 Task: Add an event with the title Client Appreciation Networking Event, date '2024/04/22', time 7:30 AM to 9:30 AMand add a description: The retreat will kick off with an opening session where participants will be introduced to the objectives and benefits of team building. The facilitators will create a positive and inclusive environment, setting the tone for open communication, respect, and mutual support., put the event into Yellow category . Add location for the event as: The Langham, Sydney, Australia, logged in from the account softage.3@softage.netand send the event invitation to softage.4@softage.net and softage.2@softage.net. Set a reminder for the event 12 hour before
Action: Mouse moved to (110, 124)
Screenshot: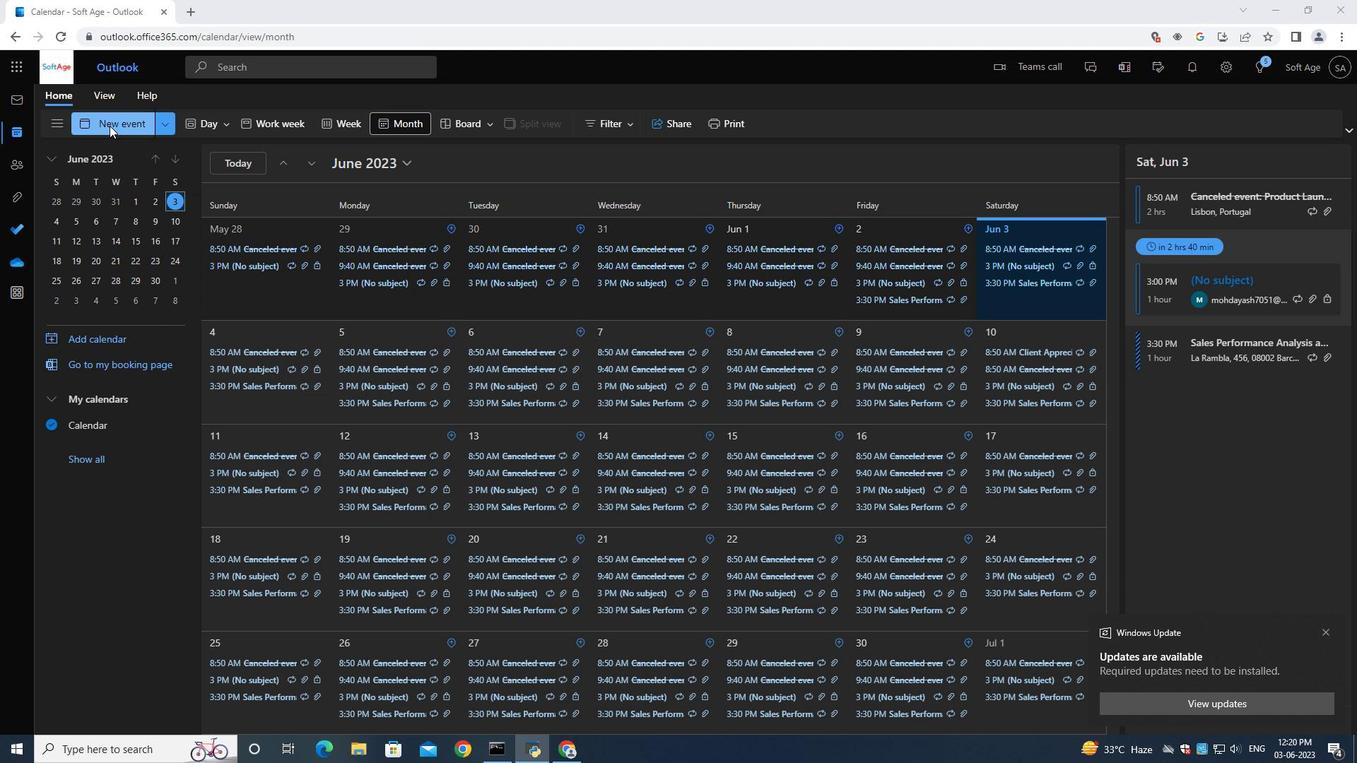
Action: Mouse pressed left at (110, 124)
Screenshot: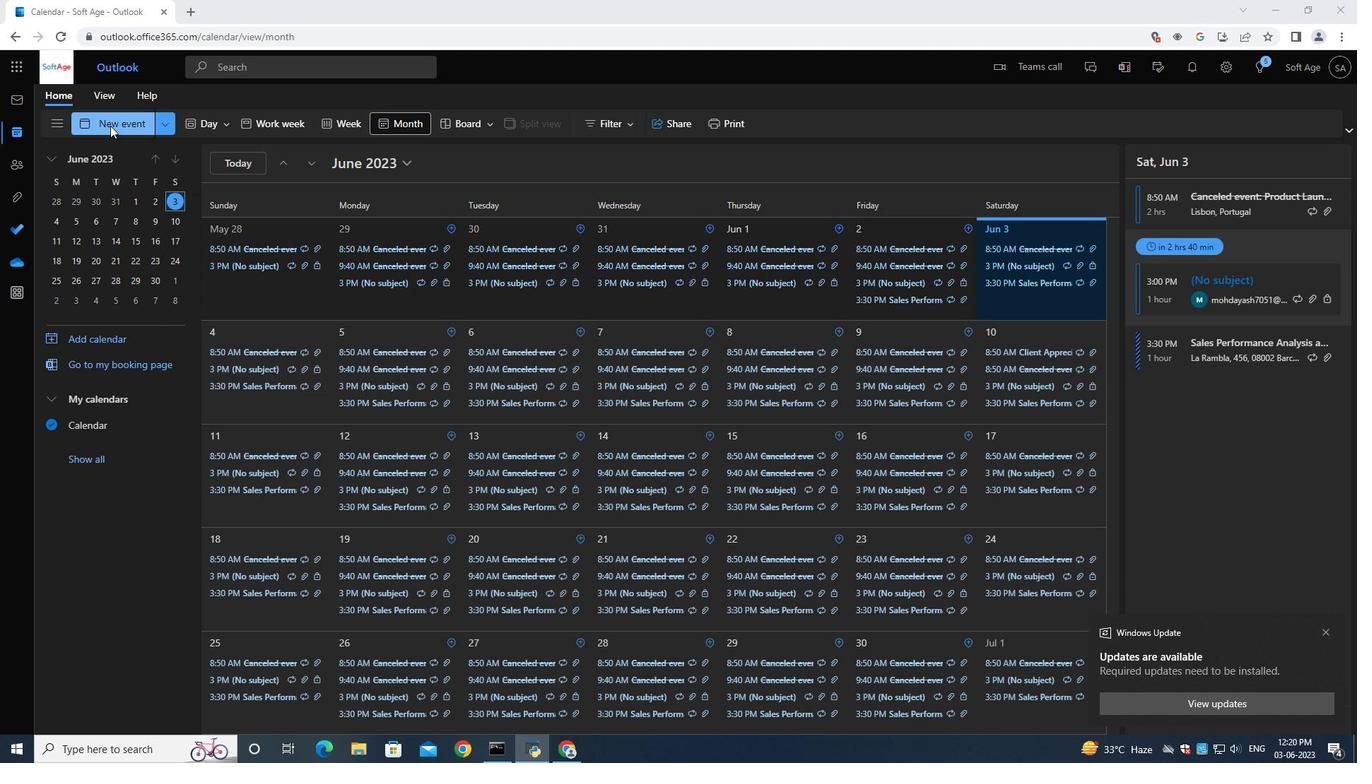 
Action: Mouse moved to (393, 214)
Screenshot: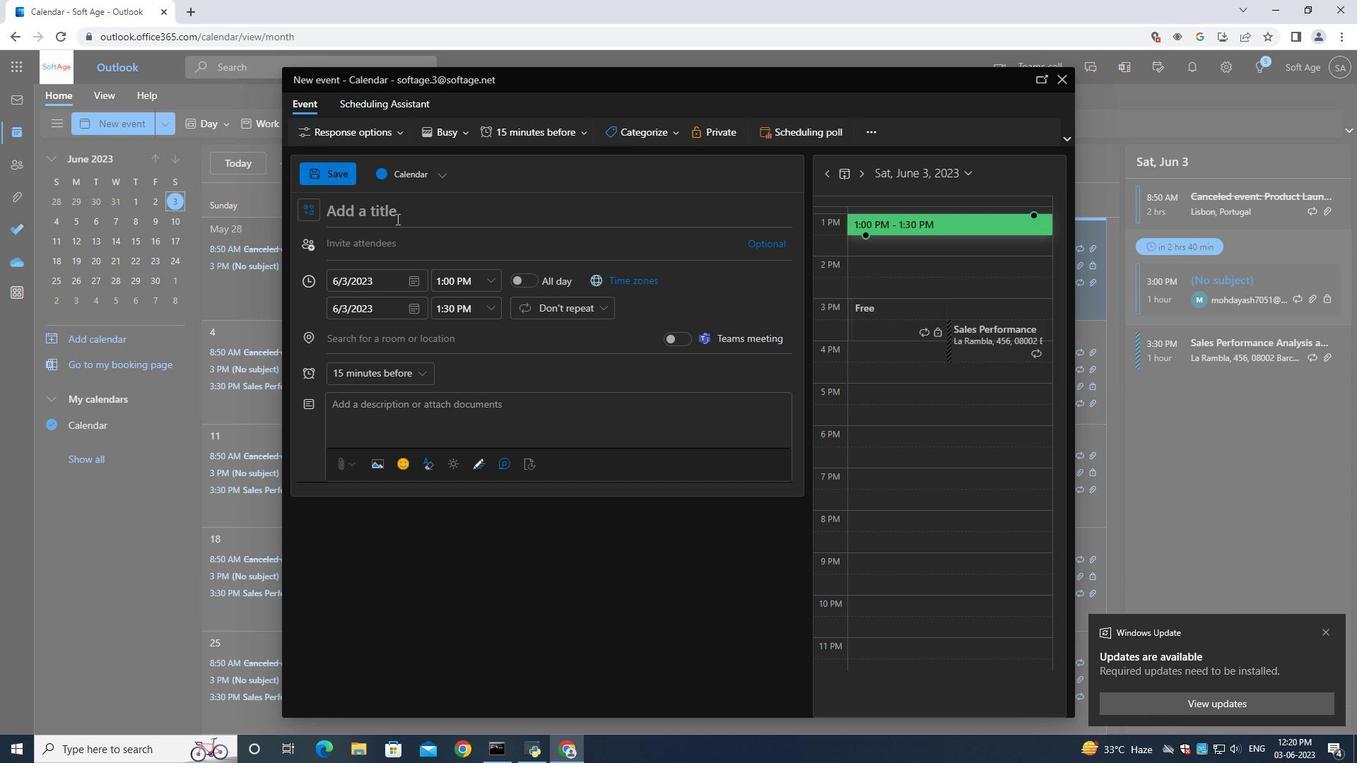 
Action: Mouse pressed left at (393, 214)
Screenshot: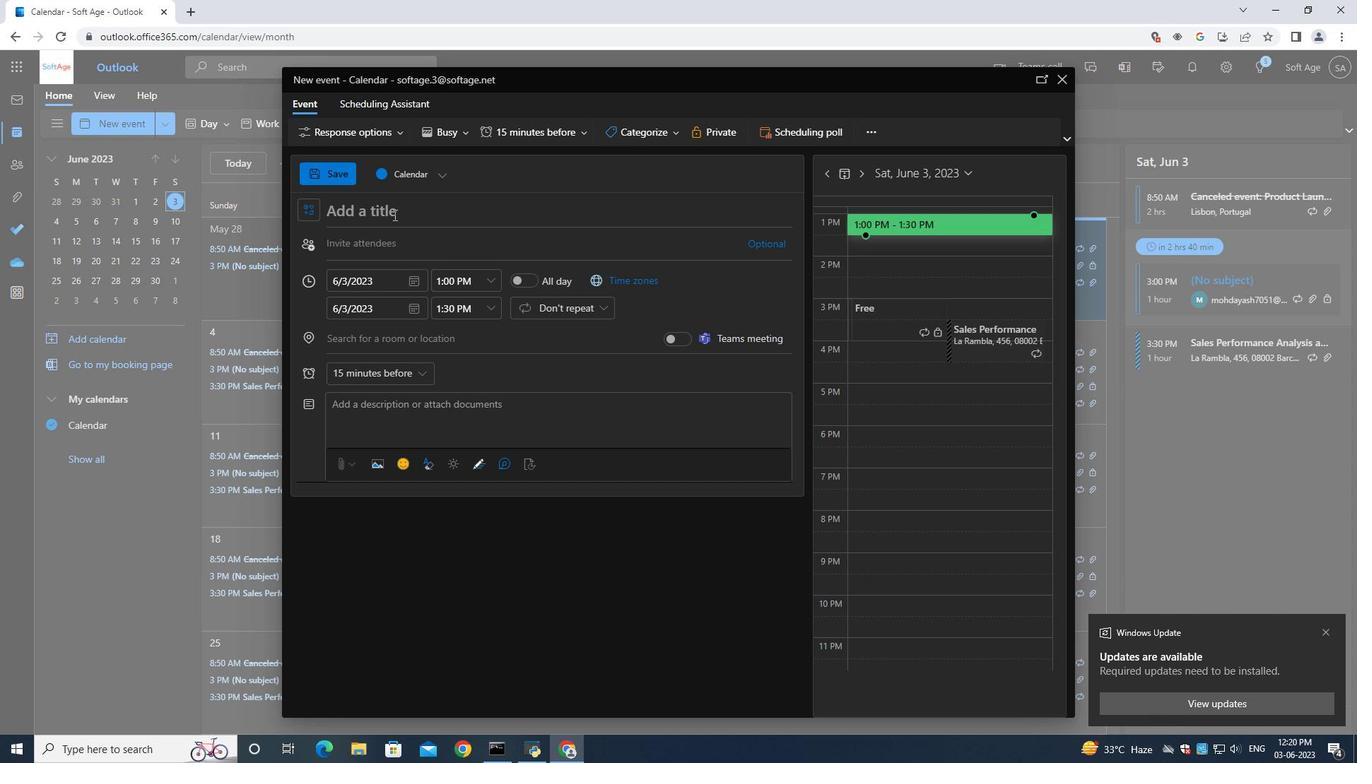 
Action: Mouse moved to (393, 214)
Screenshot: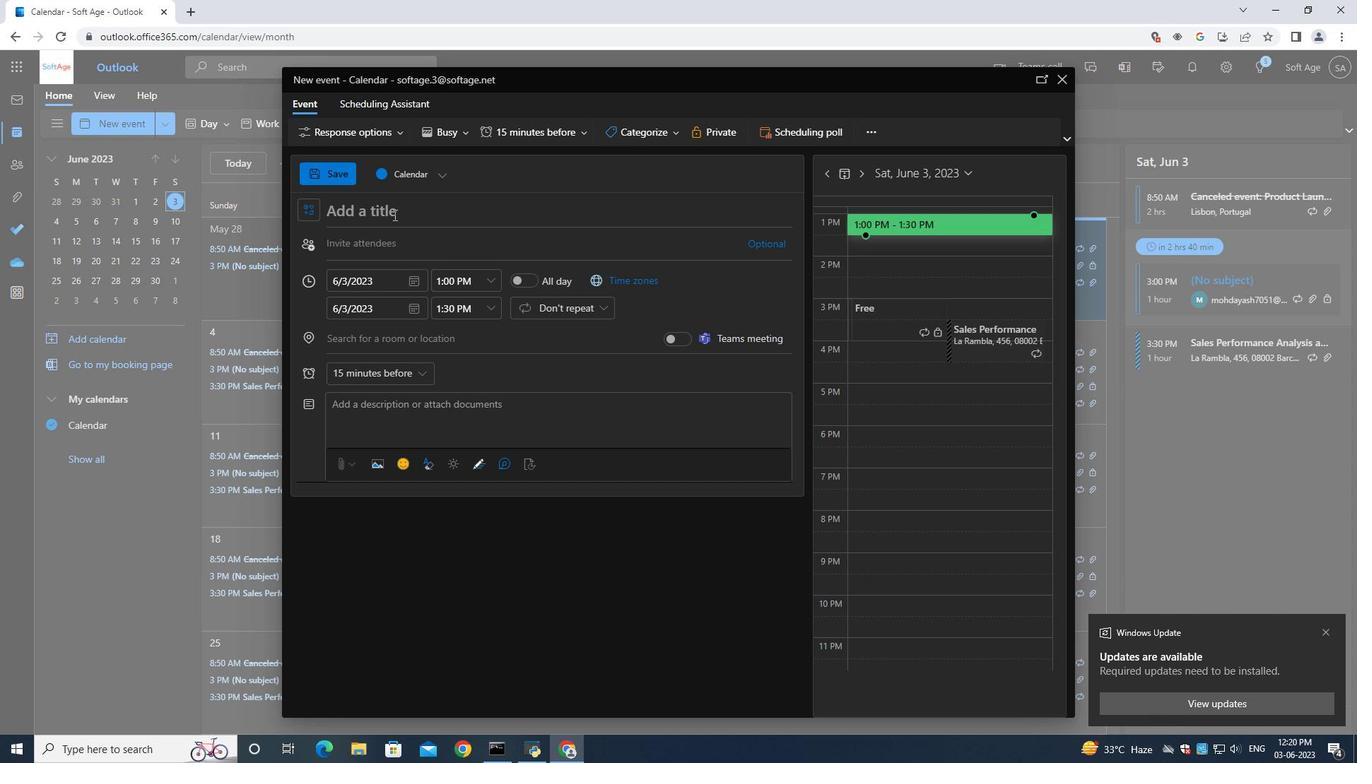 
Action: Key pressed <Key.shift>Client<Key.space><Key.shift>Appreciation<Key.space><Key.shift>Networking<Key.space><Key.shift>W<Key.shift><Key.shift><Key.backspace>Event
Screenshot: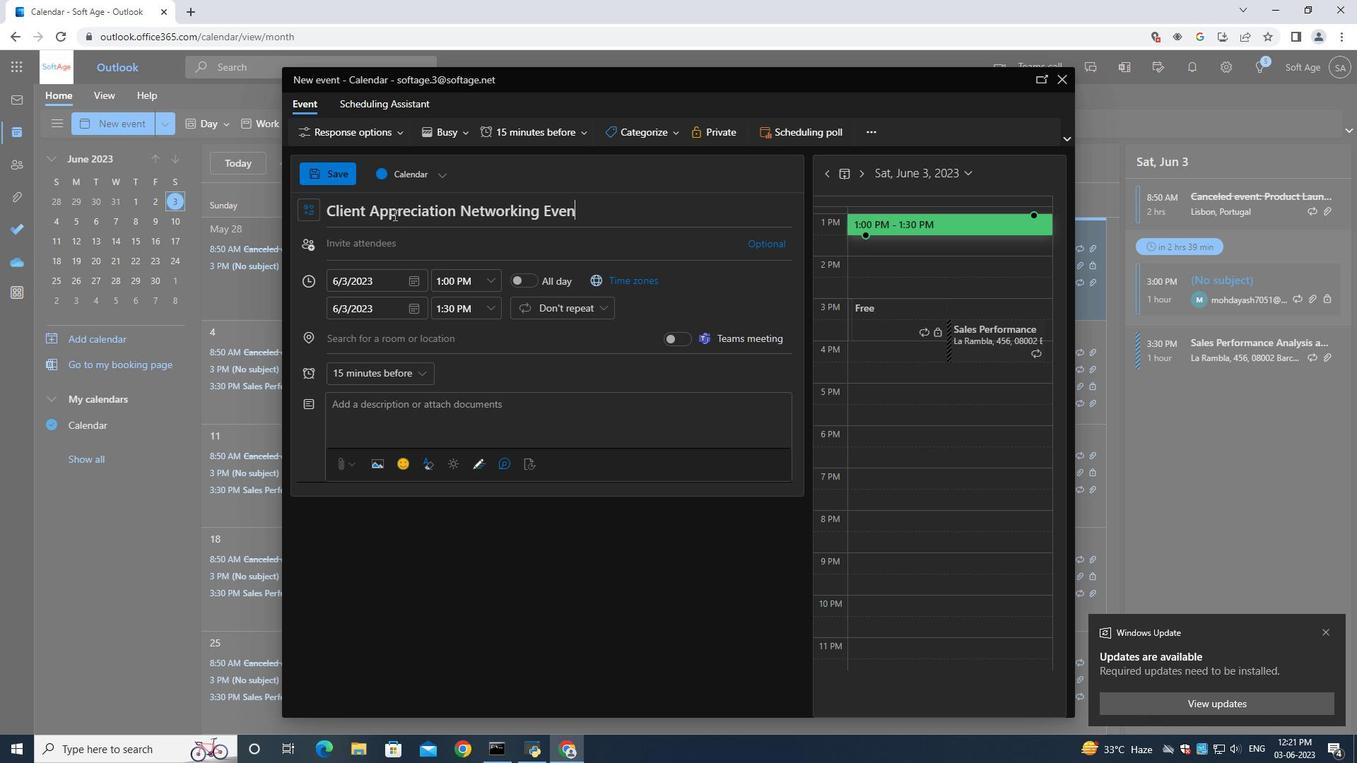 
Action: Mouse moved to (413, 281)
Screenshot: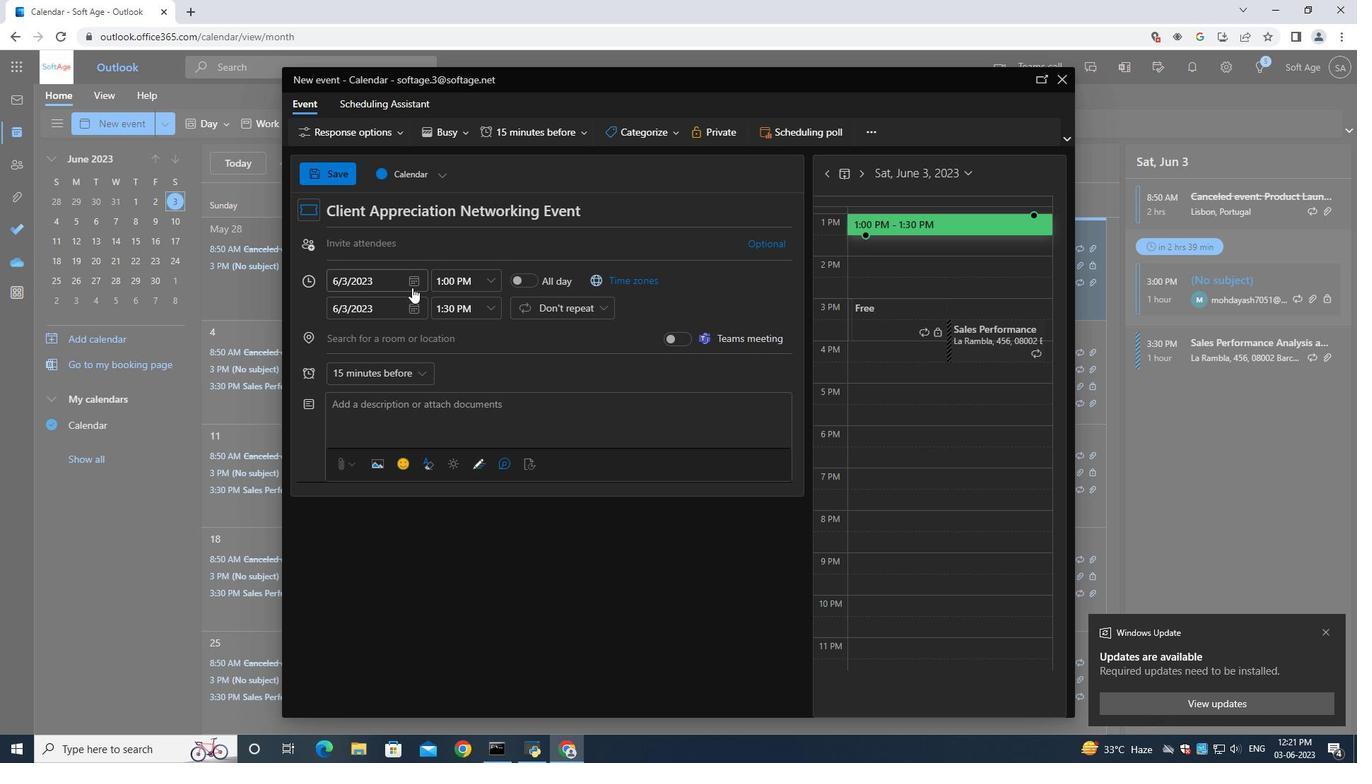 
Action: Mouse pressed left at (413, 281)
Screenshot: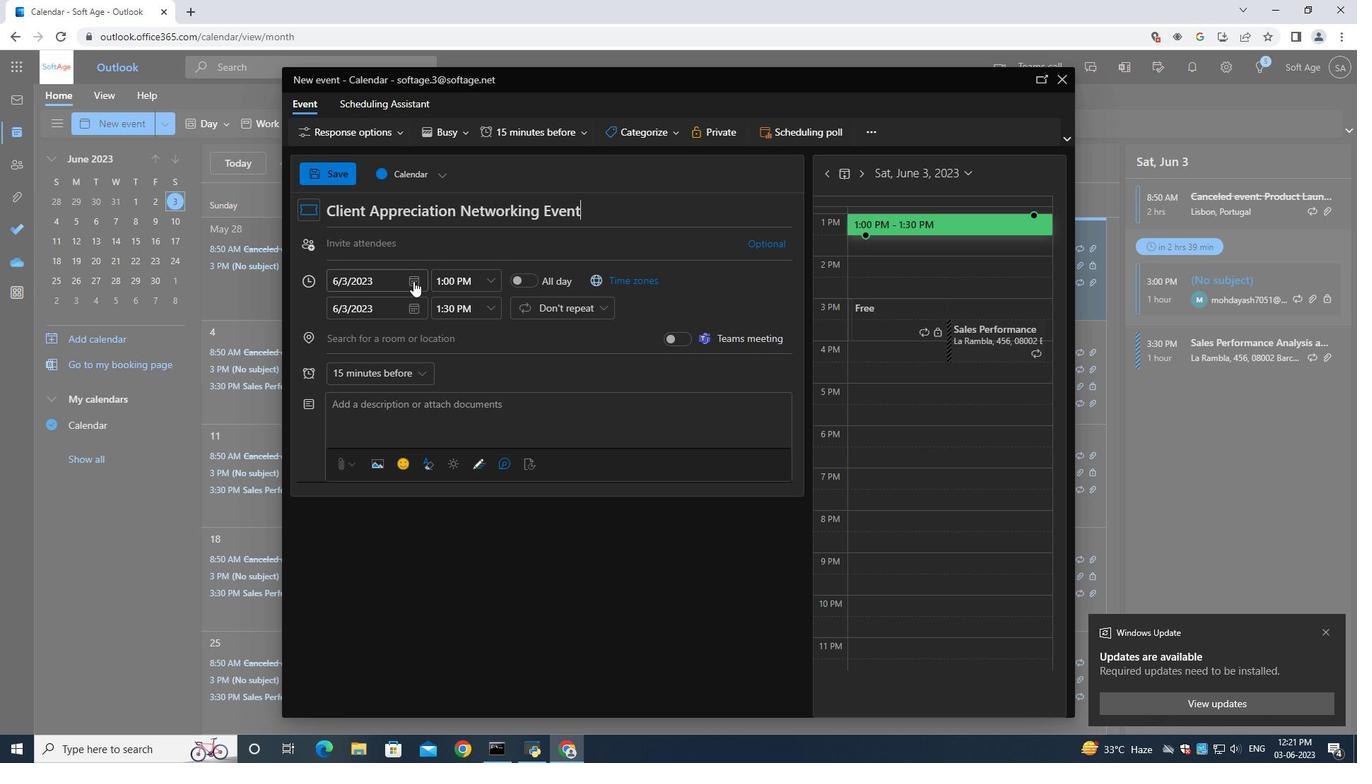
Action: Mouse moved to (466, 314)
Screenshot: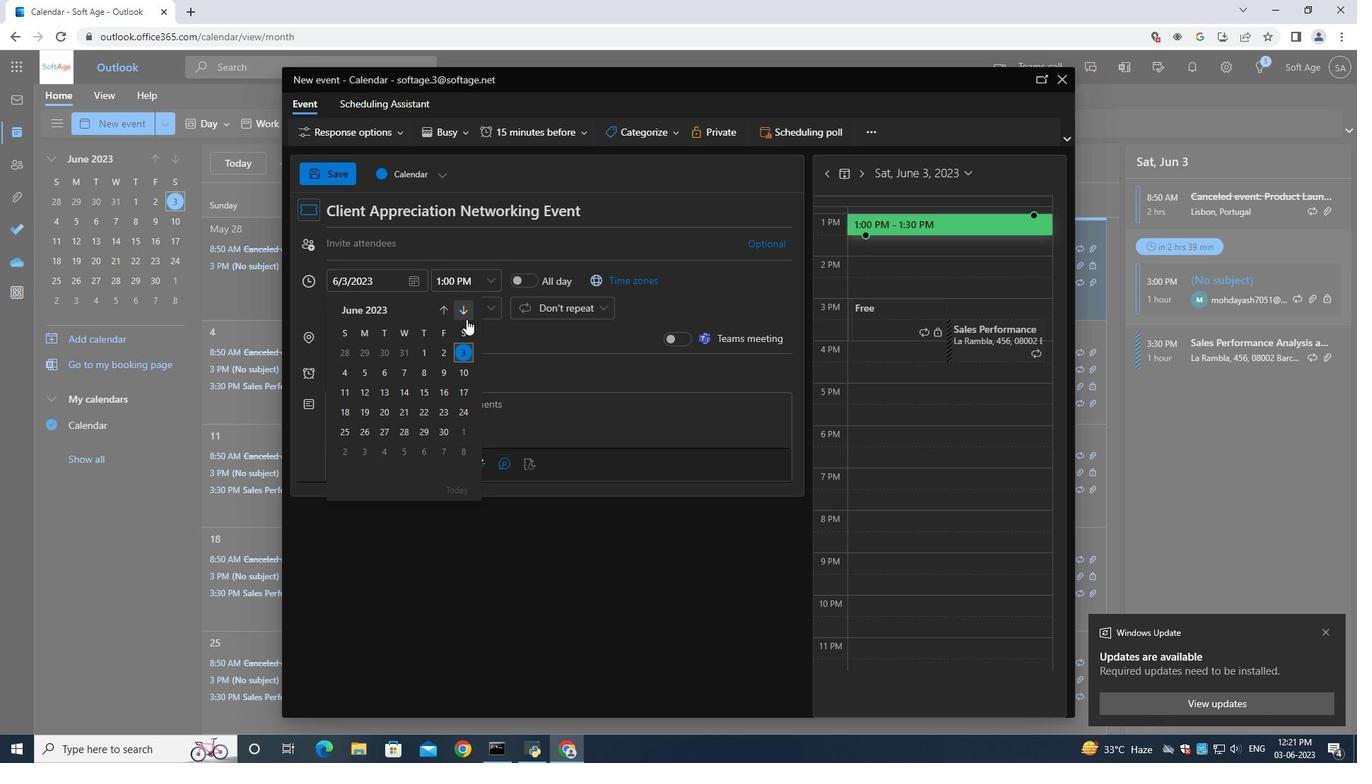 
Action: Mouse pressed left at (466, 314)
Screenshot: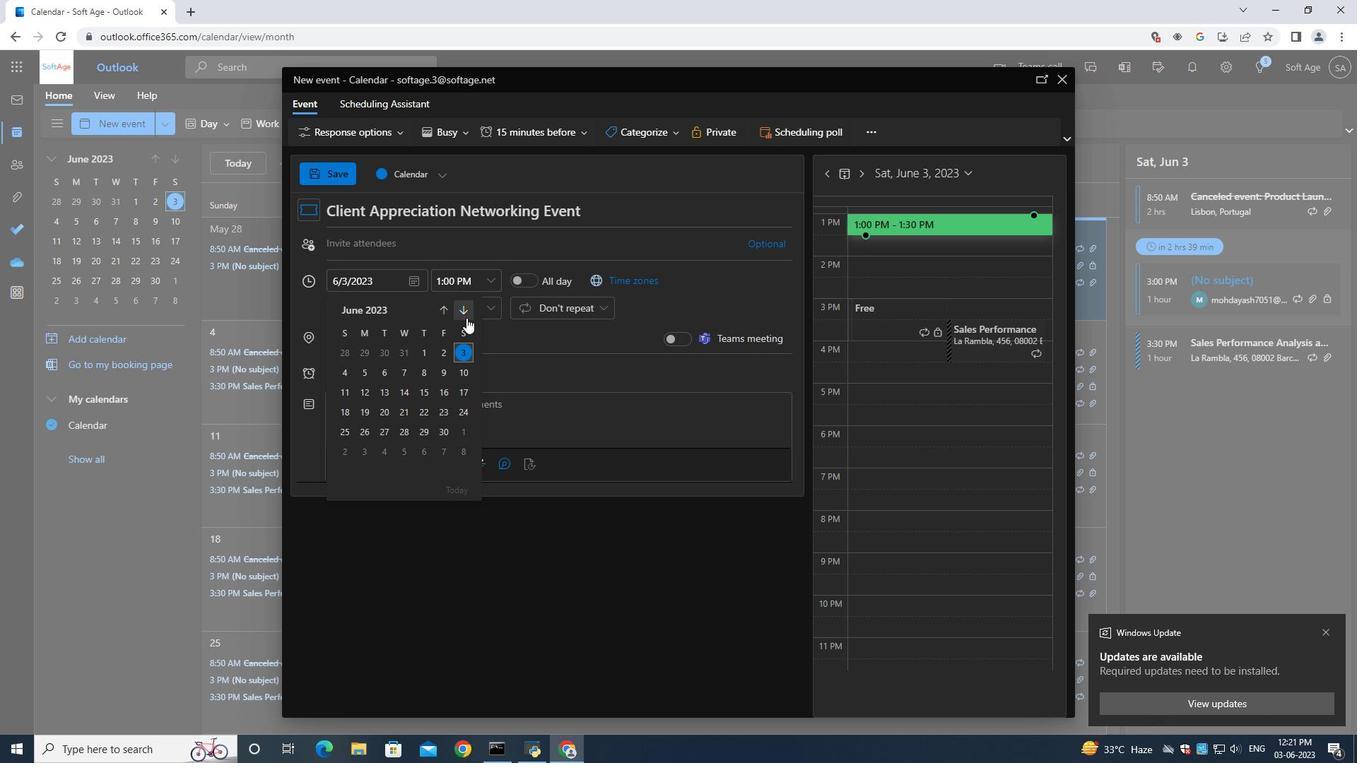 
Action: Mouse moved to (466, 314)
Screenshot: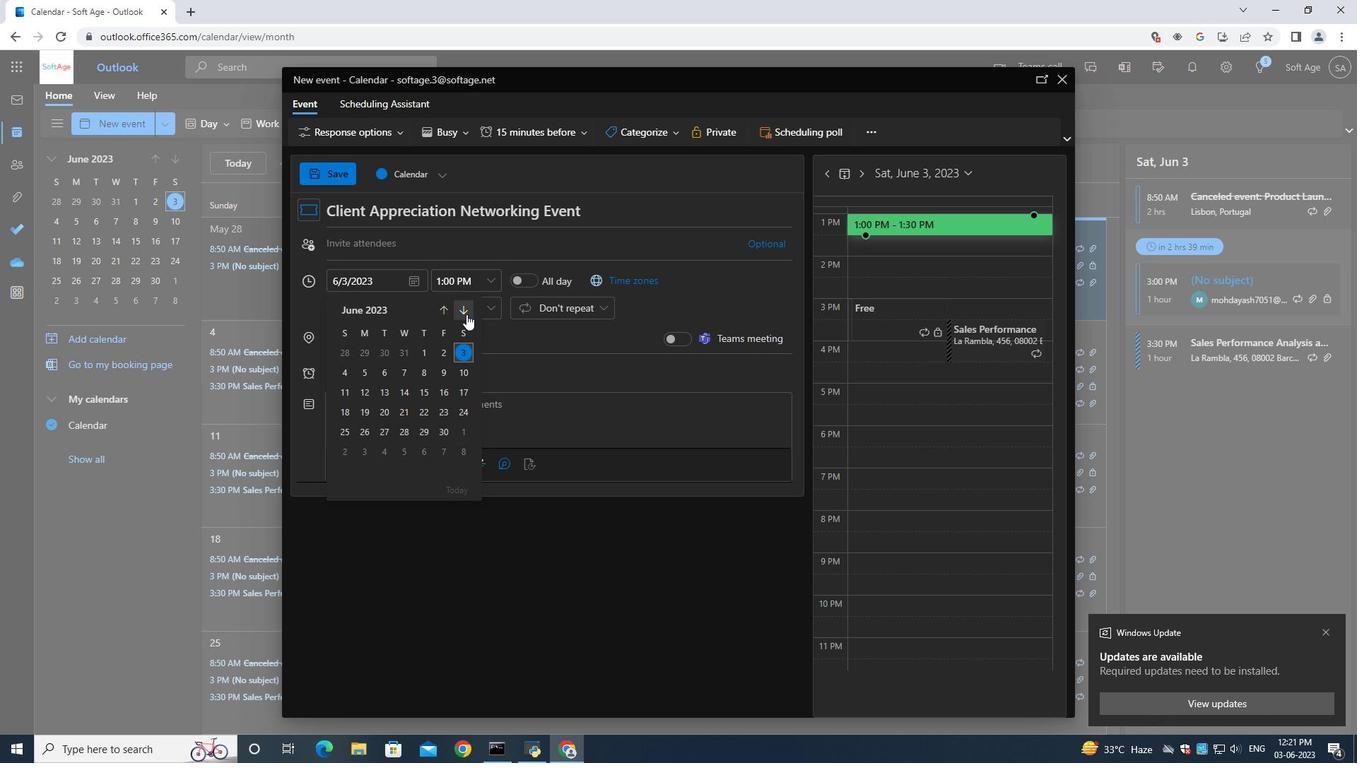 
Action: Mouse pressed left at (466, 314)
Screenshot: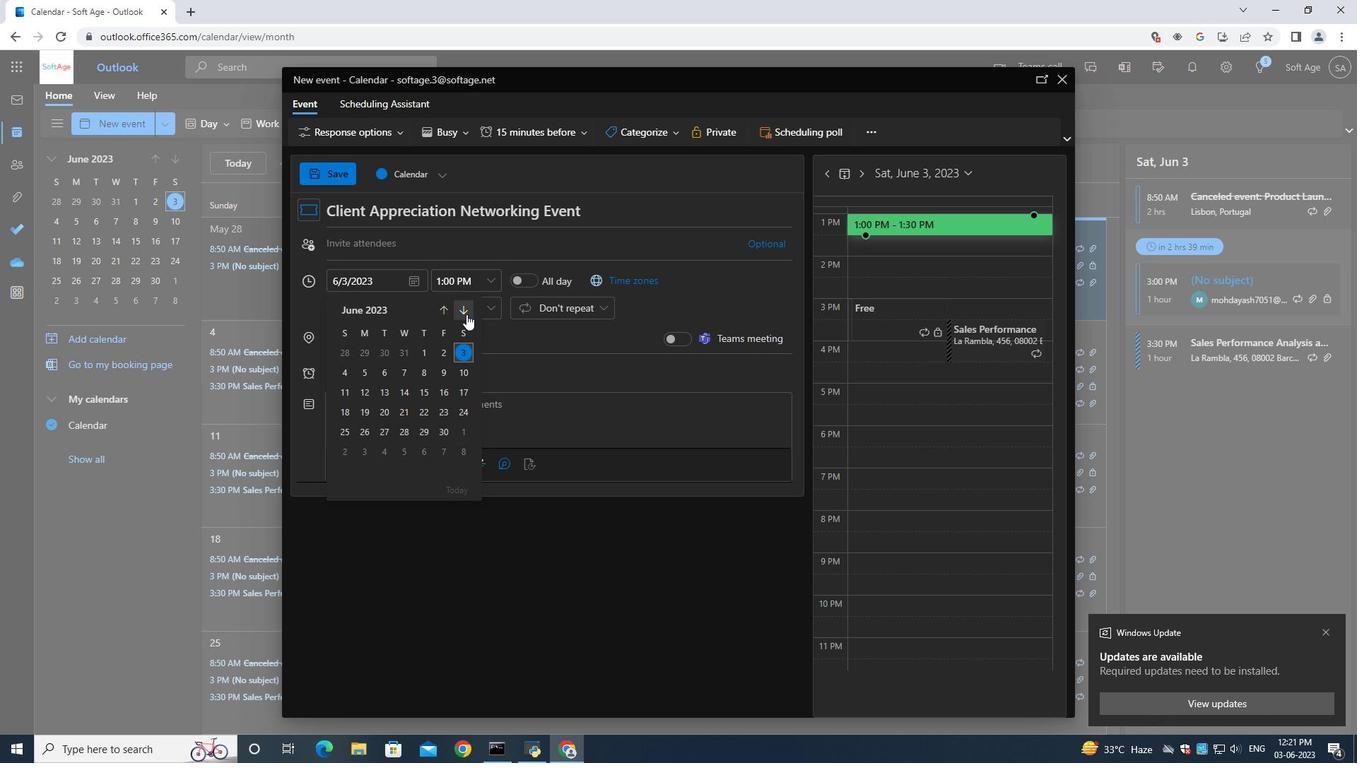
Action: Mouse pressed left at (466, 314)
Screenshot: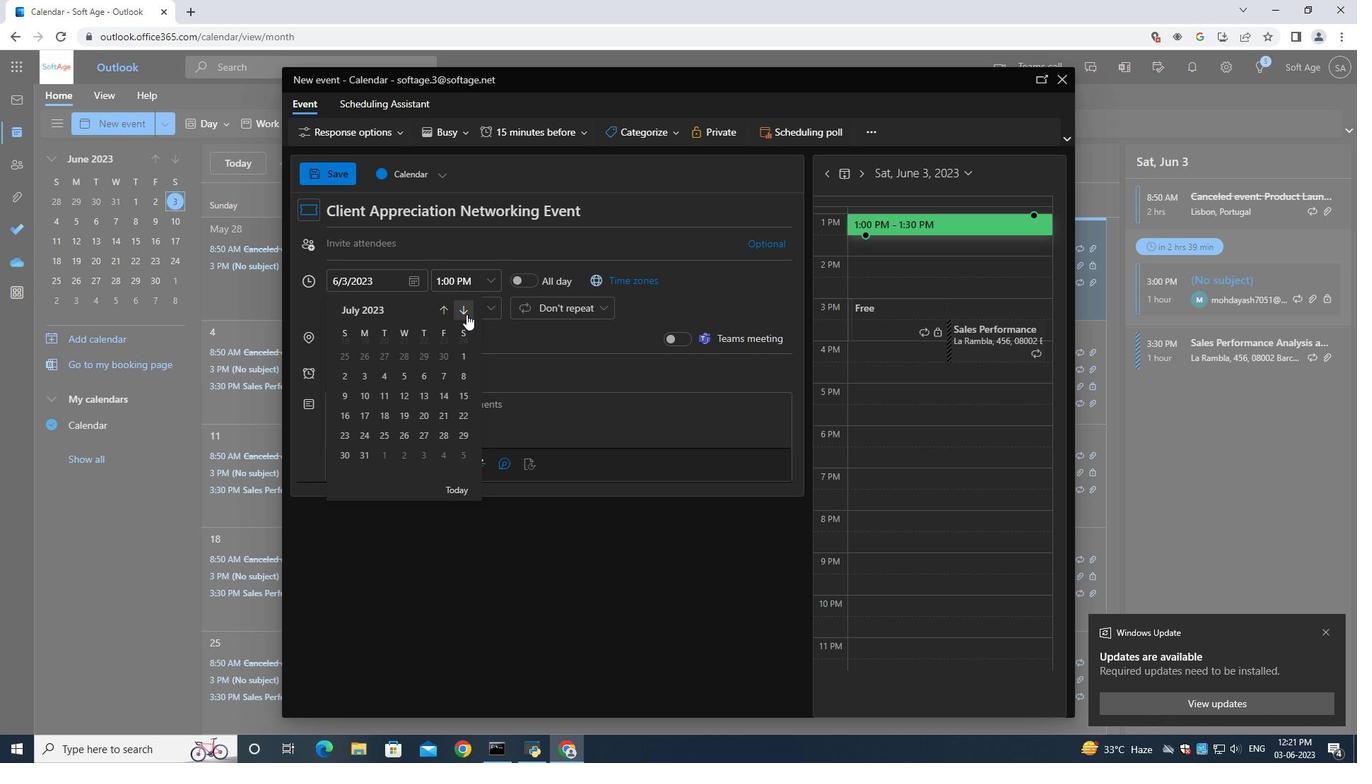 
Action: Mouse pressed left at (466, 314)
Screenshot: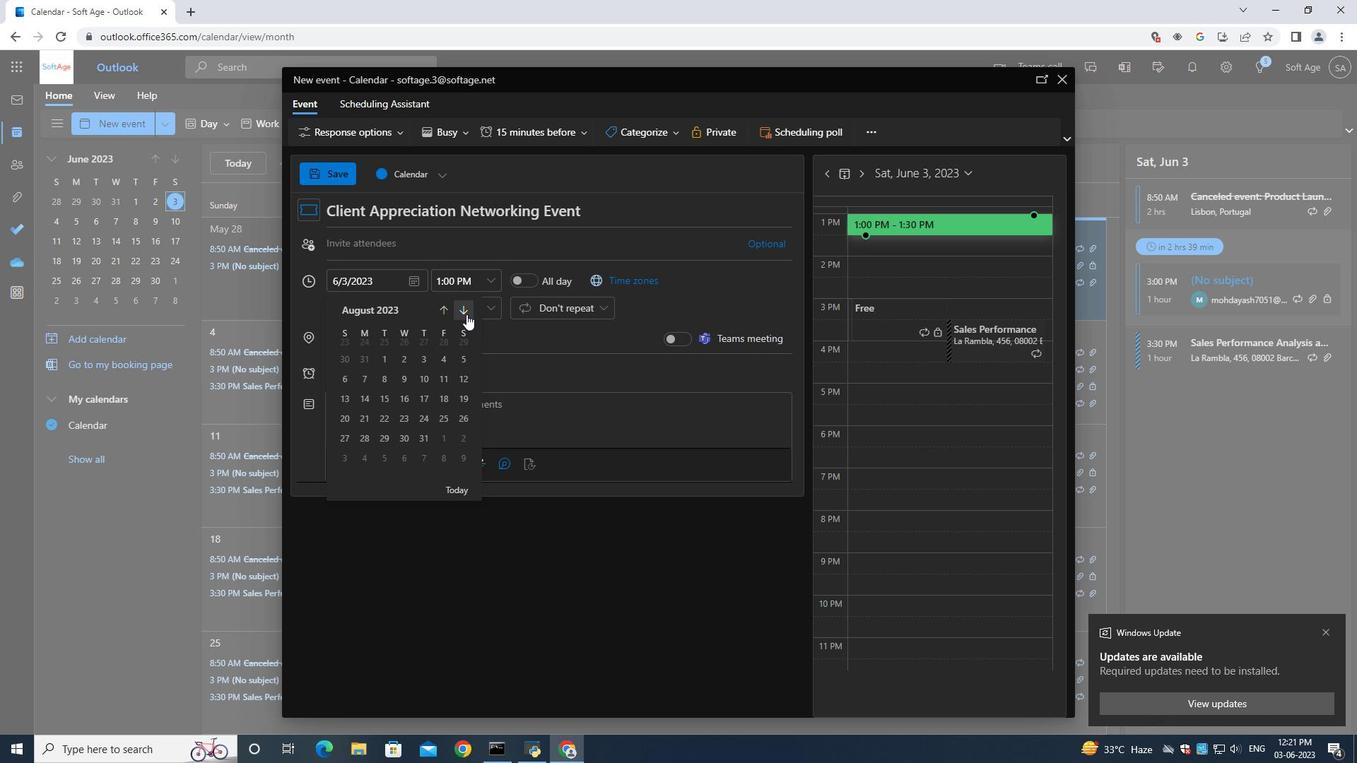 
Action: Mouse pressed left at (466, 314)
Screenshot: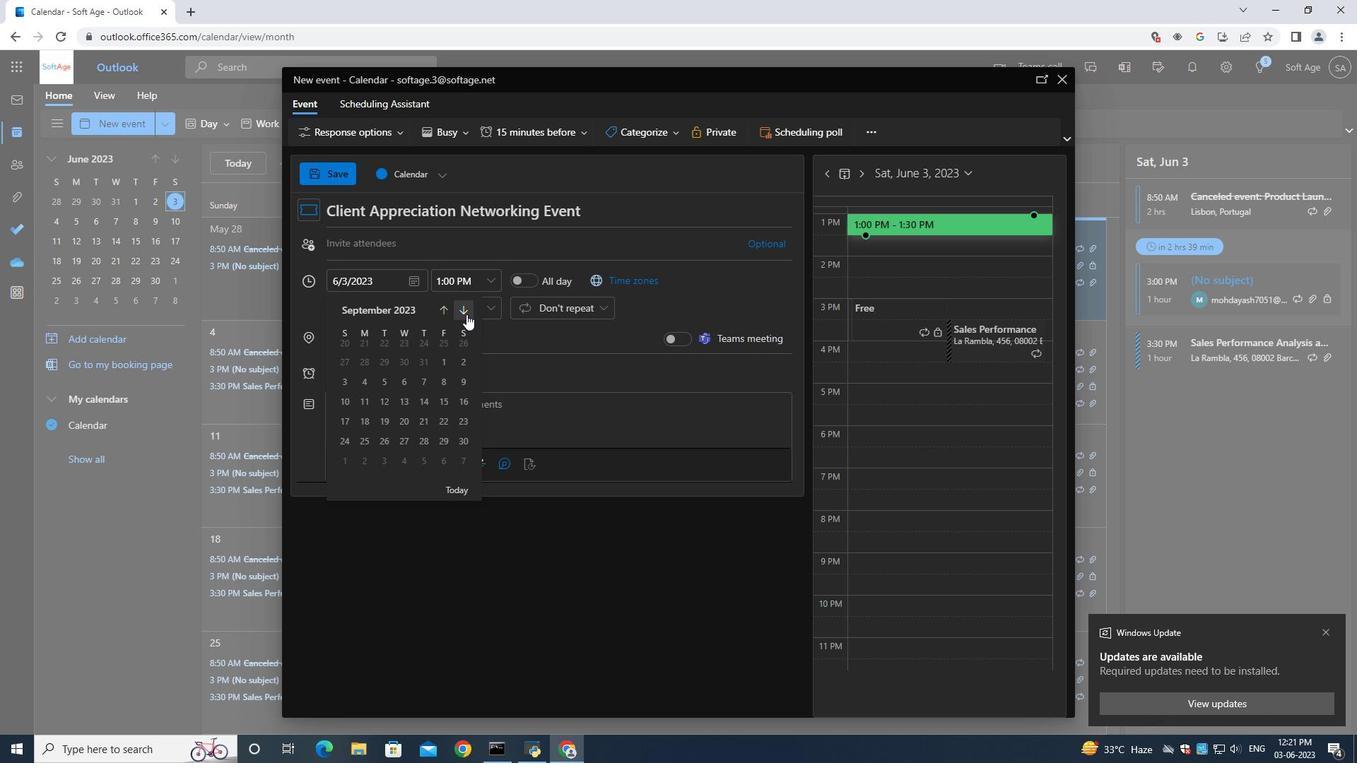 
Action: Mouse pressed left at (466, 314)
Screenshot: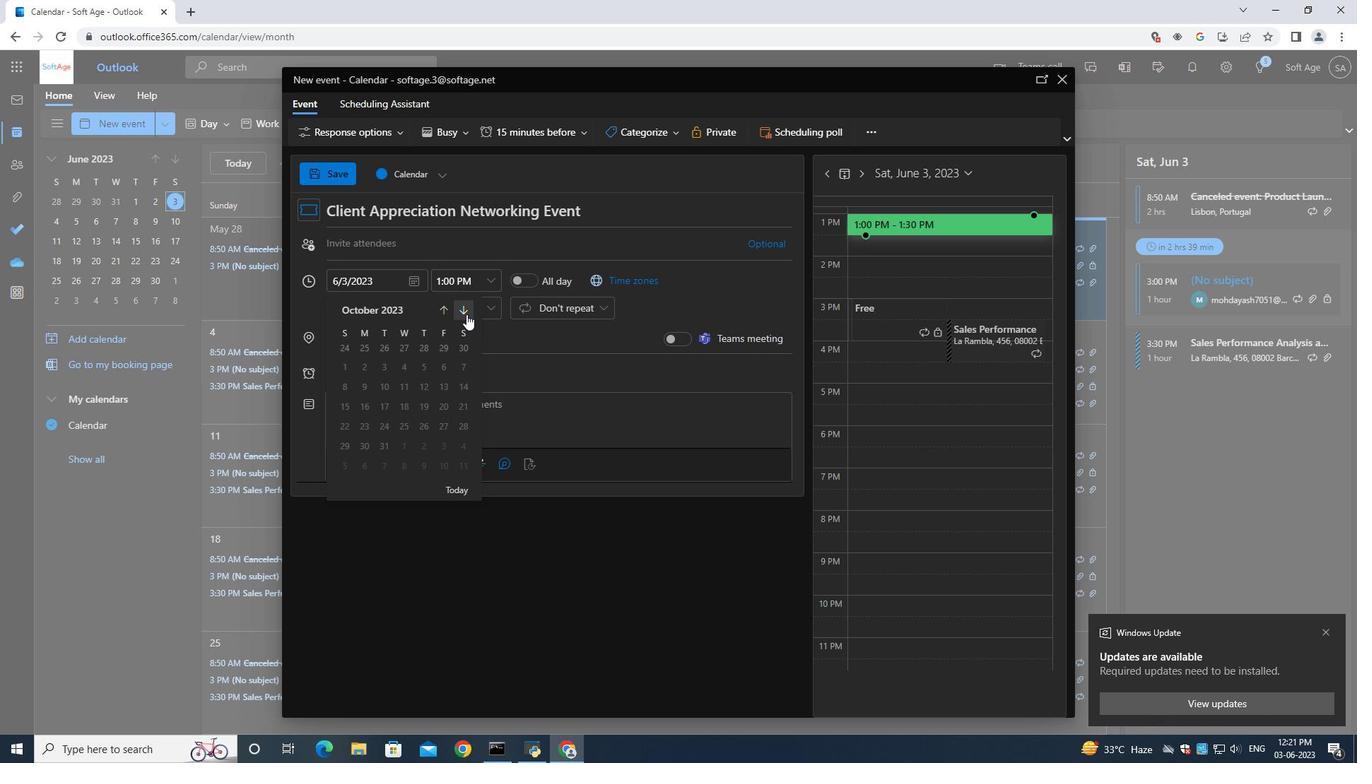 
Action: Mouse moved to (463, 314)
Screenshot: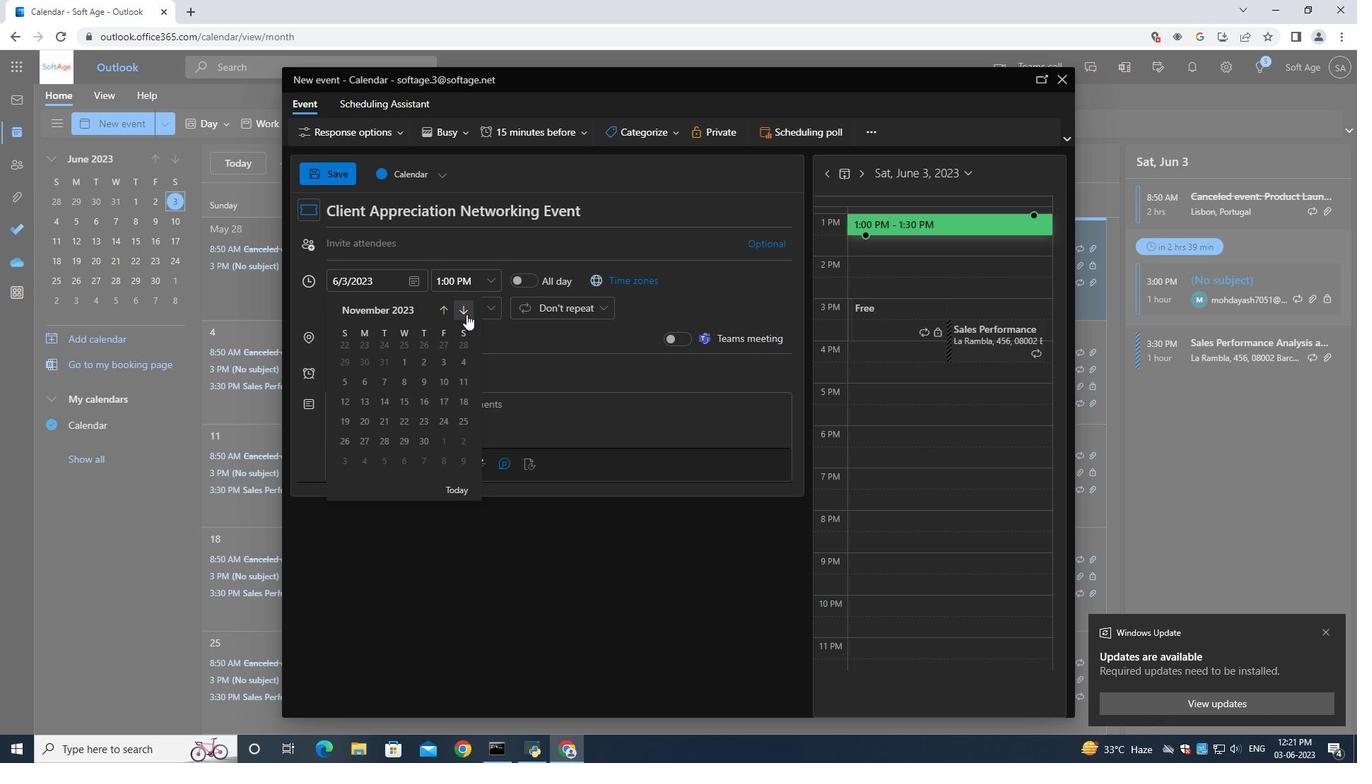 
Action: Mouse pressed left at (463, 314)
Screenshot: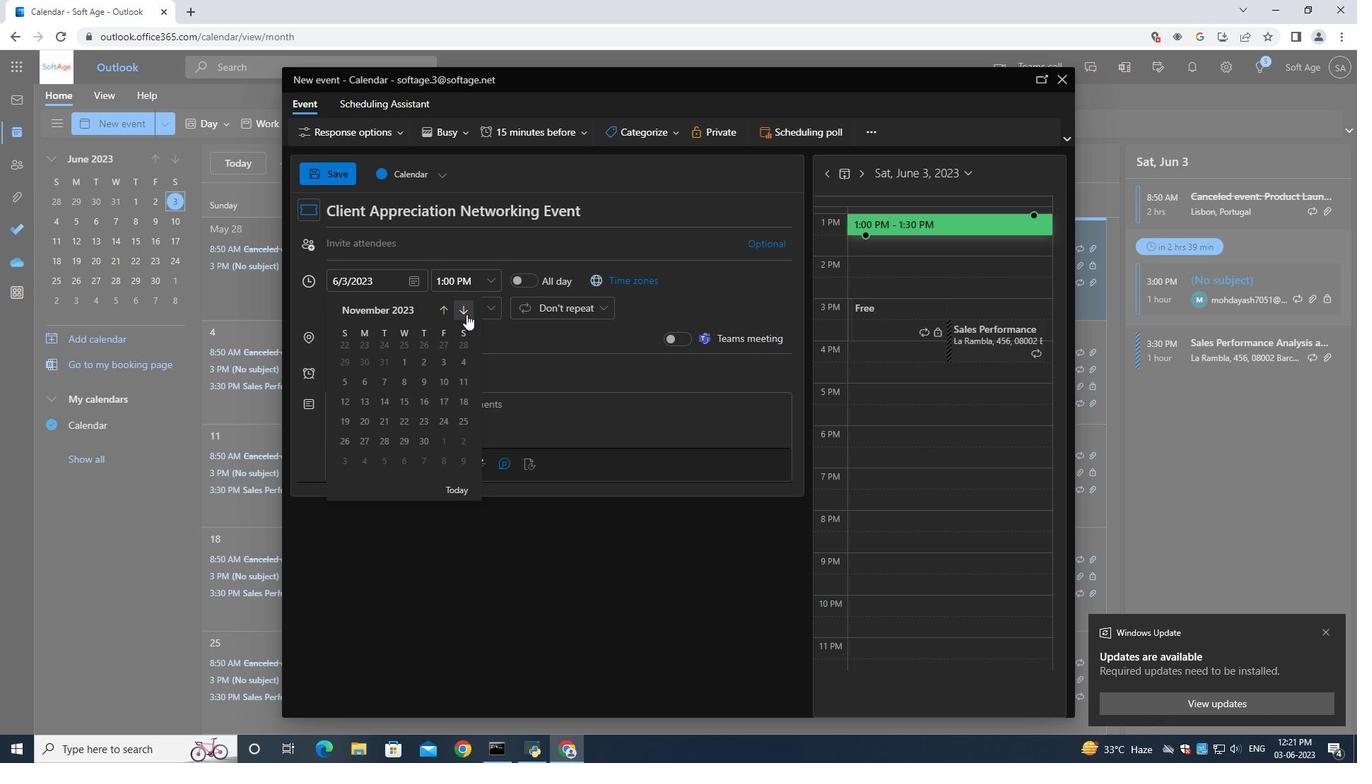 
Action: Mouse moved to (463, 312)
Screenshot: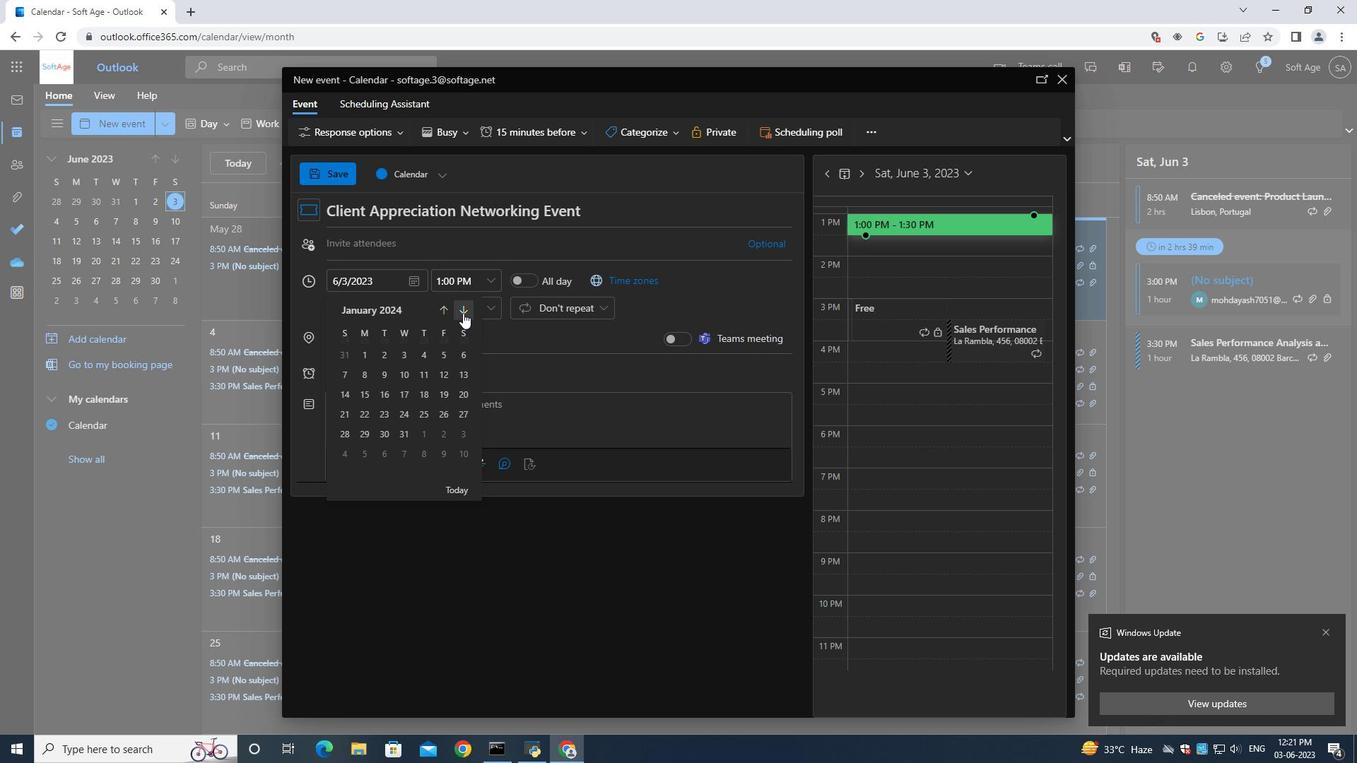 
Action: Mouse pressed left at (463, 312)
Screenshot: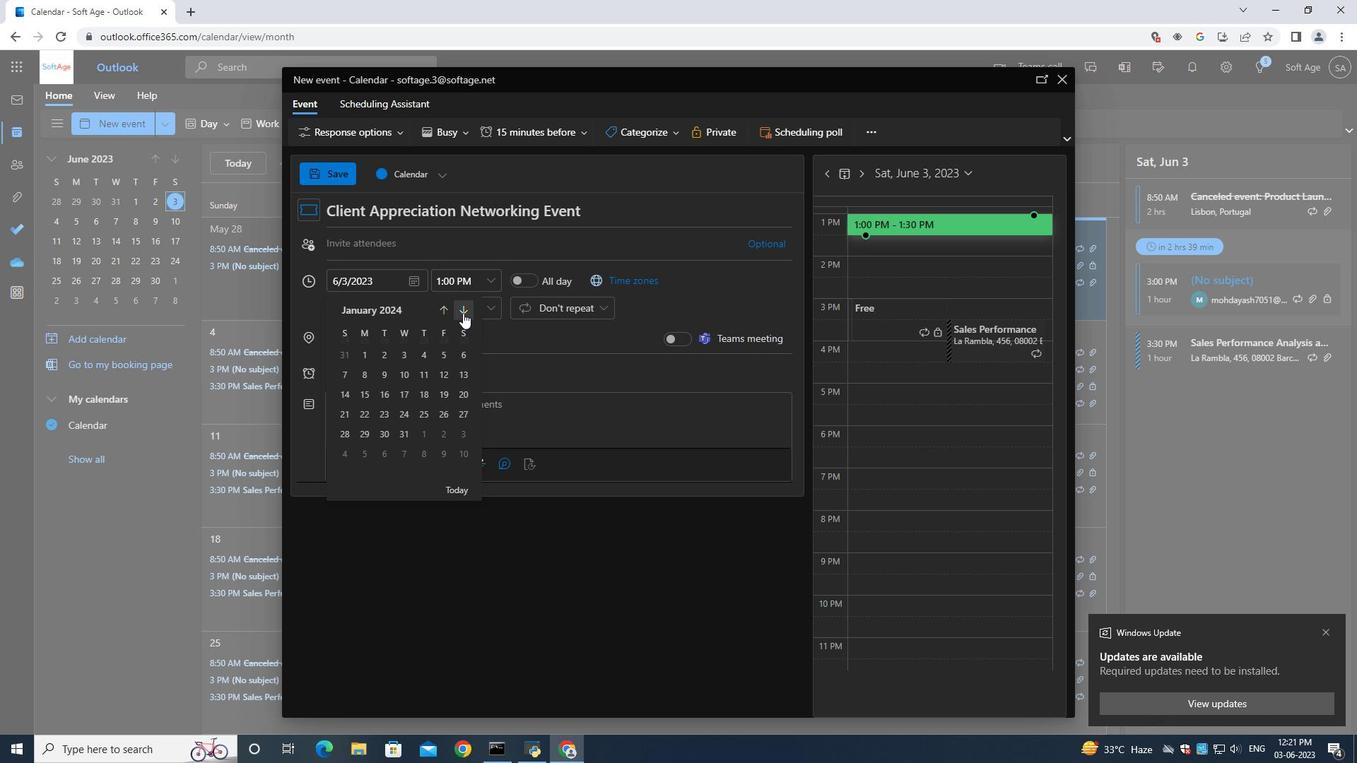 
Action: Mouse moved to (460, 311)
Screenshot: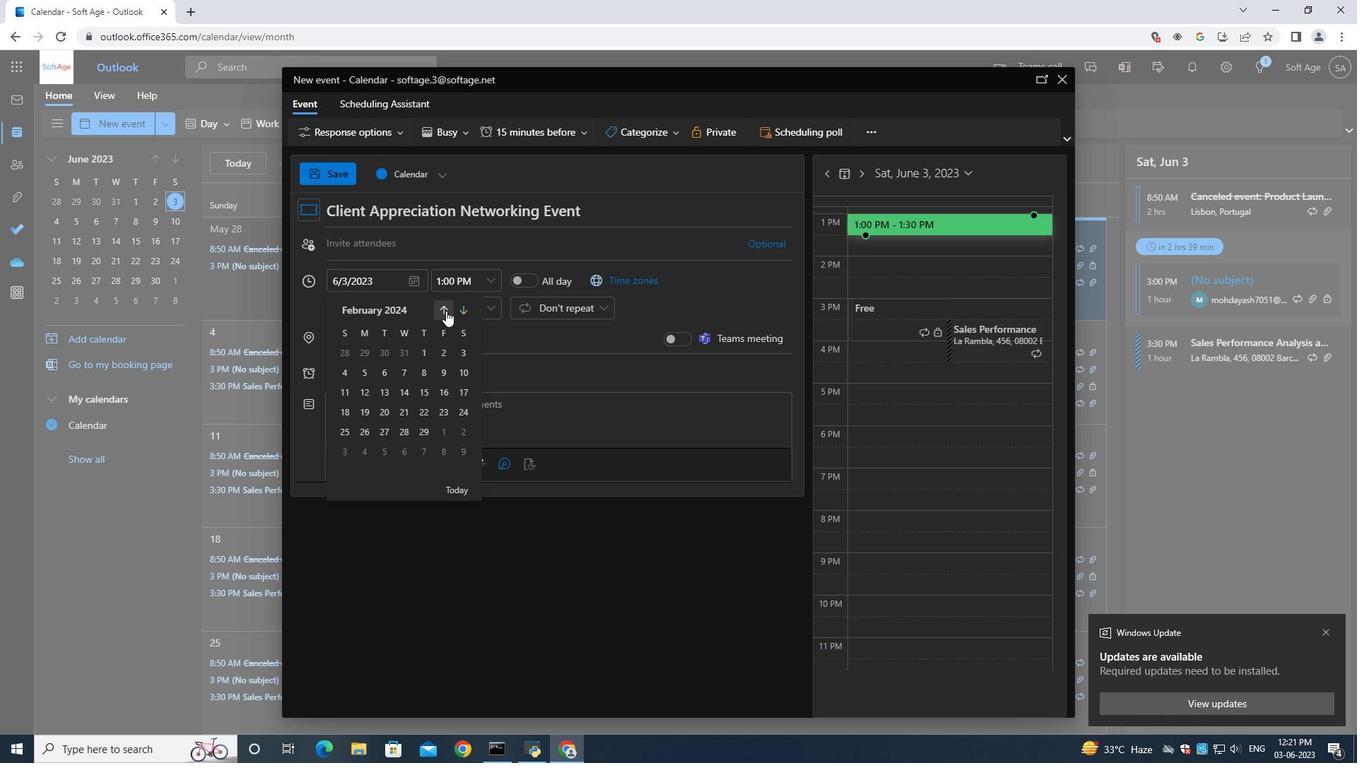 
Action: Mouse pressed left at (460, 311)
Screenshot: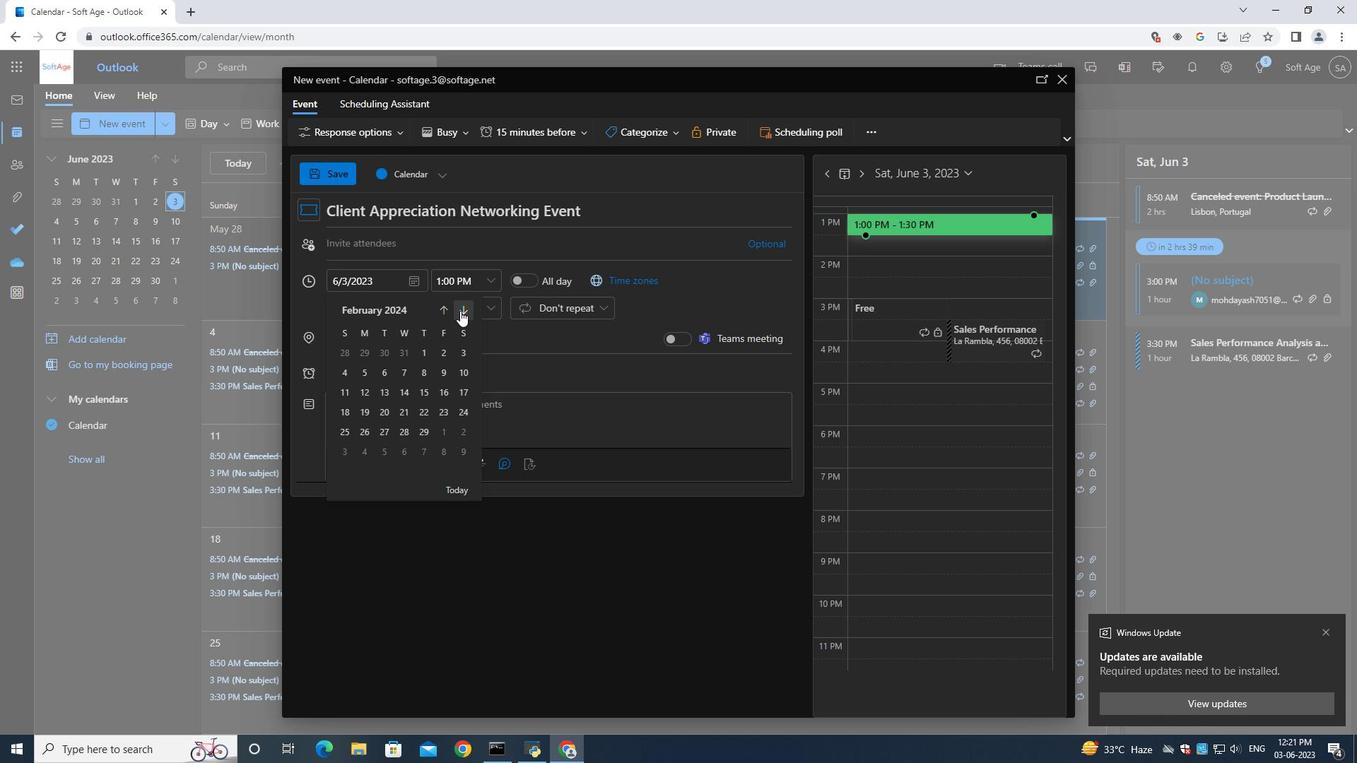 
Action: Mouse moved to (459, 311)
Screenshot: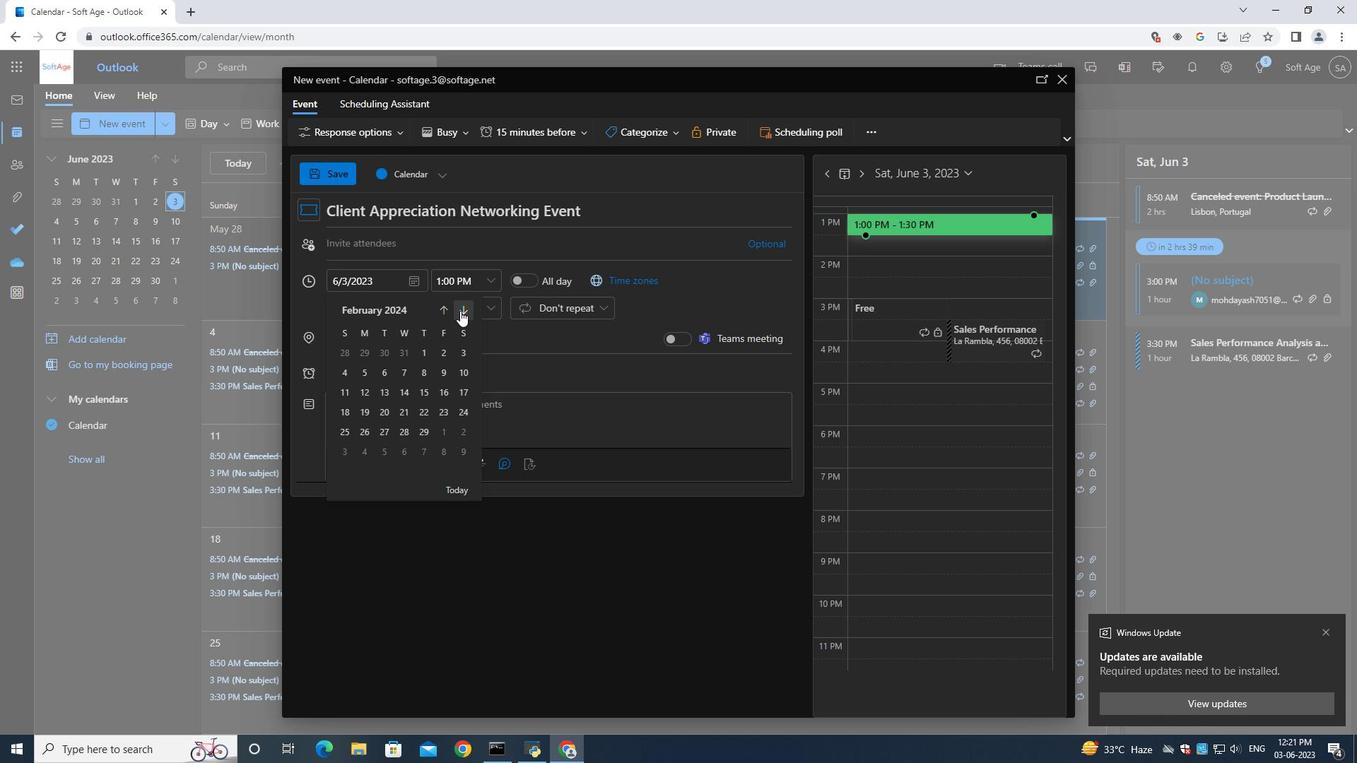 
Action: Mouse pressed left at (459, 311)
Screenshot: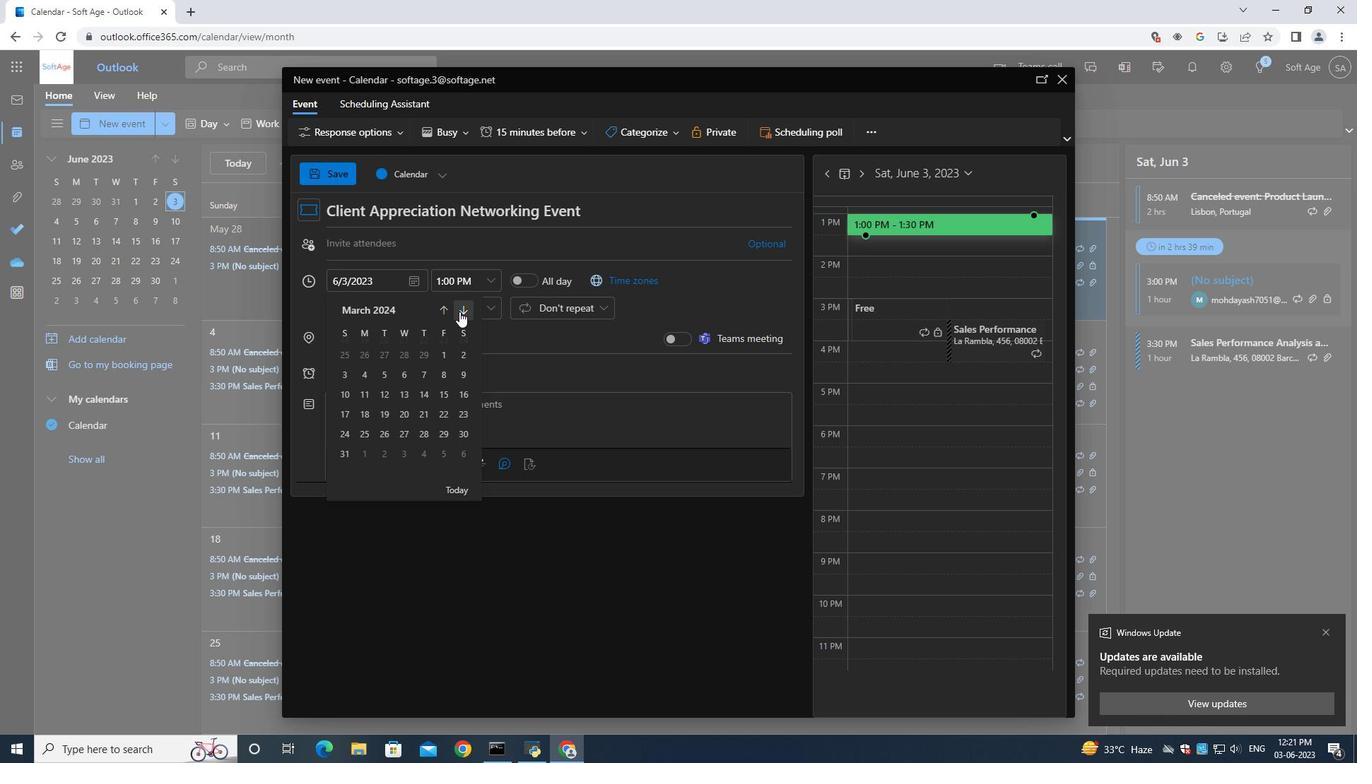 
Action: Mouse moved to (405, 416)
Screenshot: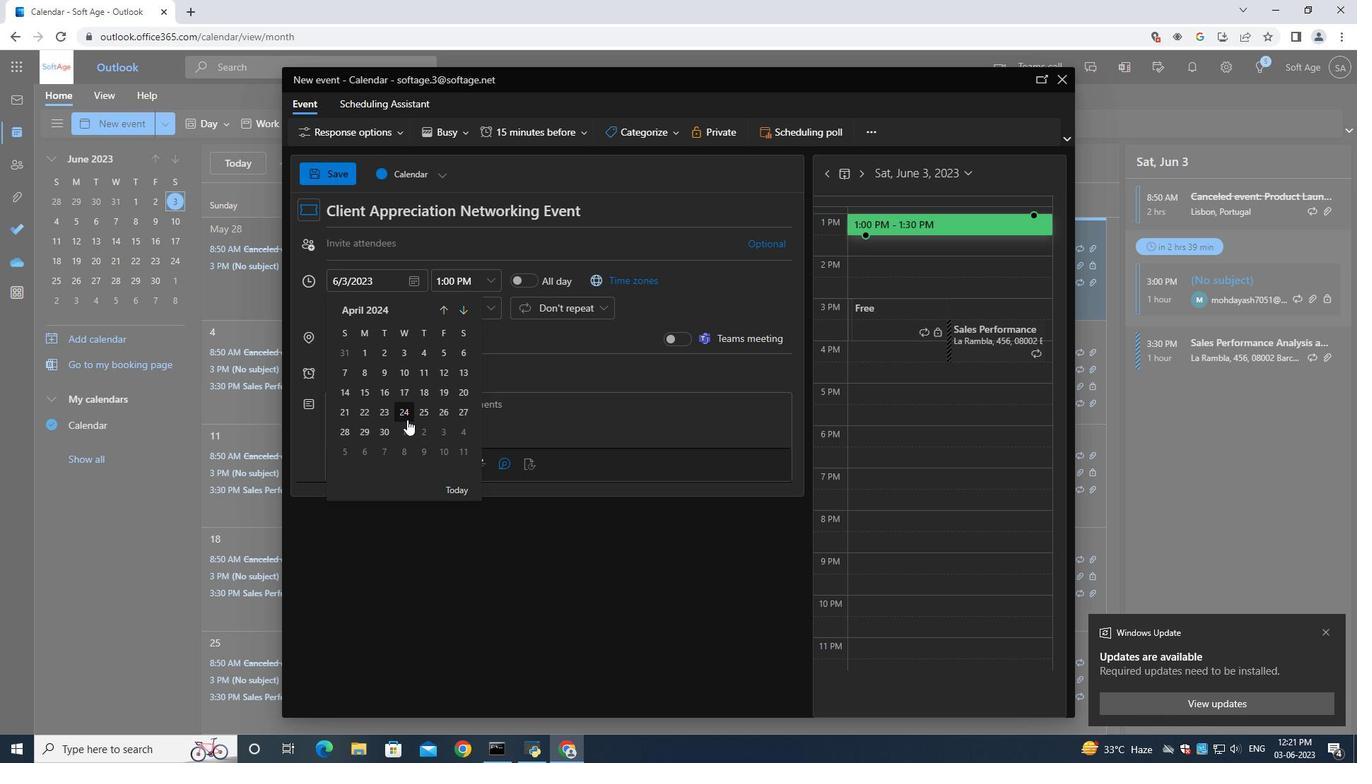 
Action: Mouse pressed left at (405, 416)
Screenshot: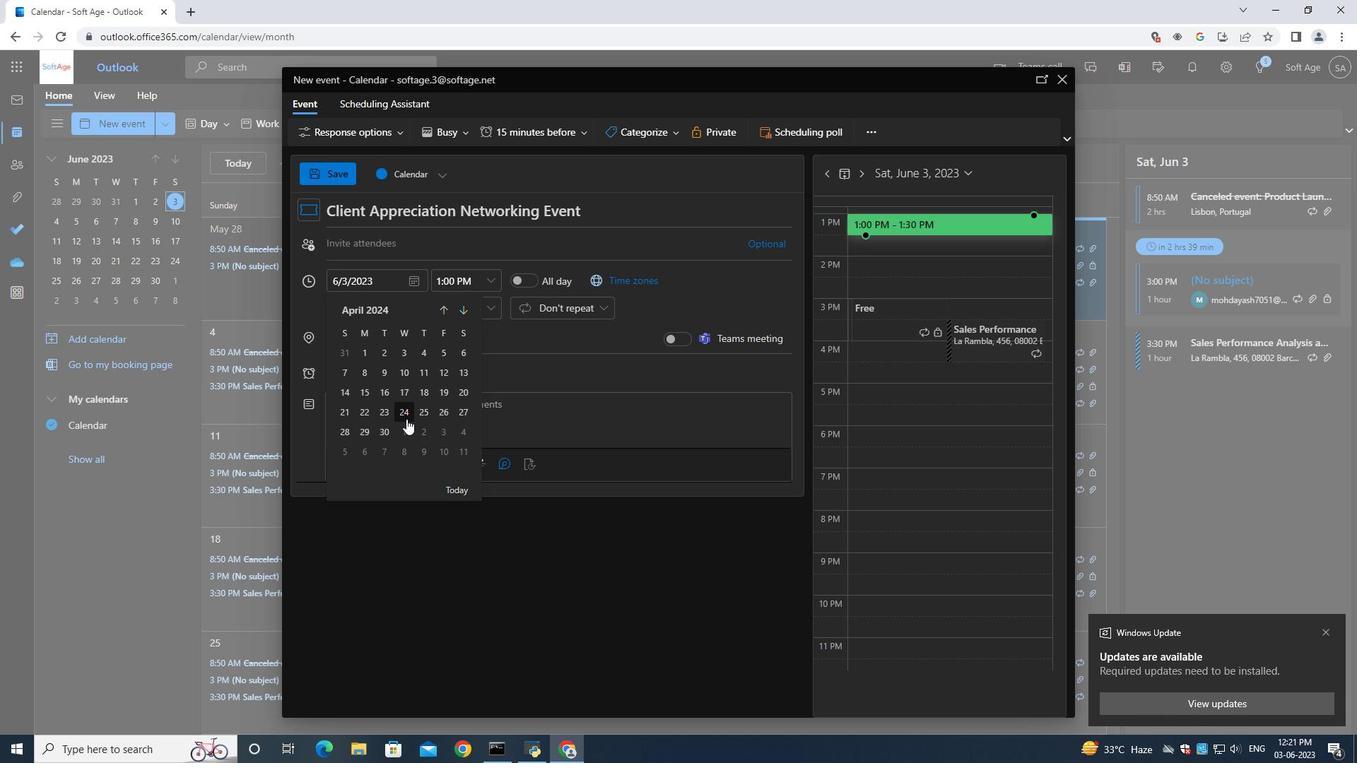 
Action: Mouse moved to (415, 284)
Screenshot: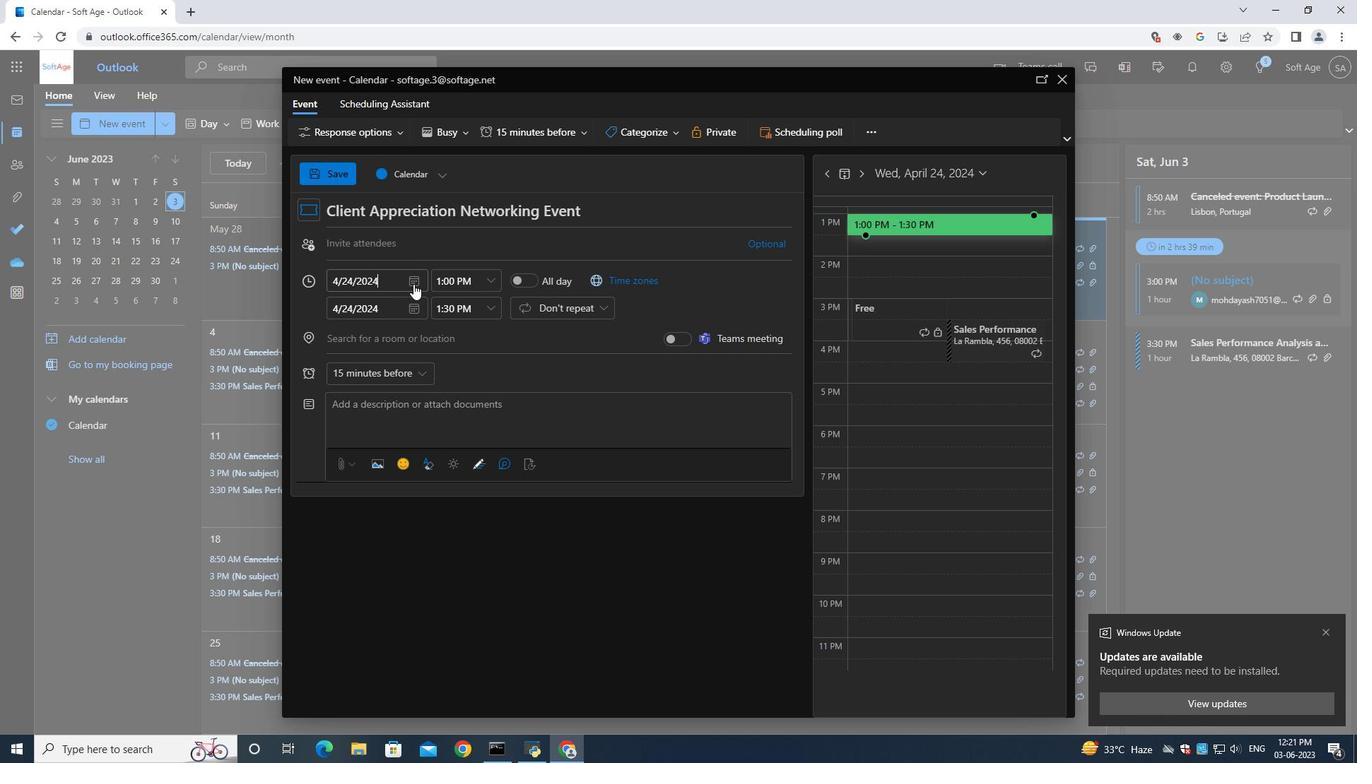 
Action: Mouse pressed left at (415, 284)
Screenshot: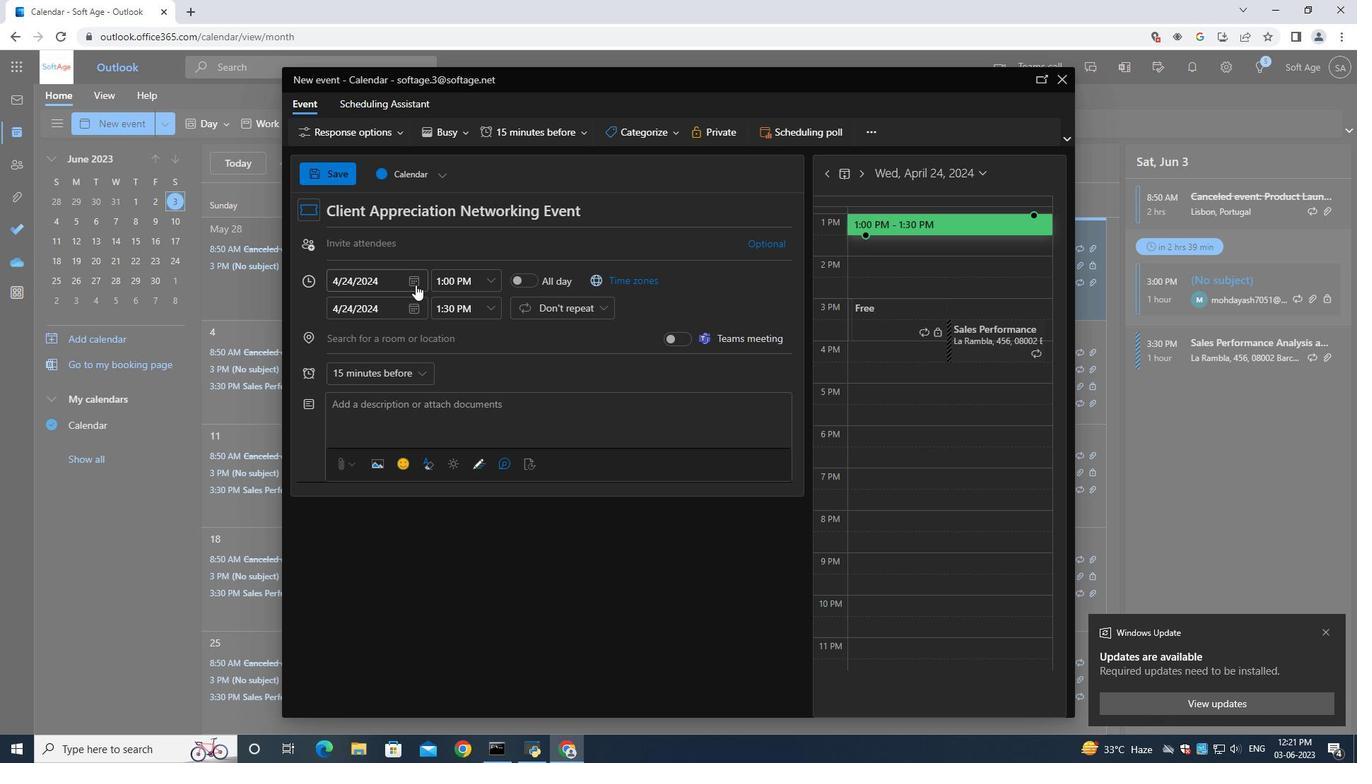 
Action: Mouse moved to (369, 413)
Screenshot: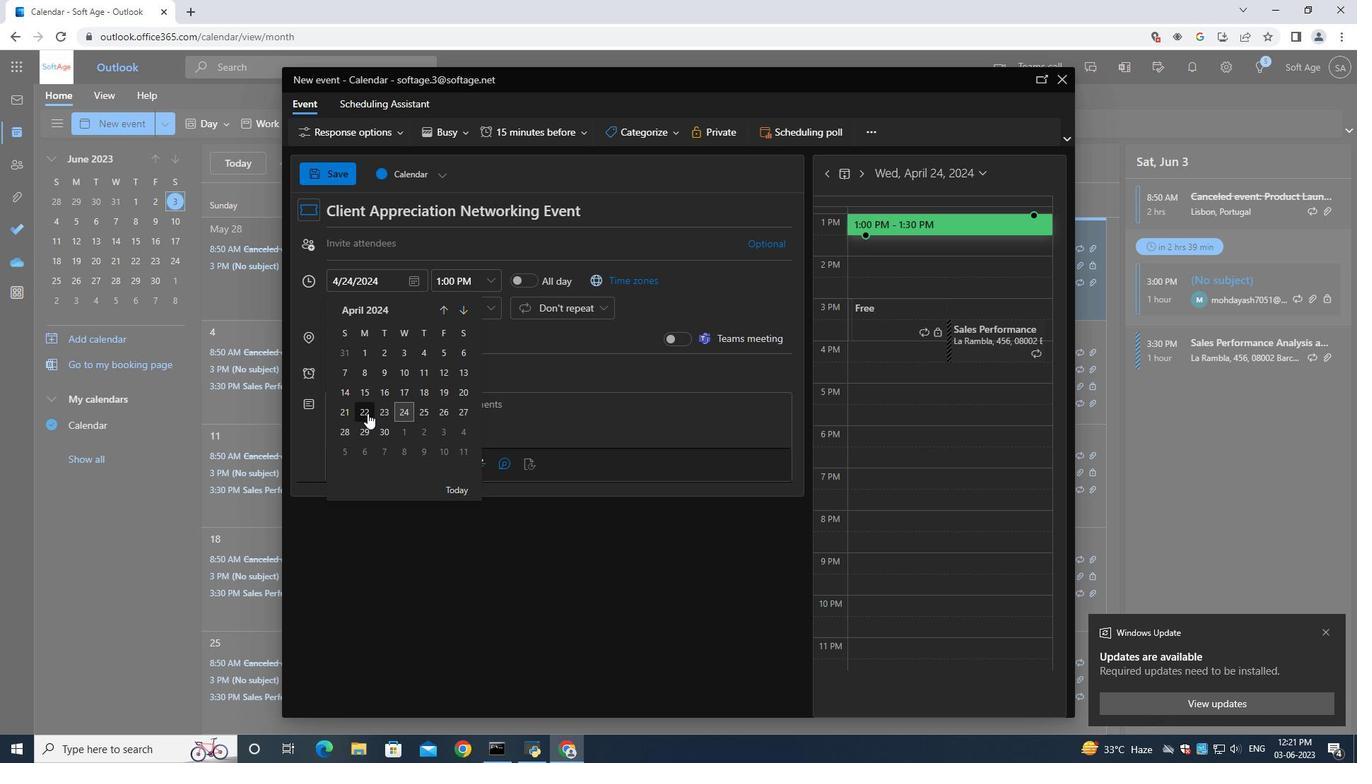 
Action: Mouse pressed left at (369, 413)
Screenshot: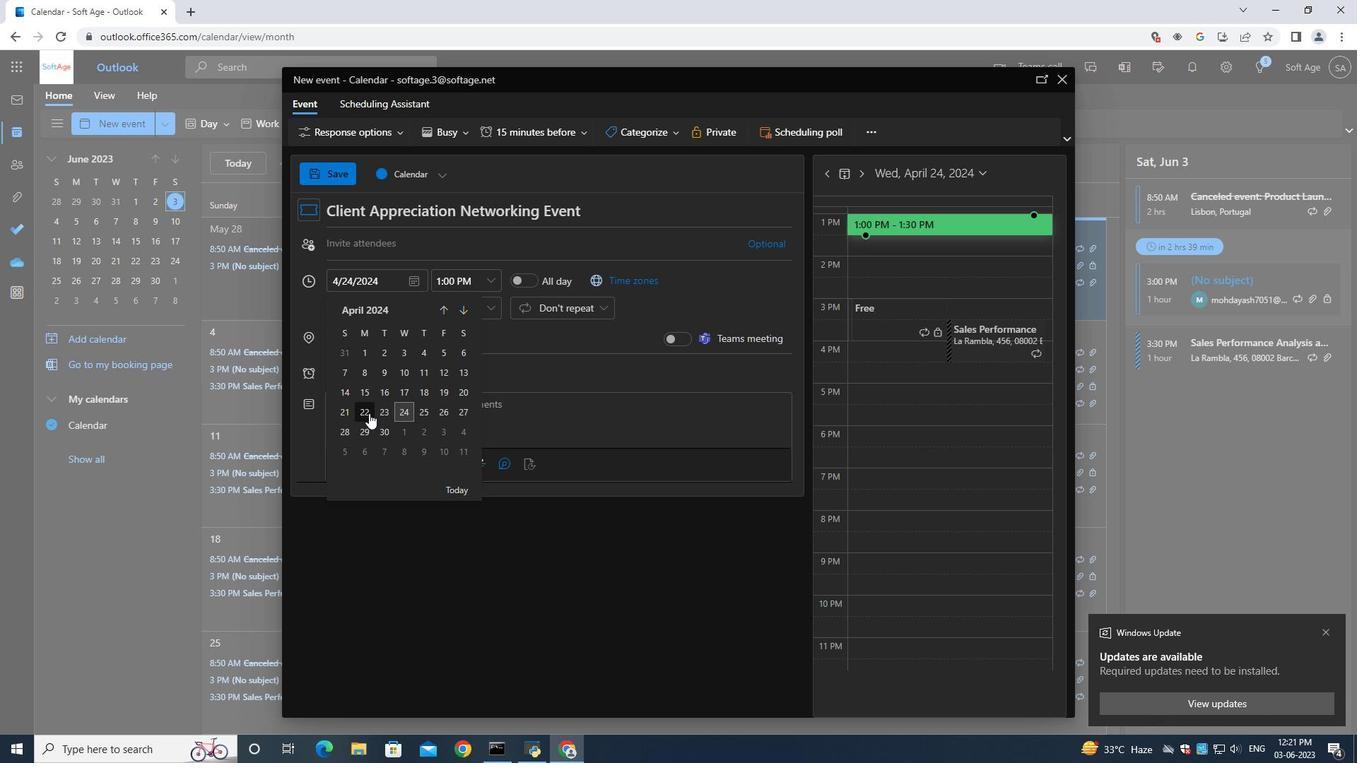 
Action: Mouse moved to (467, 277)
Screenshot: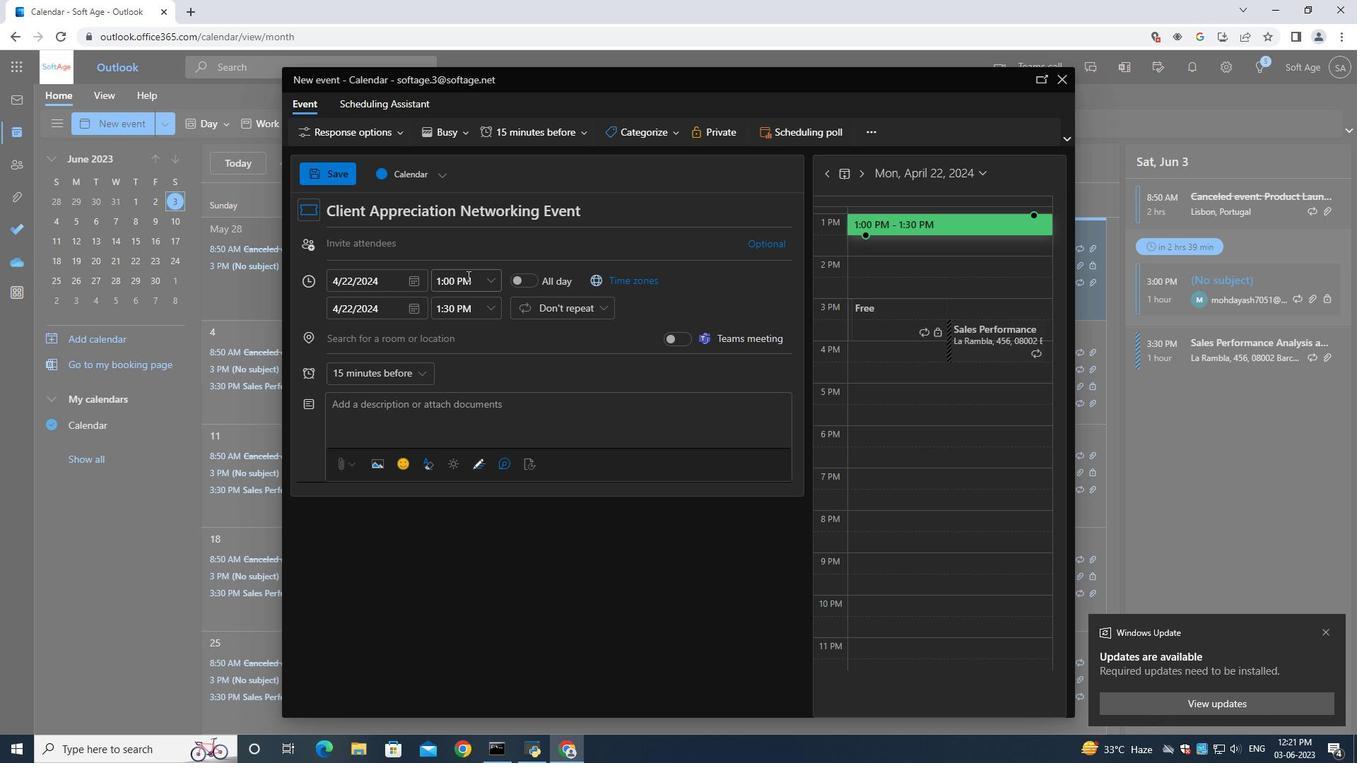 
Action: Mouse pressed left at (467, 277)
Screenshot: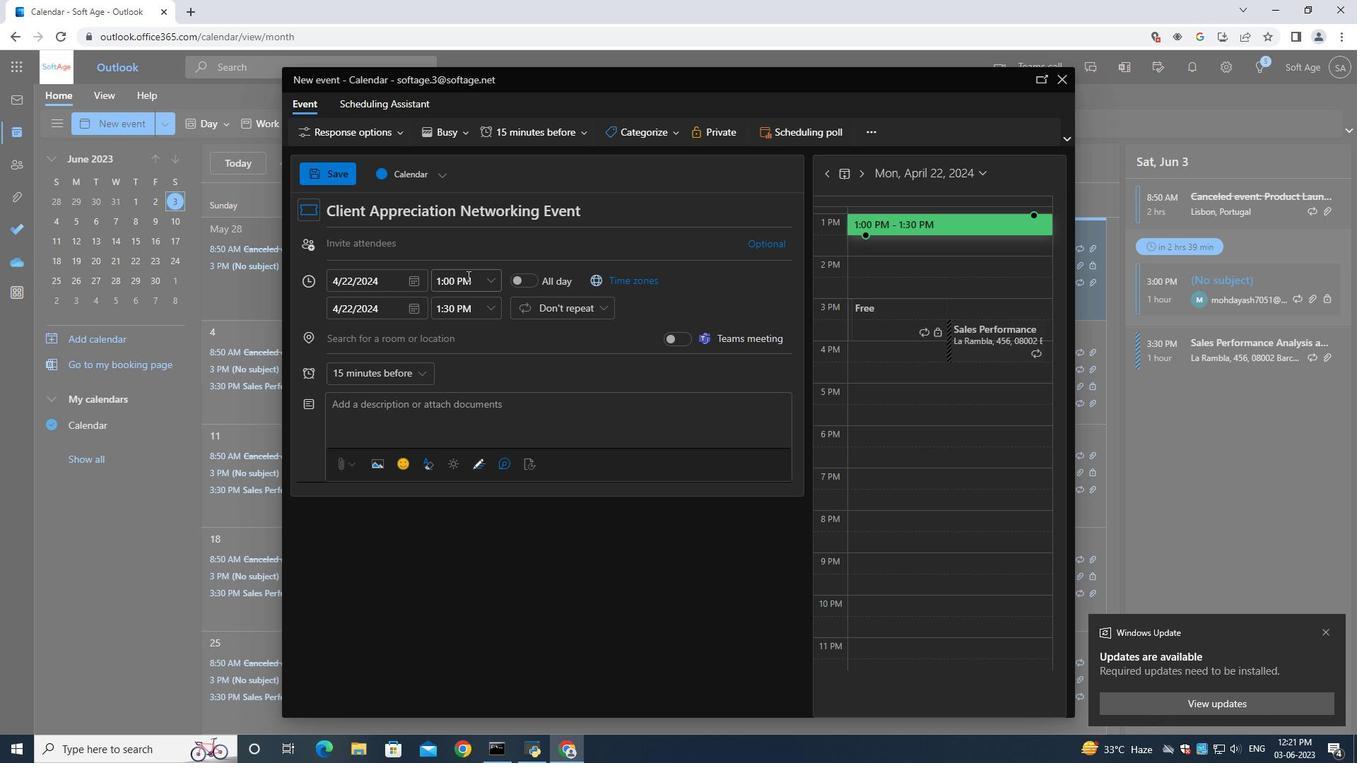 
Action: Key pressed 7<Key.shift_r>:30<Key.shift>AM
Screenshot: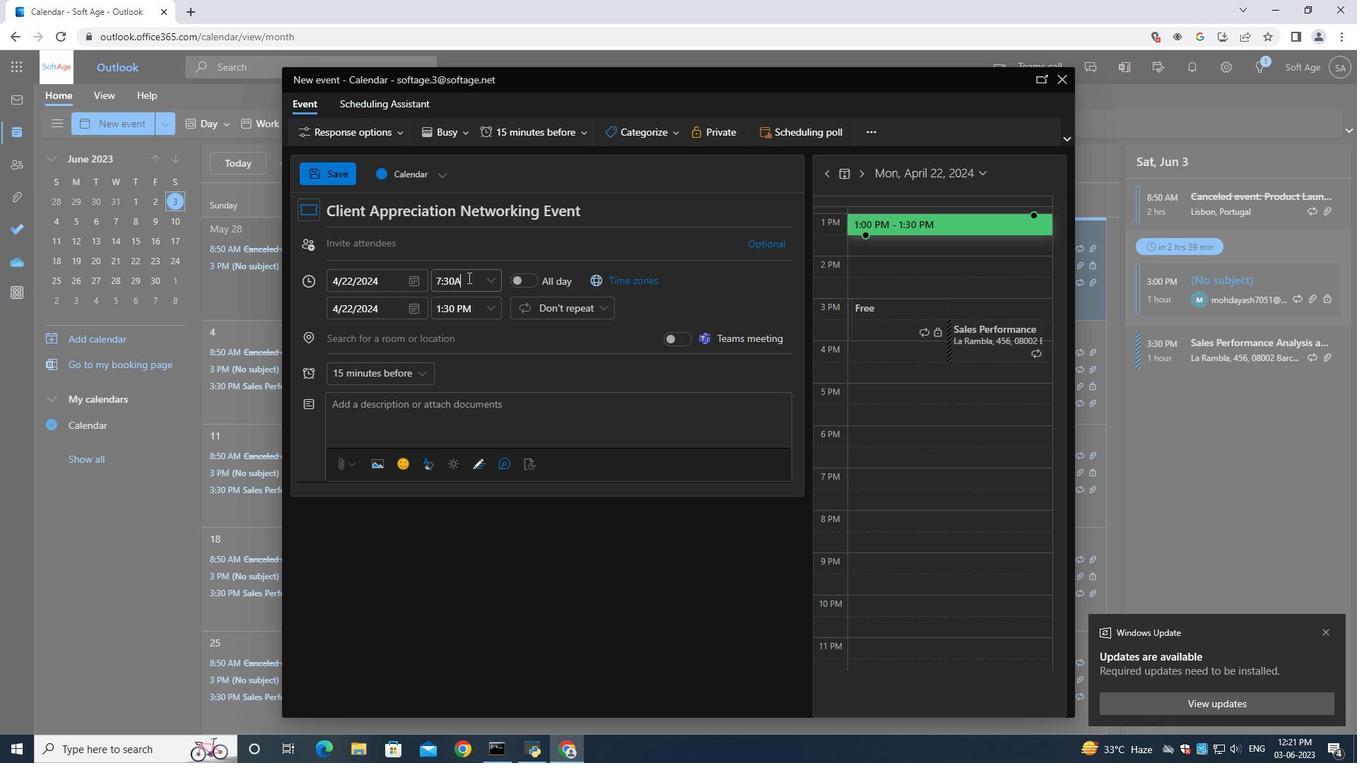 
Action: Mouse moved to (487, 308)
Screenshot: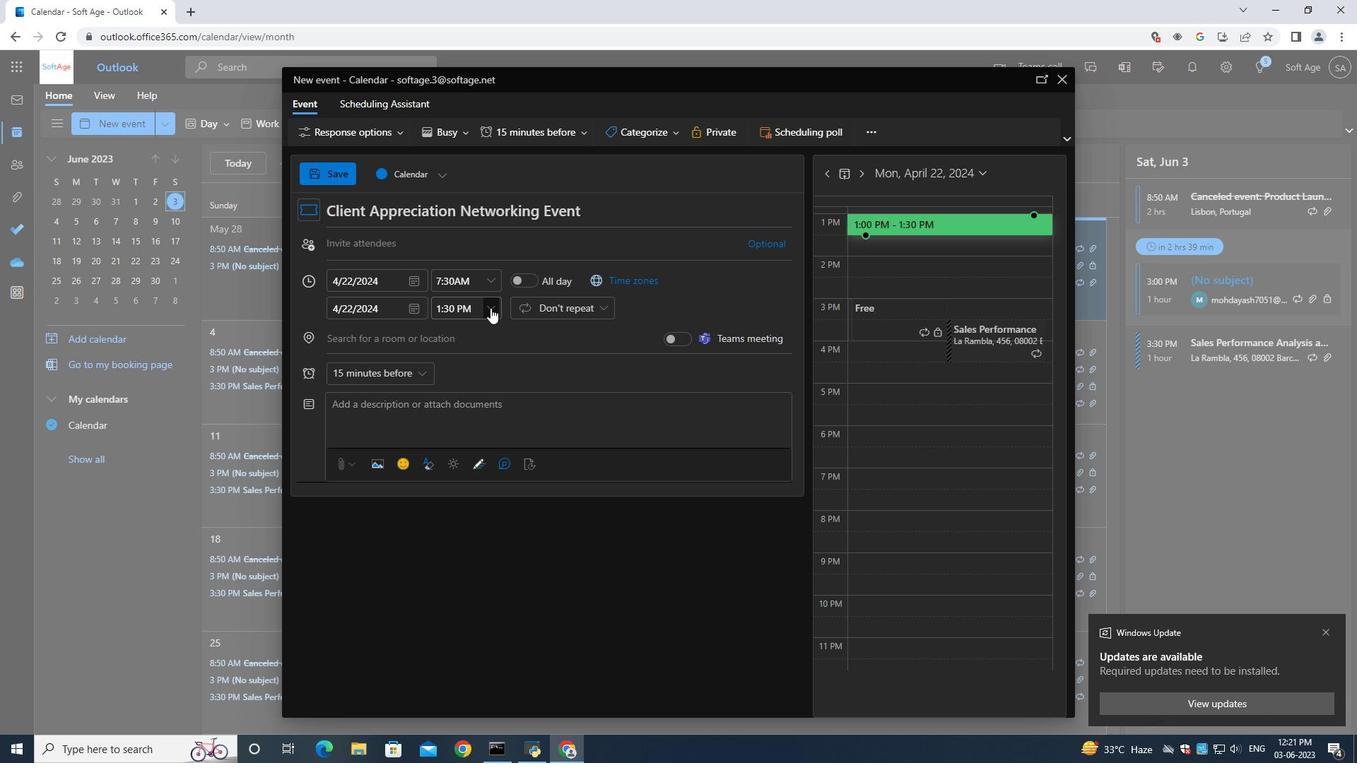 
Action: Mouse pressed left at (487, 308)
Screenshot: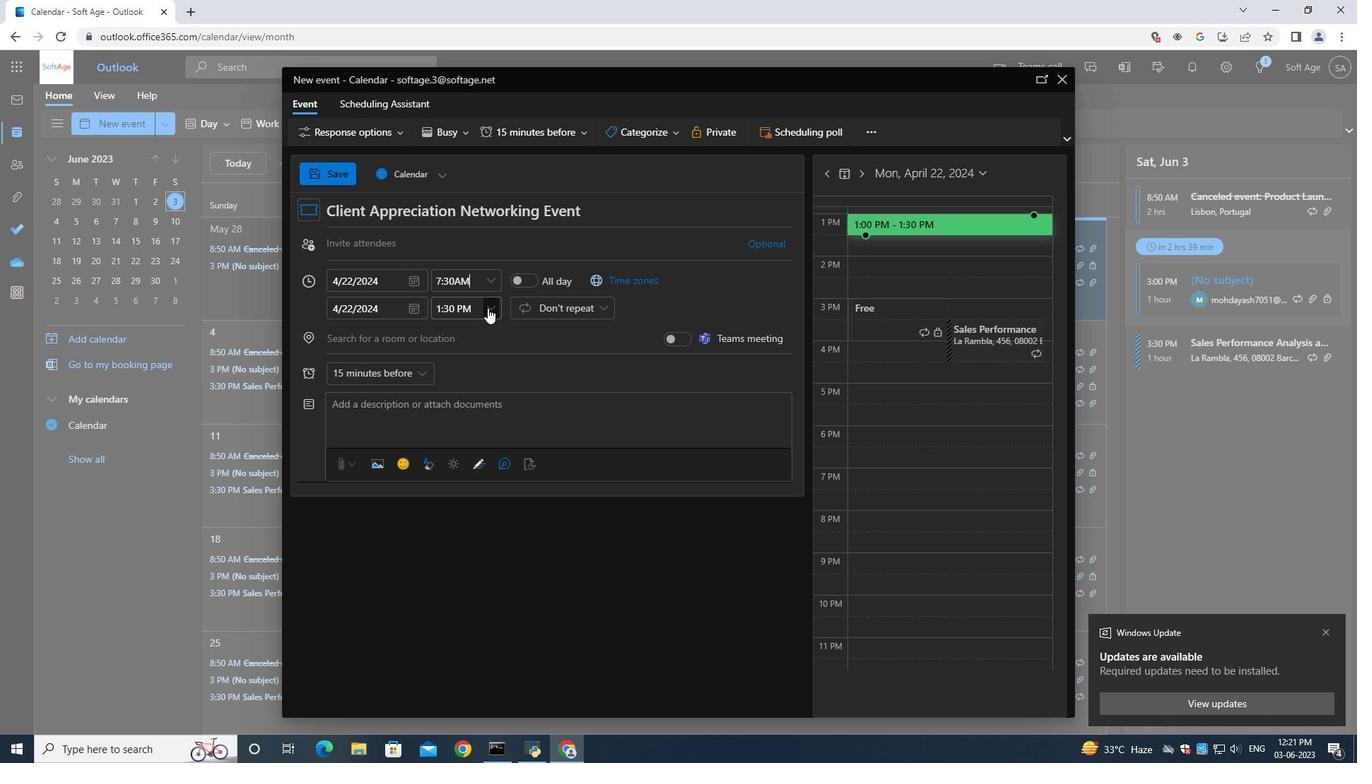 
Action: Key pressed 9<Key.shift_r>:30<Key.shift>AM
Screenshot: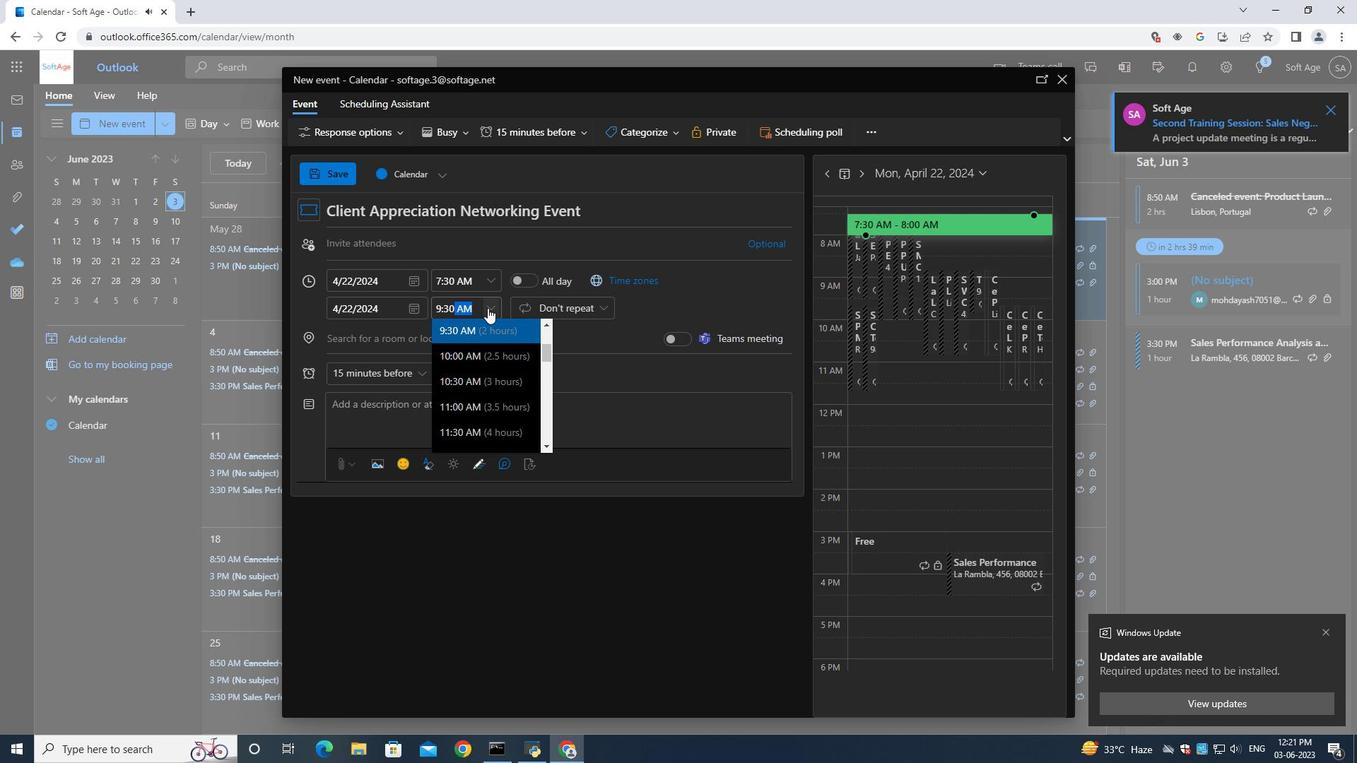 
Action: Mouse moved to (586, 390)
Screenshot: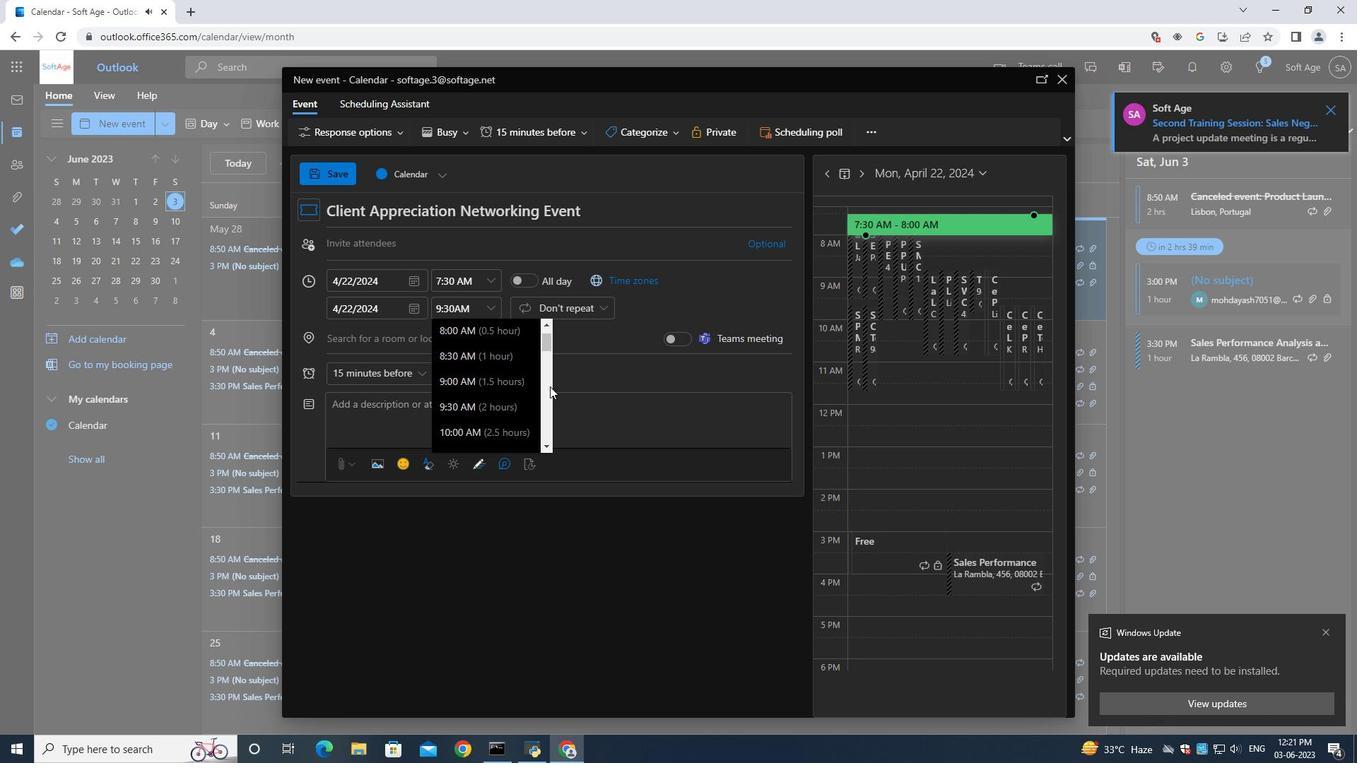 
Action: Mouse pressed left at (586, 390)
Screenshot: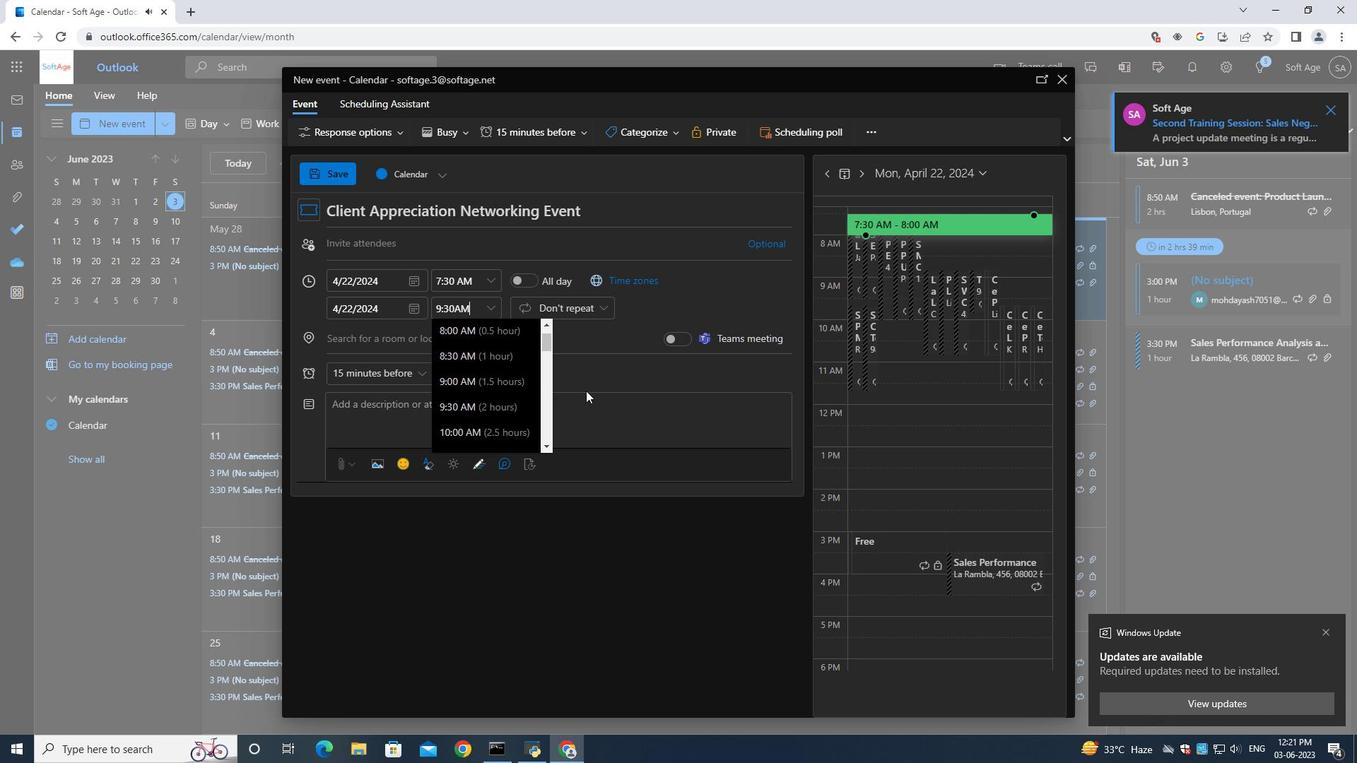 
Action: Mouse moved to (583, 405)
Screenshot: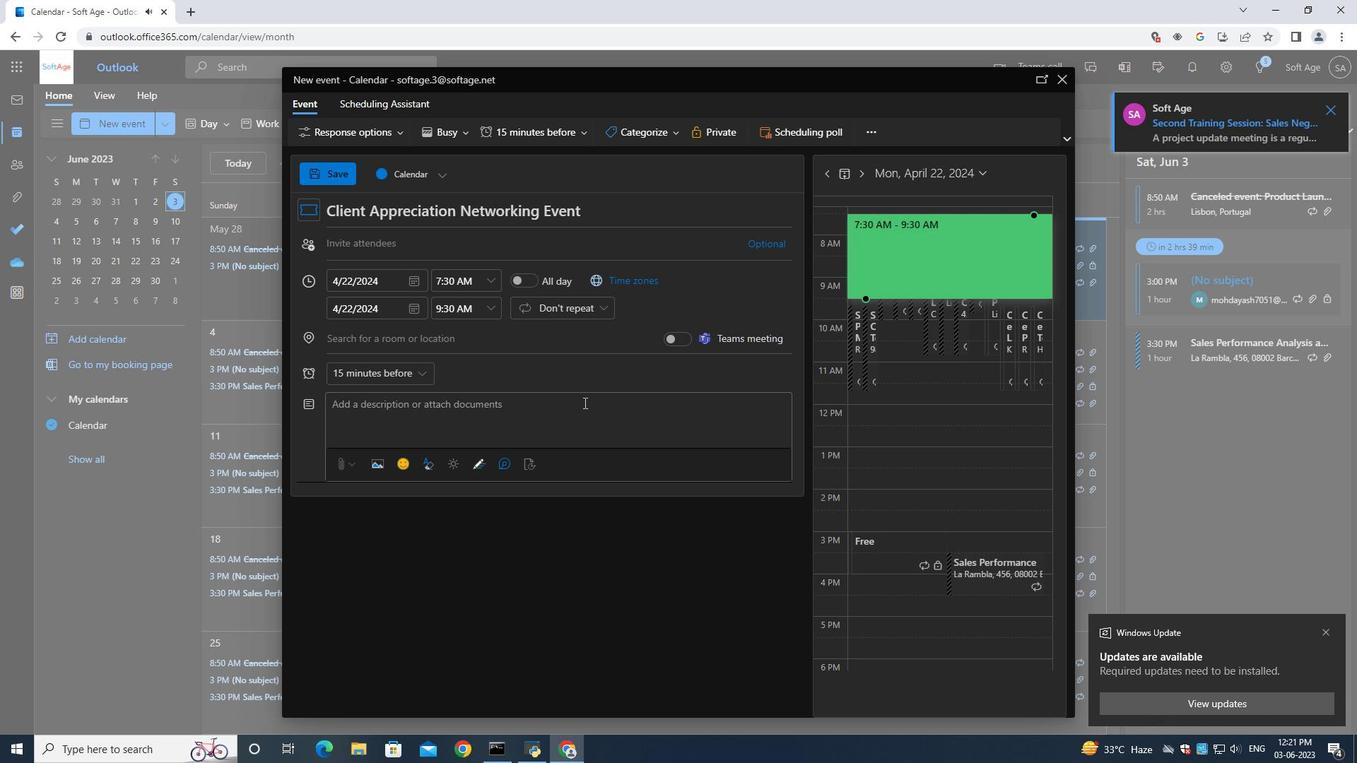 
Action: Mouse pressed left at (583, 405)
Screenshot: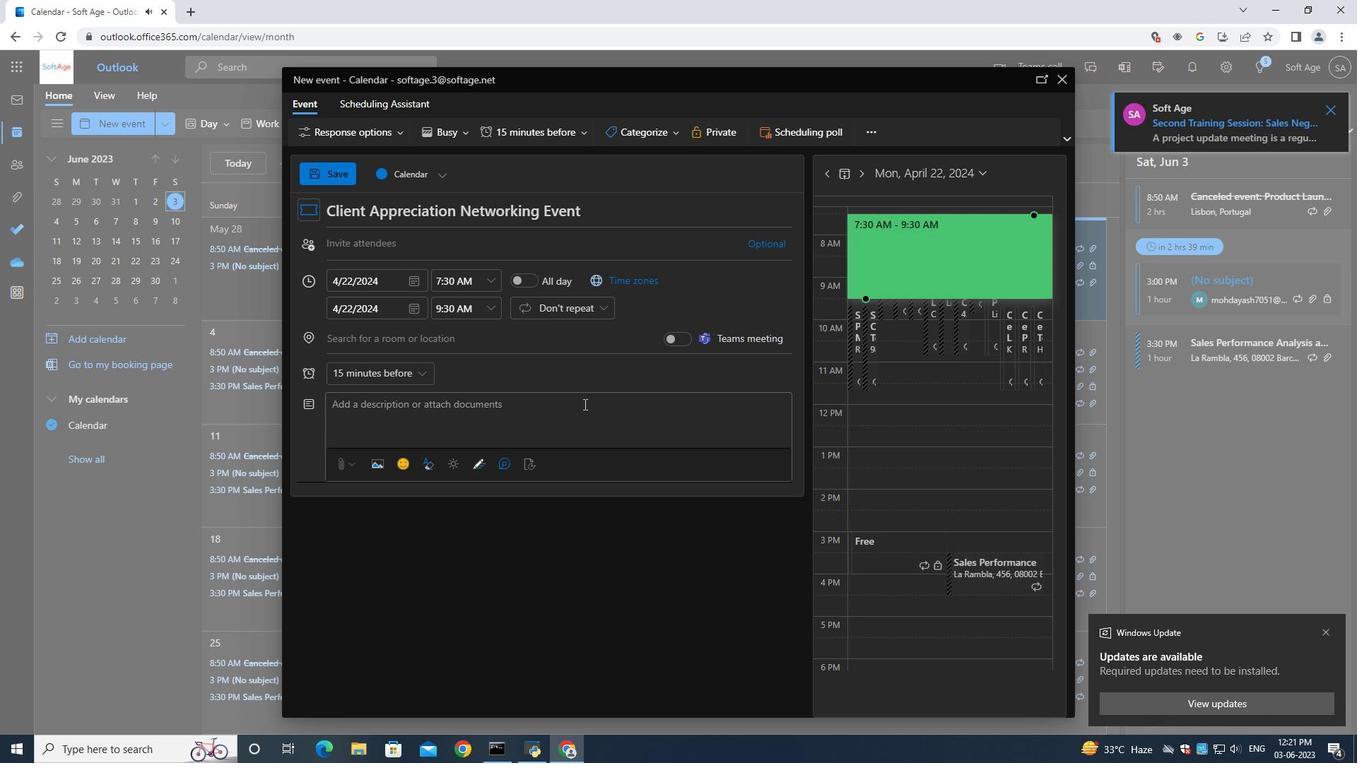 
Action: Key pressed <Key.shift>The<Key.space><Key.shift><Key.shift><Key.shift>retreat<Key.space>will<Key.space>kick<Key.space>off<Key.space>with<Key.space>an<Key.space>opening<Key.space>session<Key.space>where<Key.space>participants<Key.space>will<Key.space>be<Key.space>introduced<Key.space>to<Key.space>the<Key.space>objectives<Key.space>and<Key.space>benefits<Key.space>of<Key.space>team<Key.space>building.<Key.shift><Key.space>TH<Key.backspace>he<Key.space>facilitators<Key.space>will<Key.space>create<Key.space>a<Key.space>positive<Key.space>and<Key.space>inclusive<Key.space>enviroment,<Key.space>setting<Key.space>the<Key.space>tone<Key.space>for<Key.space>open<Key.space>communication,<Key.space>respect,<Key.space>and<Key.space>mutual<Key.space>support.
Screenshot: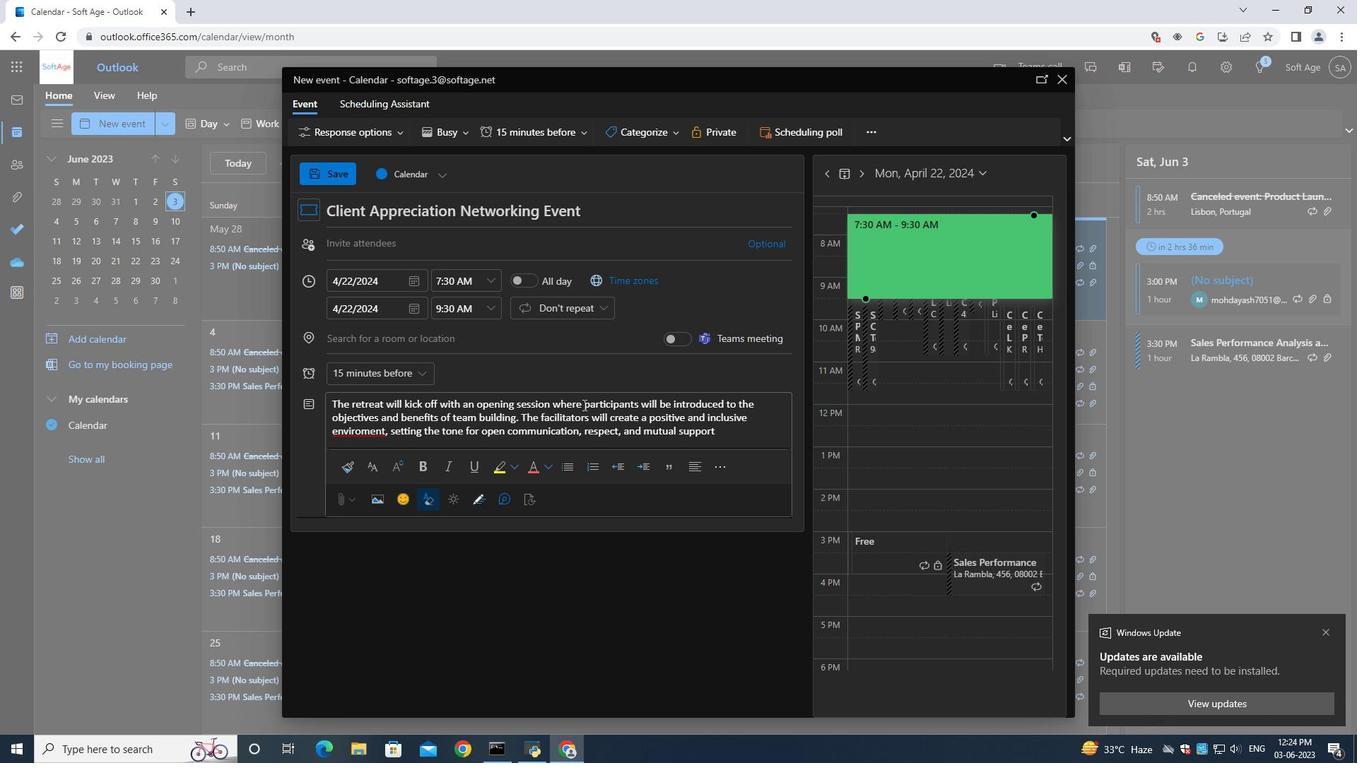 
Action: Mouse moved to (638, 134)
Screenshot: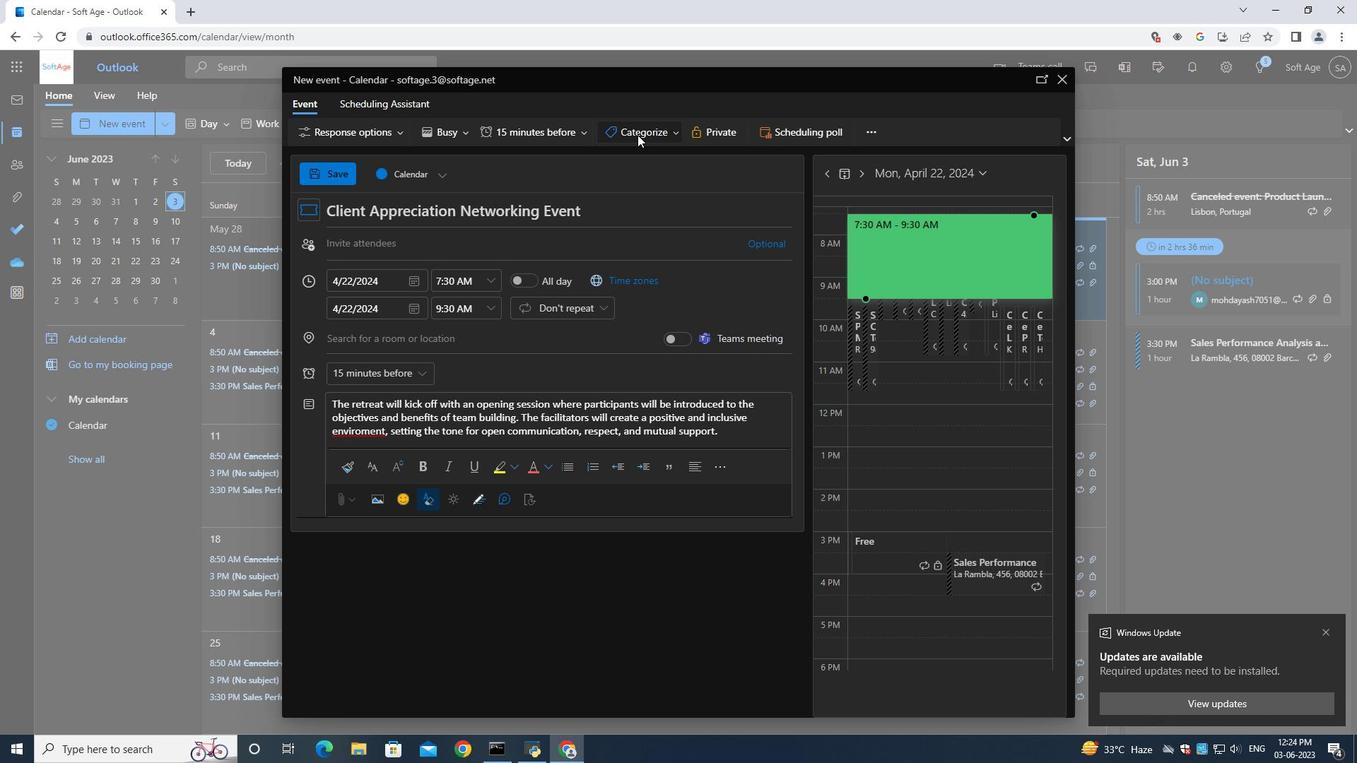 
Action: Mouse pressed left at (638, 134)
Screenshot: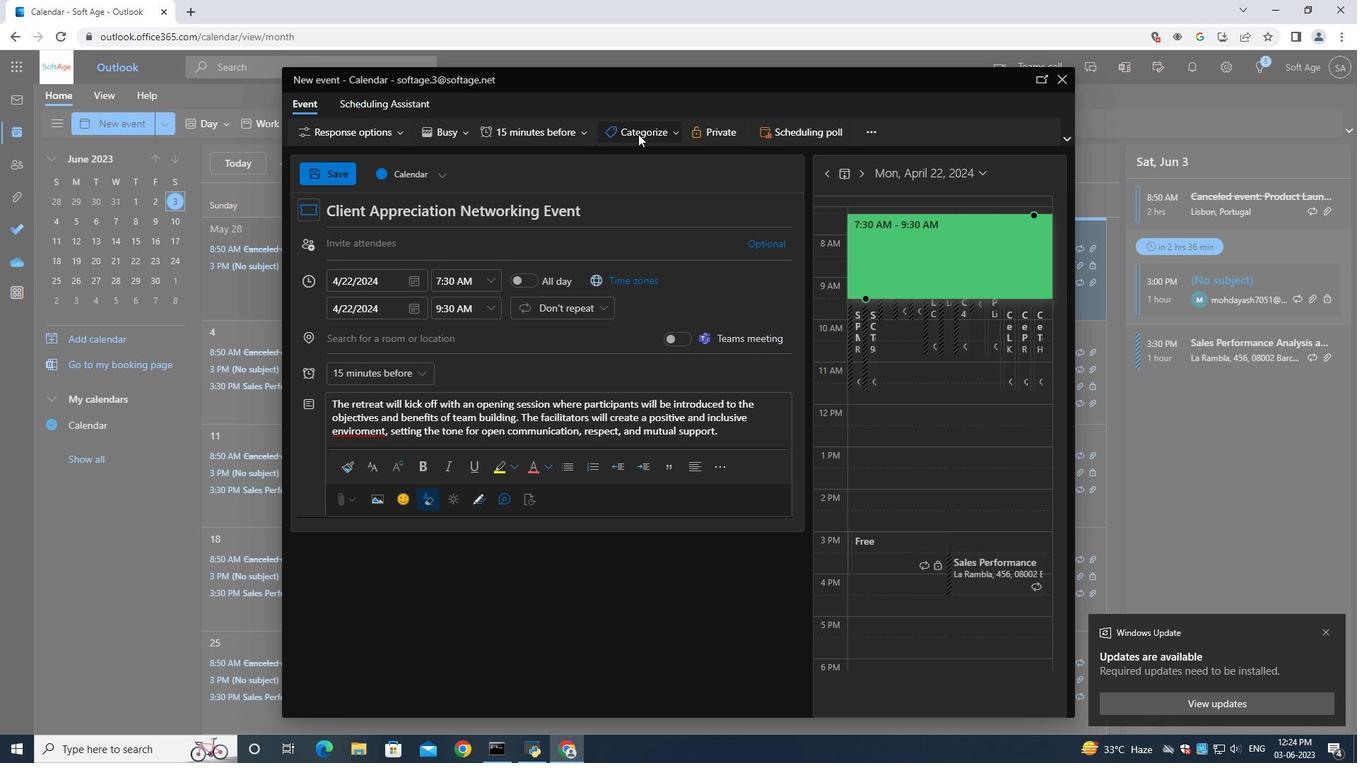 
Action: Mouse moved to (631, 272)
Screenshot: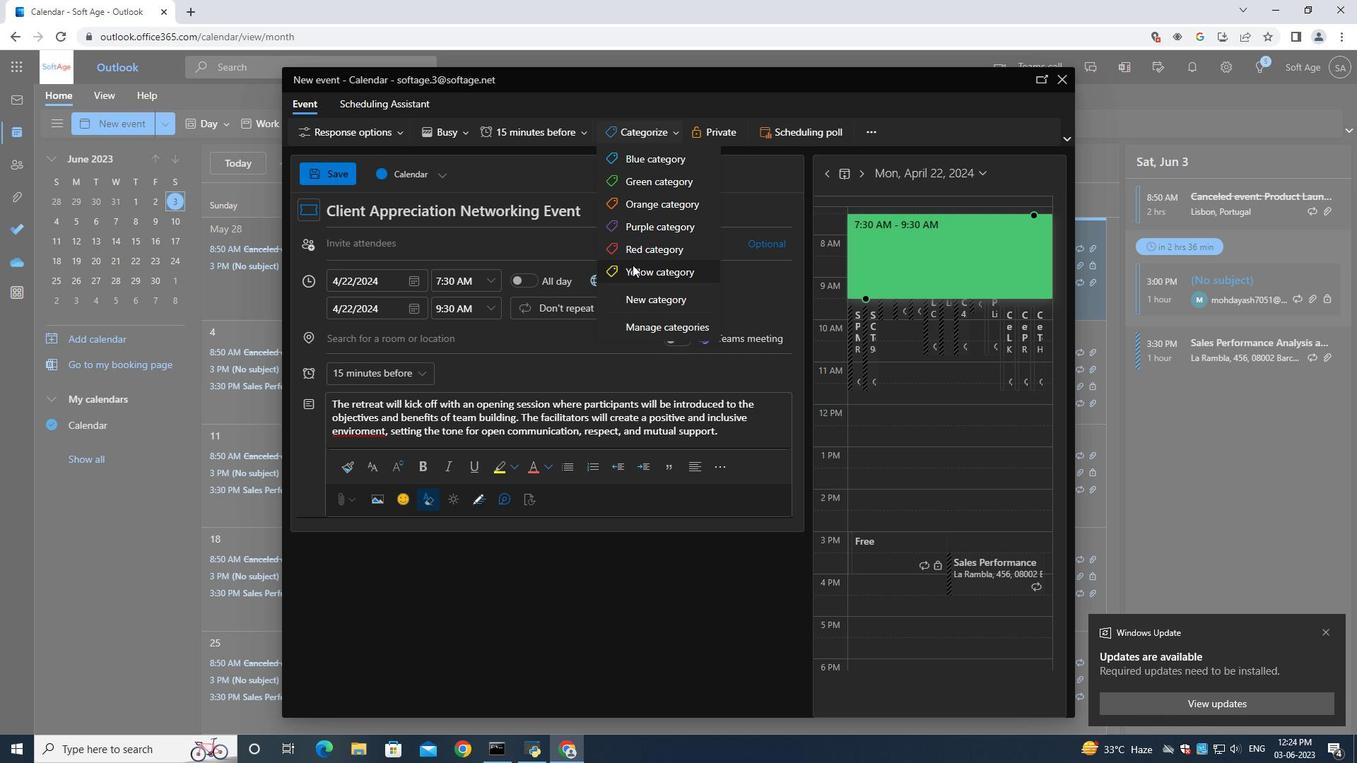 
Action: Mouse pressed left at (631, 272)
Screenshot: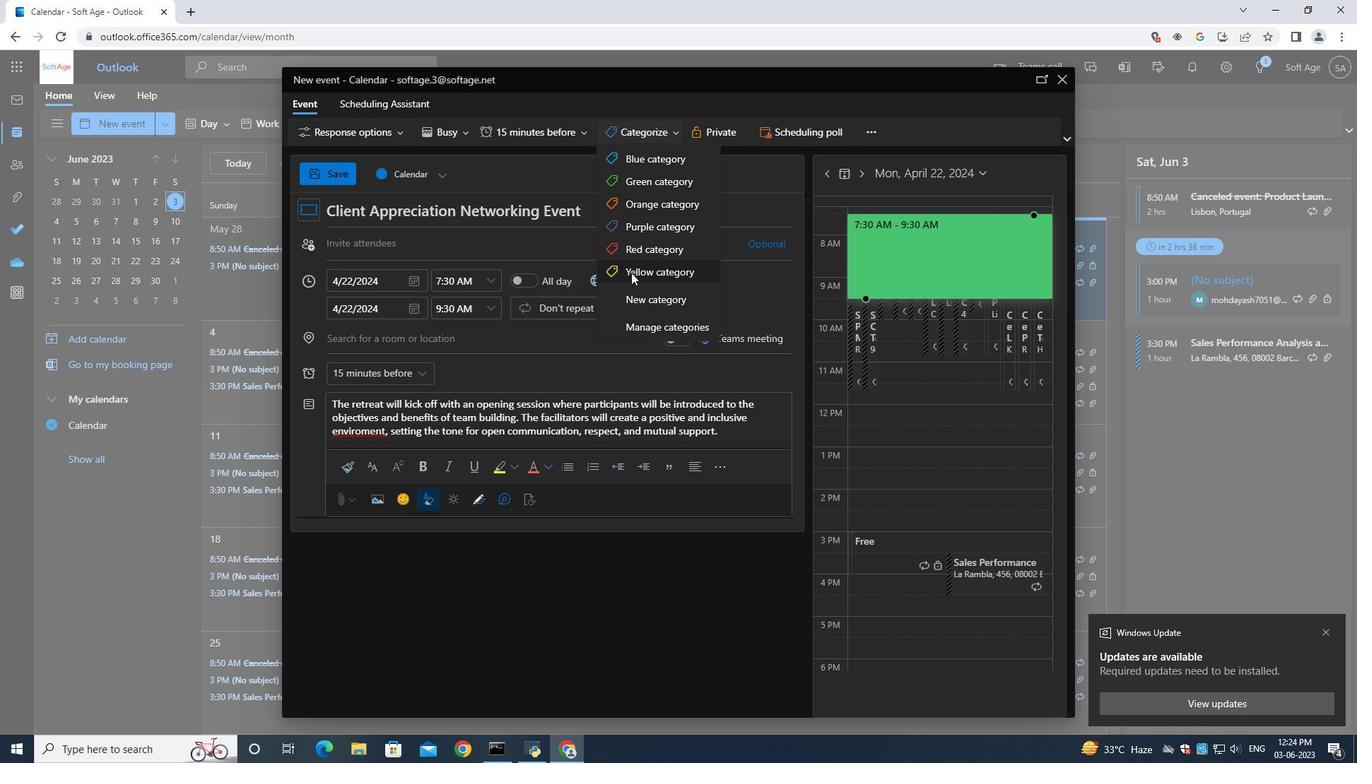 
Action: Mouse moved to (397, 343)
Screenshot: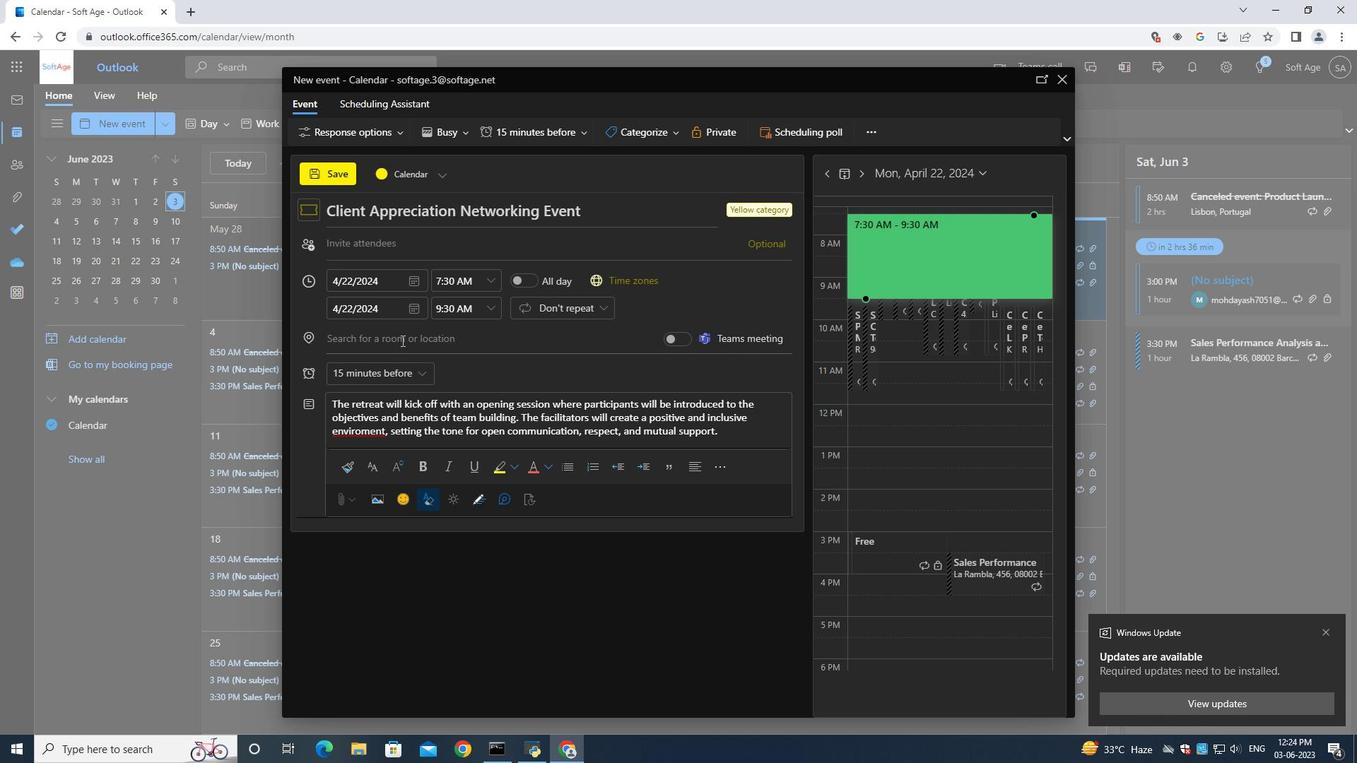 
Action: Mouse pressed left at (397, 343)
Screenshot: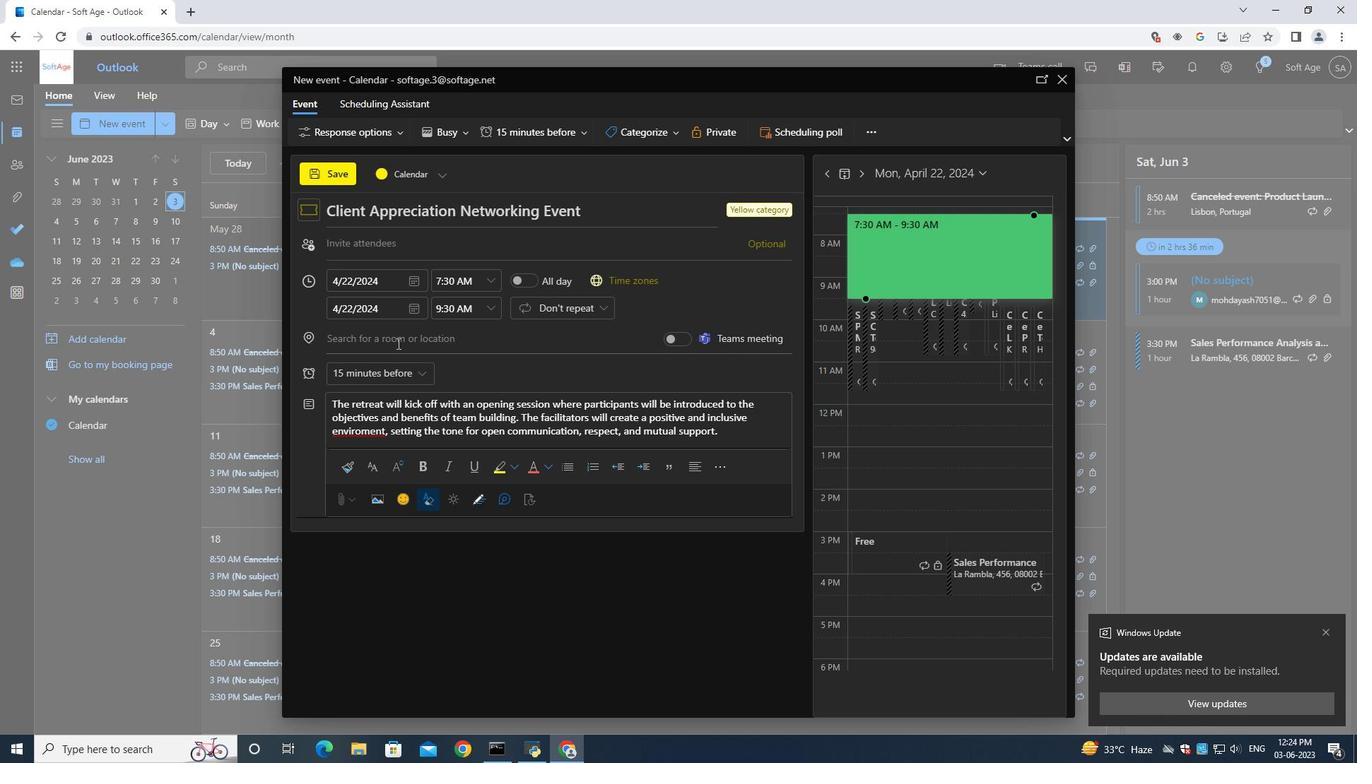 
Action: Key pressed <Key.shift><Key.shift><Key.shift><Key.shift><Key.shift><Key.shift><Key.shift><Key.shift><Key.shift><Key.shift><Key.shift><Key.shift><Key.shift>The<Key.space><Key.shift><Key.shift><Key.shift><Key.shift><Key.shift><Key.shift><Key.shift><Key.shift><Key.shift><Key.shift><Key.shift><Key.shift><Key.shift><Key.shift><Key.shift><Key.shift><Key.shift><Key.shift><Key.shift><Key.shift><Key.shift><Key.shift><Key.shift><Key.shift><Key.shift><Key.shift><Key.shift><Key.shift><Key.shift><Key.shift><Key.shift><Key.shift><Key.shift><Key.shift><Key.shift><Key.shift><Key.shift><Key.shift><Key.shift><Key.shift><Key.shift><Key.shift><Key.shift><Key.shift><Key.shift><Key.shift><Key.shift><Key.shift><Key.shift><Key.shift><Key.shift><Key.shift><Key.shift><Key.shift><Key.shift><Key.shift><Key.shift><Key.shift><Key.shift><Key.shift><Key.shift><Key.shift><Key.shift><Key.shift><Key.shift><Key.shift><Key.shift><Key.shift><Key.shift><Key.shift>Langham,<Key.space><Key.shift><Key.shift><Key.shift><Key.shift><Key.shift><Key.shift><Key.shift><Key.shift><Key.shift><Key.shift><Key.shift><Key.shift><Key.shift><Key.shift><Key.shift><Key.shift><Key.shift><Key.shift><Key.shift><Key.shift><Key.shift><Key.shift><Key.shift><Key.shift><Key.shift><Key.shift><Key.shift><Key.shift><Key.shift><Key.shift><Key.shift><Key.shift><Key.shift><Key.shift><Key.shift><Key.shift><Key.shift><Key.shift><Key.shift><Key.shift><Key.shift><Key.shift><Key.shift><Key.shift><Key.shift><Key.shift><Key.shift><Key.shift><Key.shift><Key.shift><Key.shift><Key.shift><Key.shift><Key.shift><Key.shift><Key.shift><Key.shift><Key.shift><Key.shift><Key.shift><Key.shift><Key.shift><Key.shift><Key.shift><Key.shift><Key.shift><Key.shift><Key.shift><Key.shift><Key.shift>Sydney<Key.space><Key.shift><Key.shift><Key.shift><Key.shift><Key.shift><Key.shift><Key.shift><Key.shift><Key.shift><Key.shift><Key.shift><Key.shift><Key.shift><Key.shift><Key.shift><Key.shift><Key.shift><Key.shift><Key.shift><Key.shift><Key.shift><Key.shift><Key.shift><Key.shift><Key.shift><Key.shift><Key.shift><Key.shift><Key.shift><Key.shift><Key.shift><Key.shift><Key.shift><Key.shift><Key.shift><Key.shift><Key.shift><Key.shift><Key.shift><Key.shift><Key.shift><Key.shift><Key.shift><Key.shift><Key.shift><Key.shift><Key.shift><Key.shift><Key.shift><Key.shift><Key.shift><Key.shift><Key.shift><Key.shift><Key.shift><Key.shift><Key.shift><Key.shift><Key.shift><Key.shift><Key.shift><Key.shift><Key.shift><Key.shift><Key.shift><Key.shift><Key.shift><Key.shift><Key.shift><Key.shift><Key.shift><Key.shift><Key.shift><Key.shift><Key.shift><Key.shift><Key.shift><Key.shift><Key.shift><Key.shift><Key.shift><Key.shift><Key.shift><Key.shift><Key.shift><Key.shift><Key.shift><Key.shift><Key.shift><Key.shift><Key.shift><Key.shift><Key.shift><Key.shift><Key.shift><Key.shift><Key.shift><Key.shift><Key.shift><Key.shift><Key.shift><Key.shift><Key.shift><Key.shift><Key.shift><Key.shift><Key.shift><Key.shift><Key.shift><Key.shift><Key.shift><Key.shift><Key.shift><Key.shift><Key.shift><Key.shift><Key.shift><Key.shift><Key.shift><Key.shift><Key.shift><Key.shift><Key.shift><Key.shift><Key.shift><Key.shift><Key.shift><Key.shift><Key.shift><Key.shift><Key.shift><Key.shift><Key.shift><Key.shift><Key.shift><Key.shift><Key.shift><Key.shift><Key.shift><Key.shift><Key.shift>Australia
Screenshot: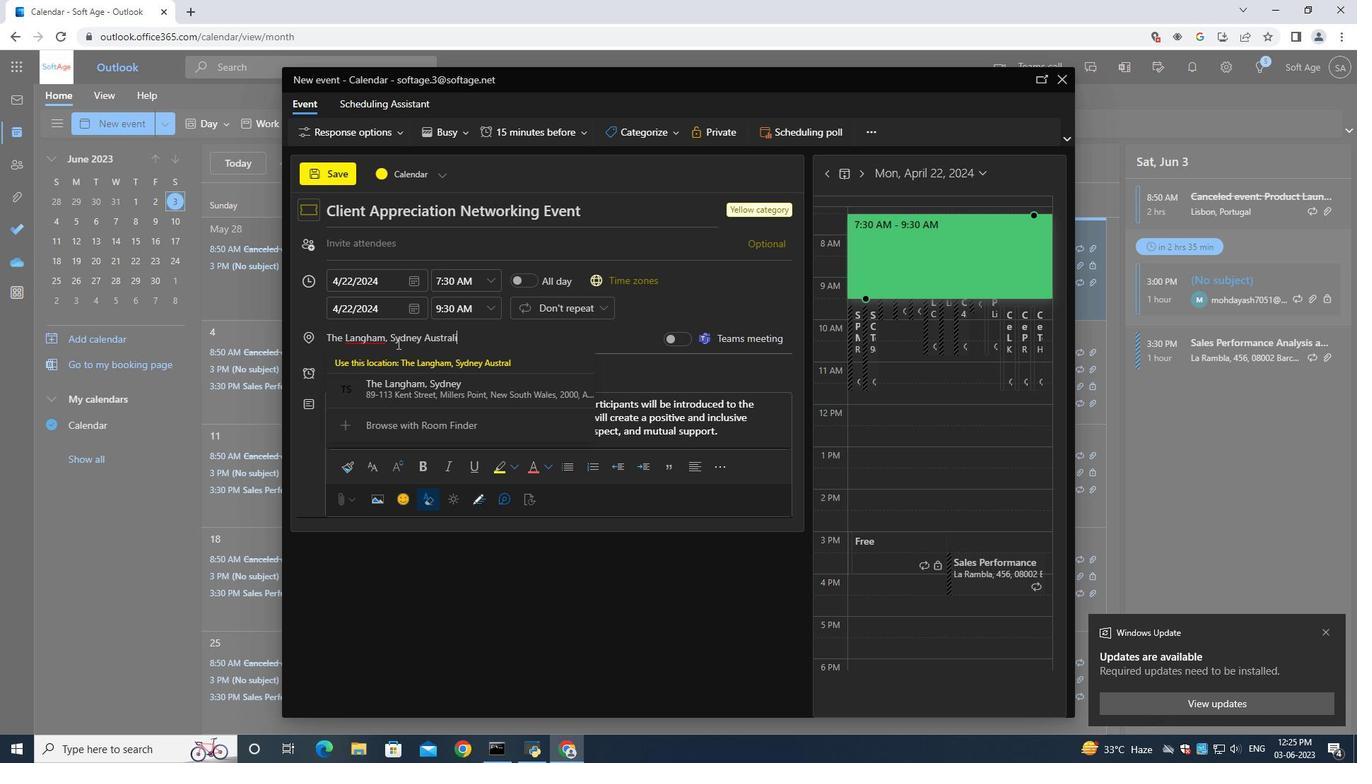 
Action: Mouse moved to (399, 243)
Screenshot: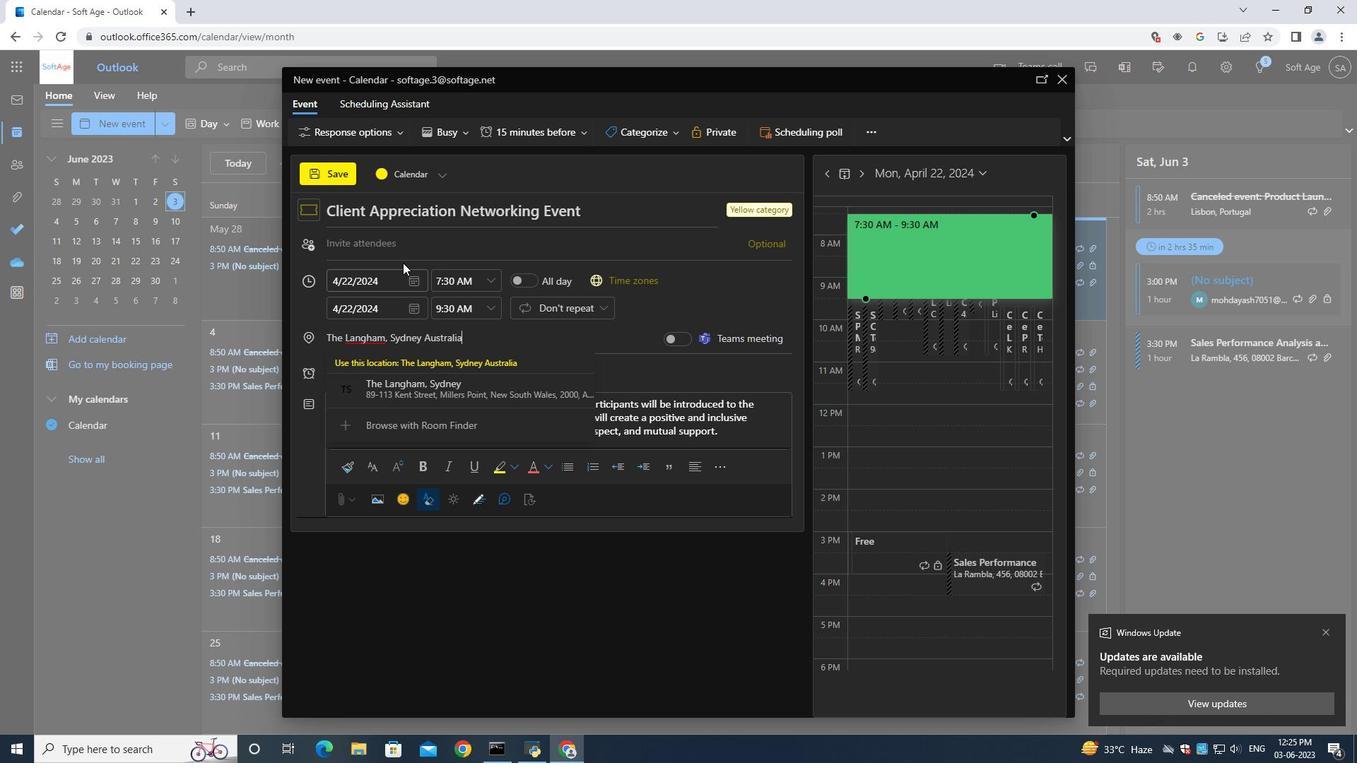 
Action: Mouse pressed left at (399, 243)
Screenshot: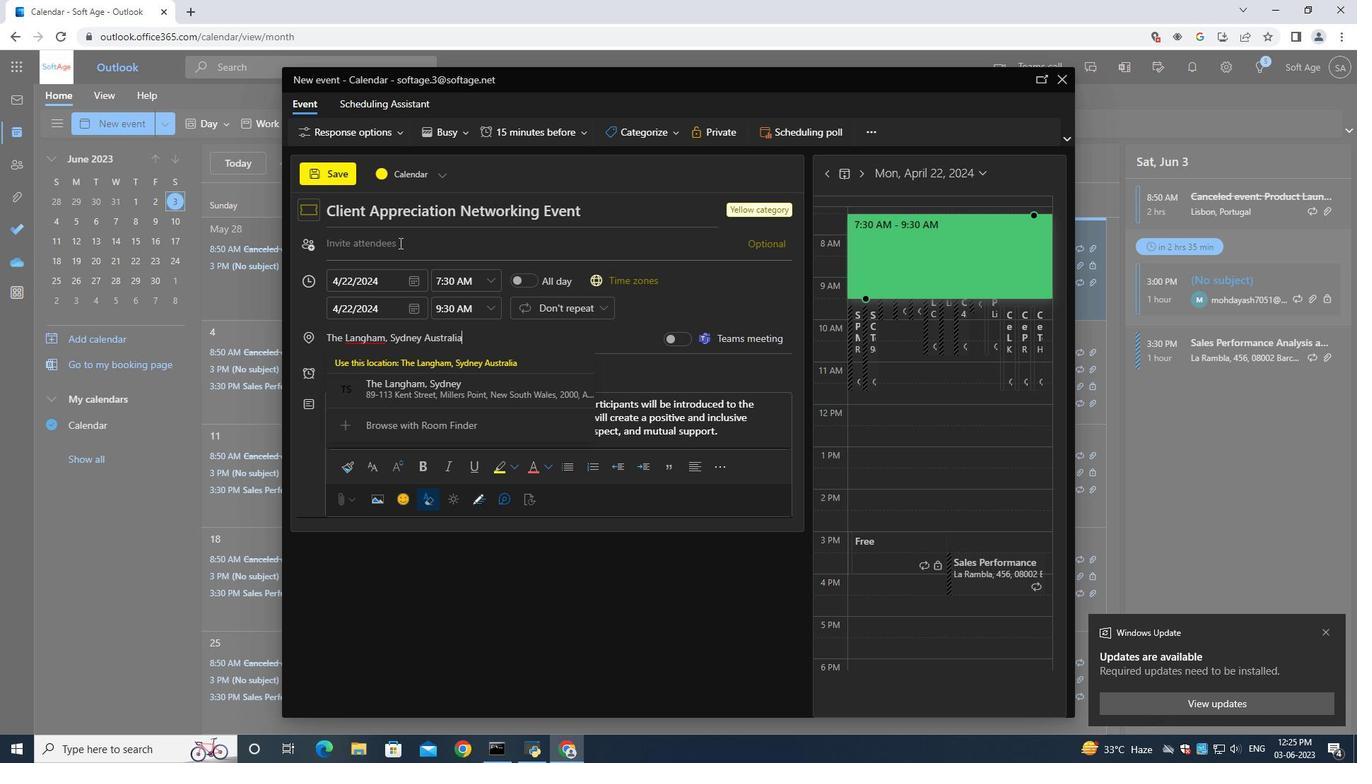 
Action: Mouse moved to (399, 243)
Screenshot: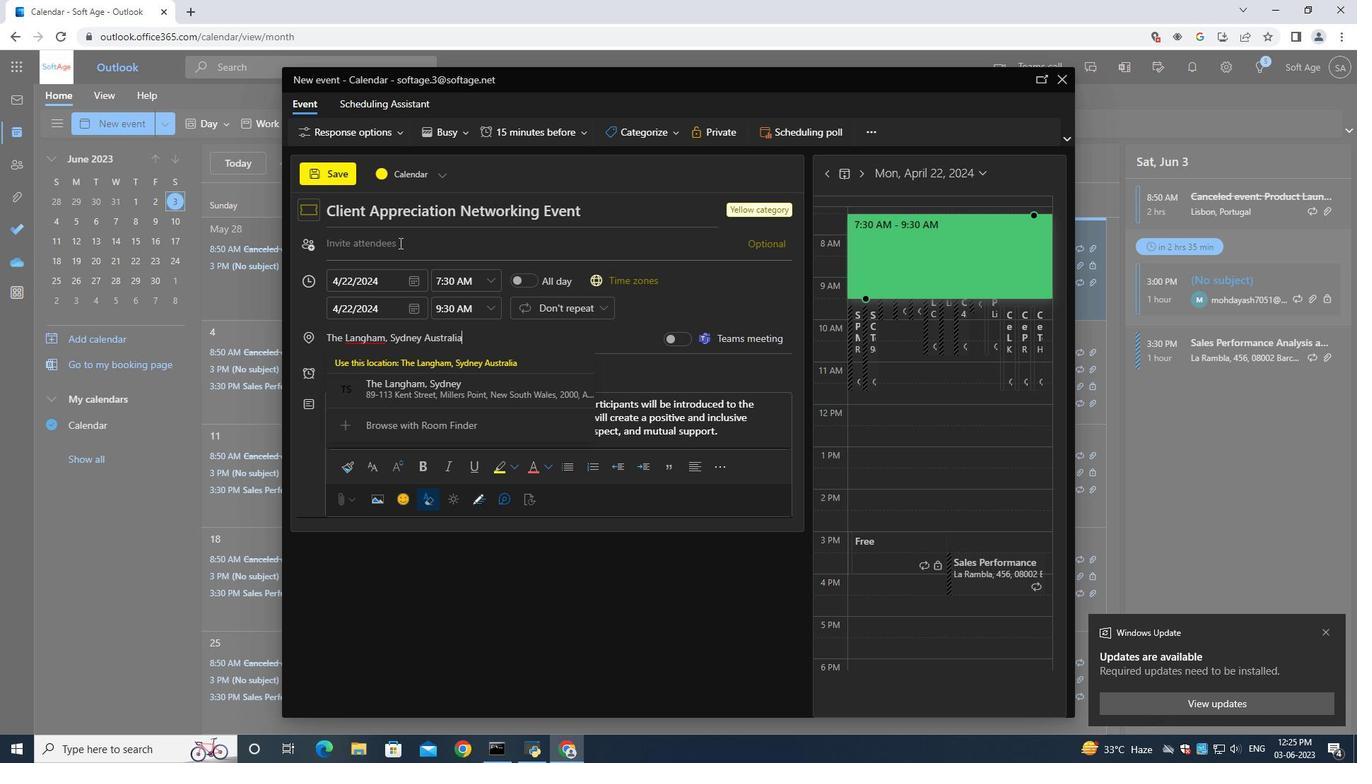 
Action: Key pressed softage.2<Key.shift>@softage.net
Screenshot: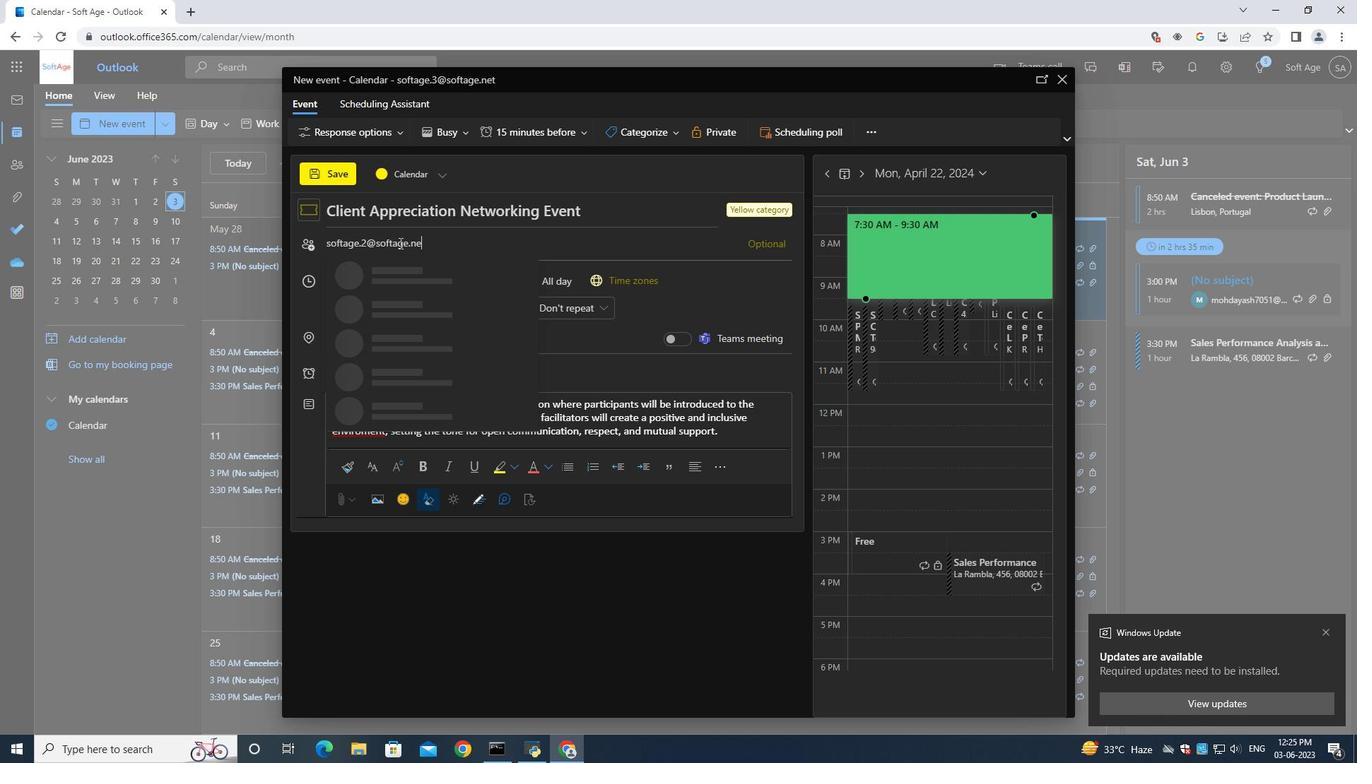 
Action: Mouse moved to (406, 277)
Screenshot: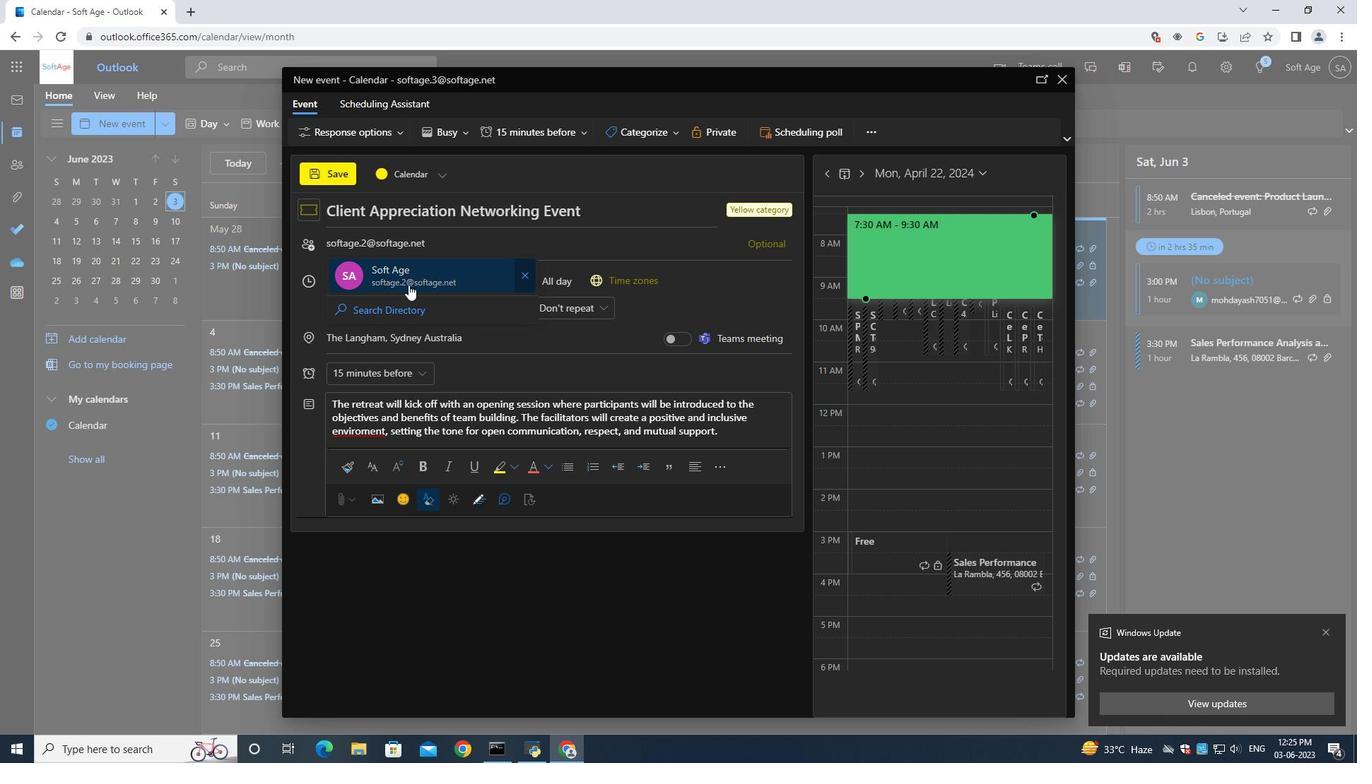 
Action: Mouse pressed left at (406, 277)
Screenshot: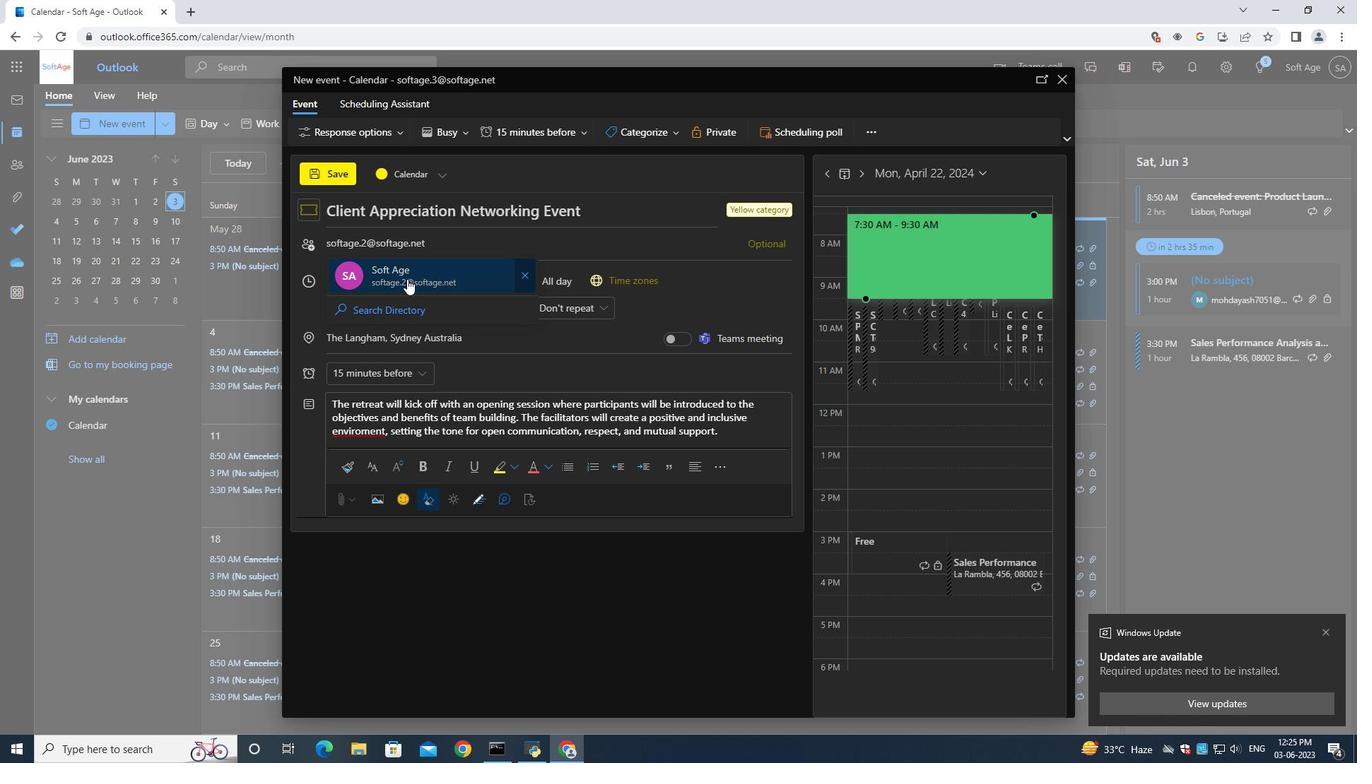
Action: Mouse moved to (375, 241)
Screenshot: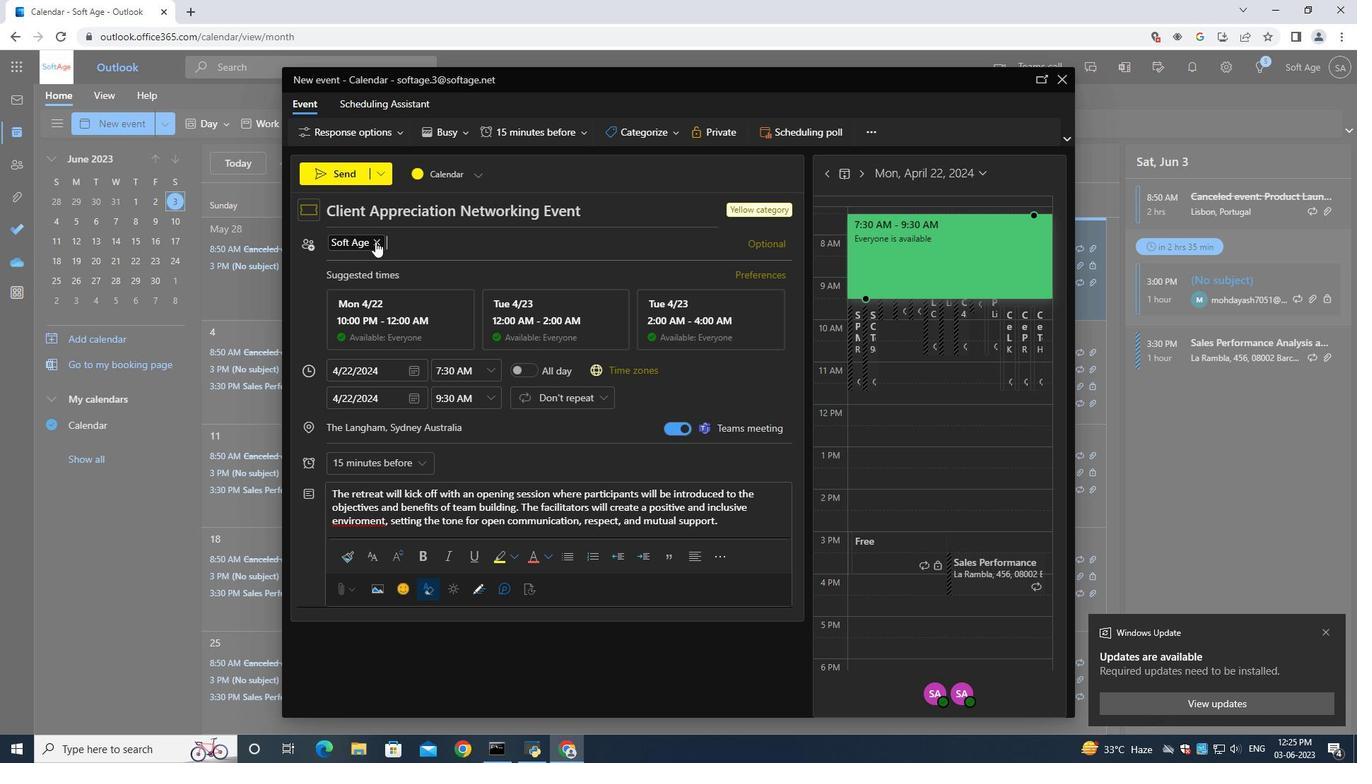 
Action: Mouse pressed left at (375, 241)
Screenshot: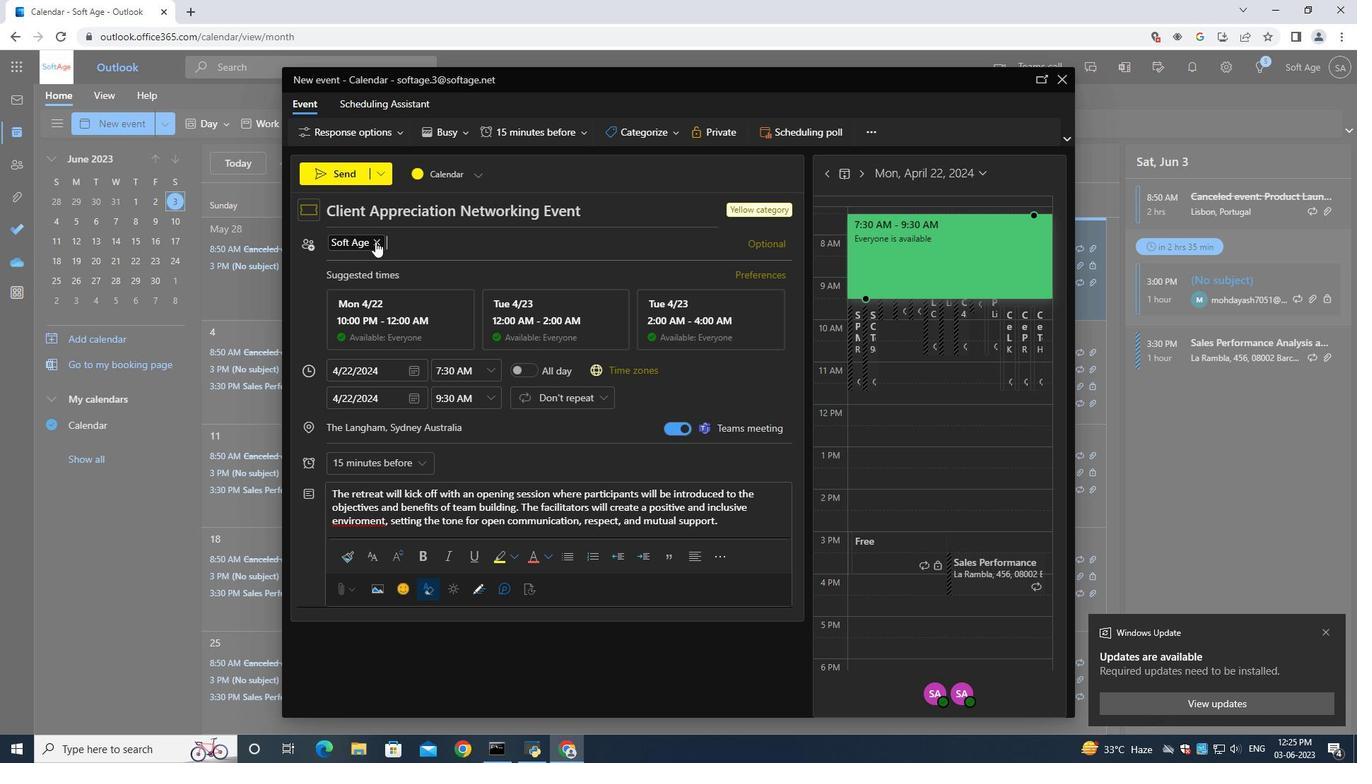 
Action: Mouse moved to (376, 242)
Screenshot: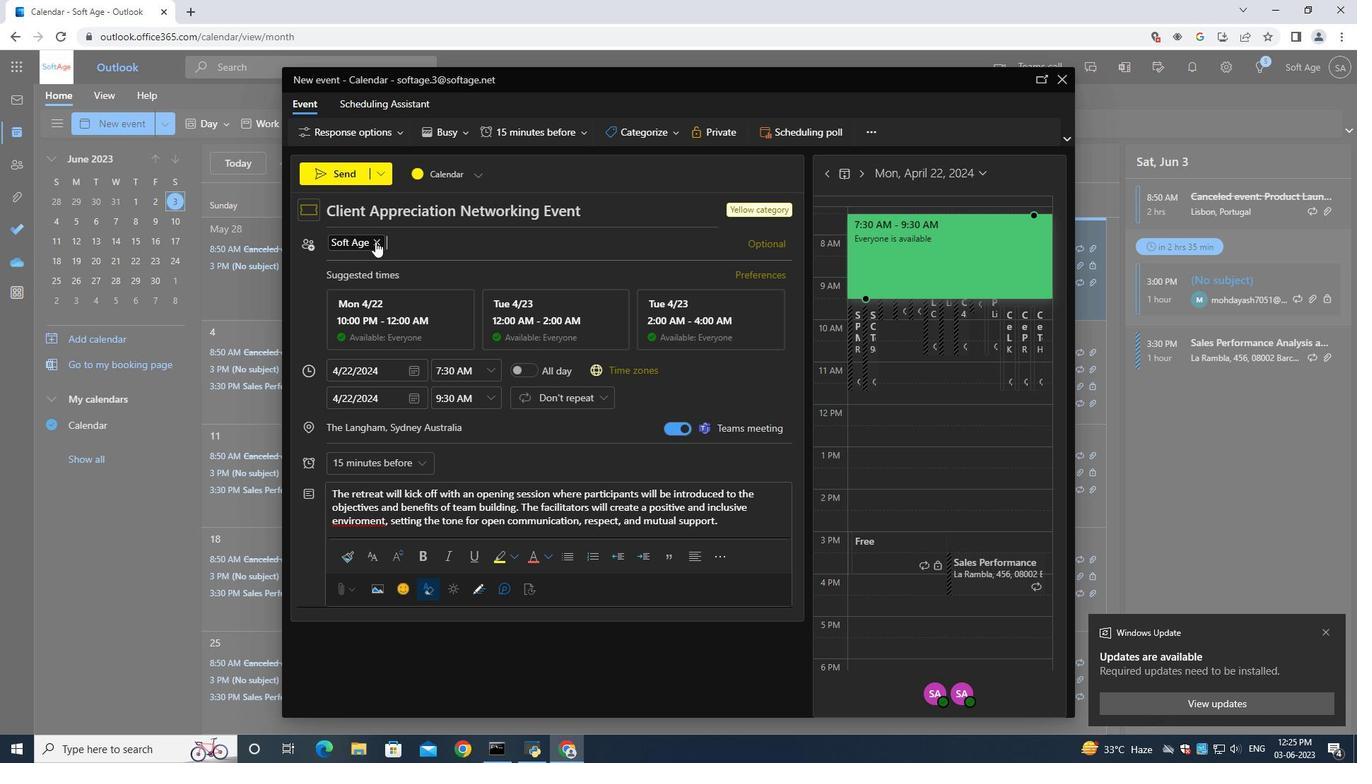 
Action: Key pressed softage.4<Key.shift>@softage.net
Screenshot: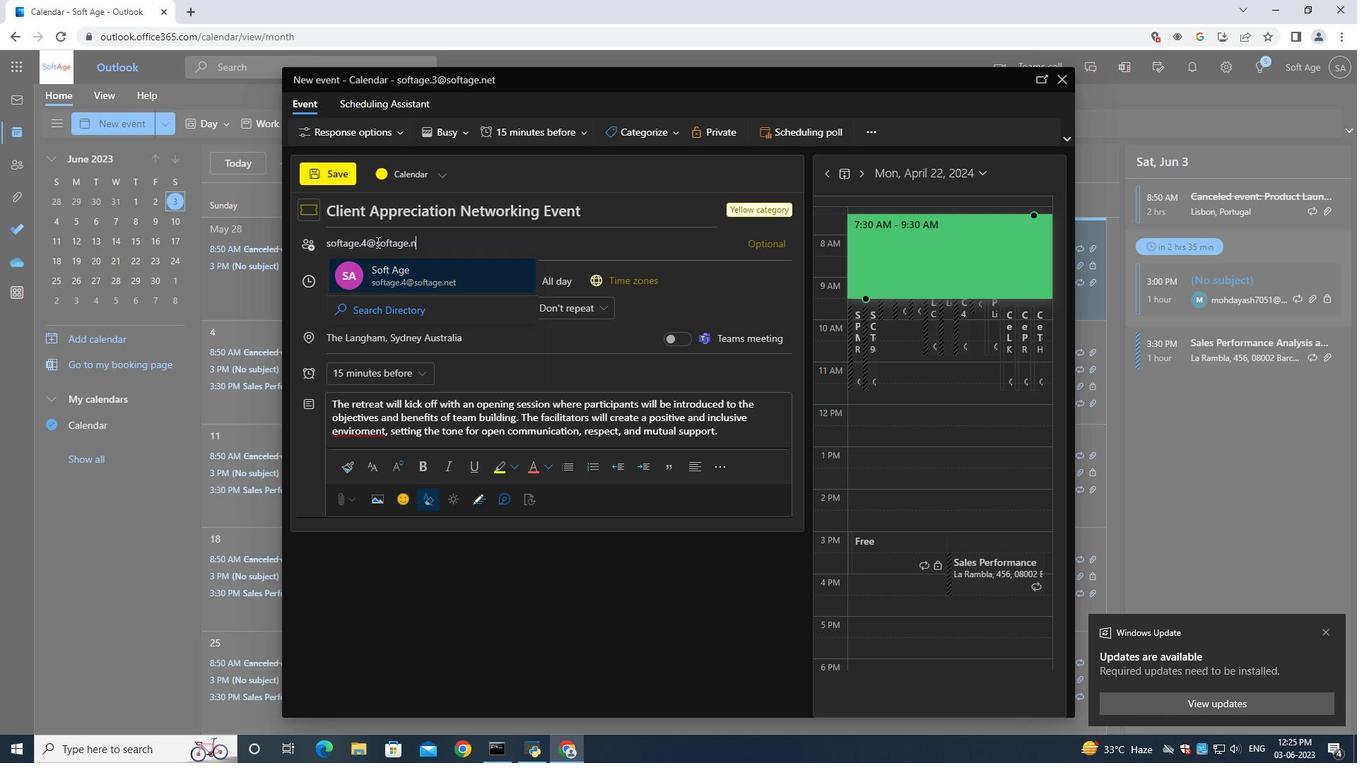 
Action: Mouse moved to (392, 274)
Screenshot: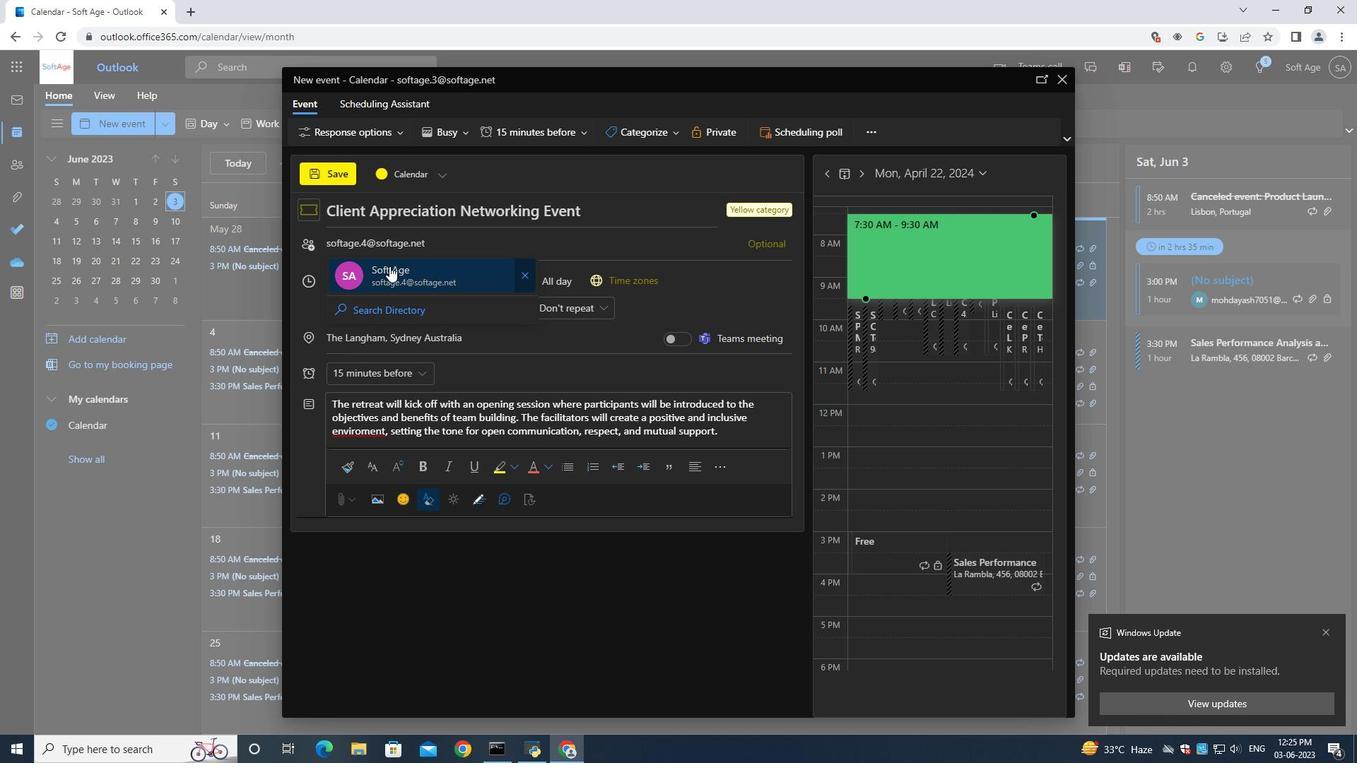 
Action: Mouse pressed left at (392, 274)
Screenshot: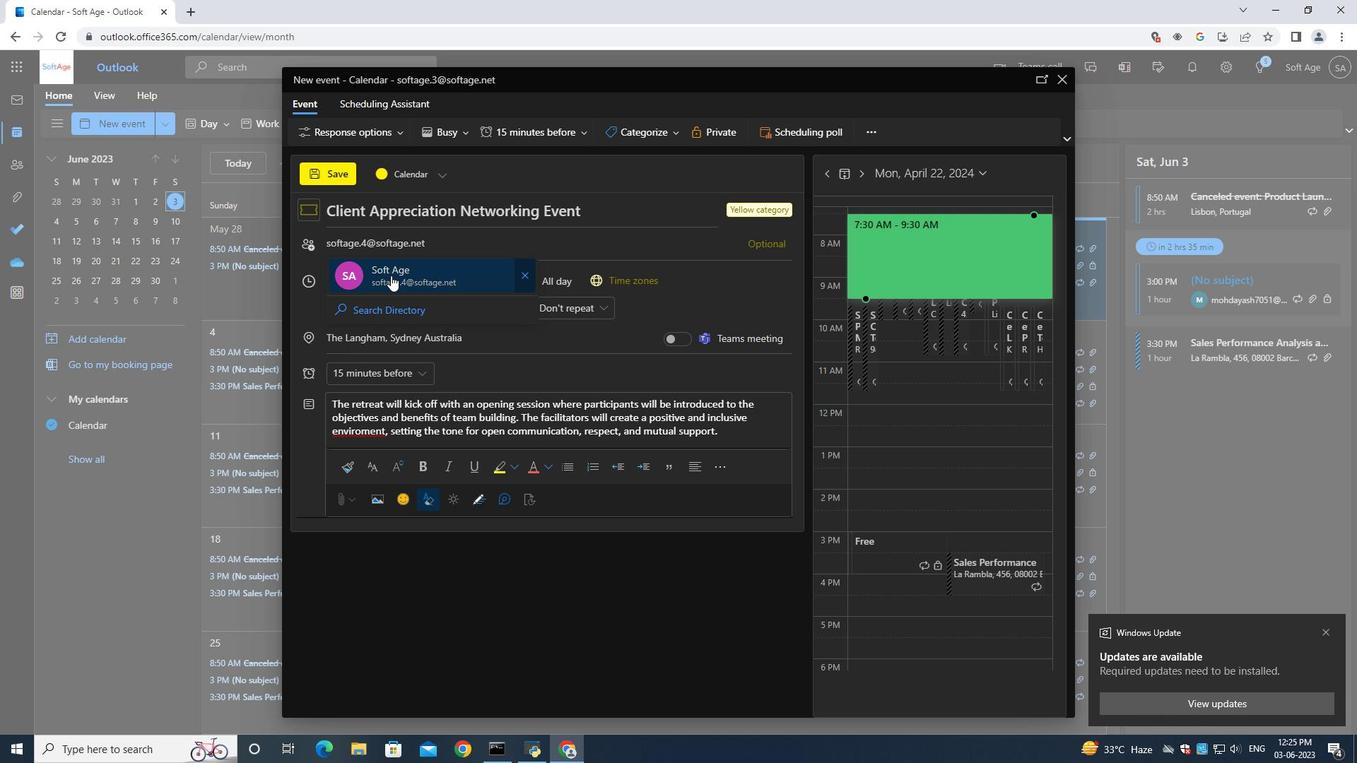 
Action: Mouse moved to (441, 247)
Screenshot: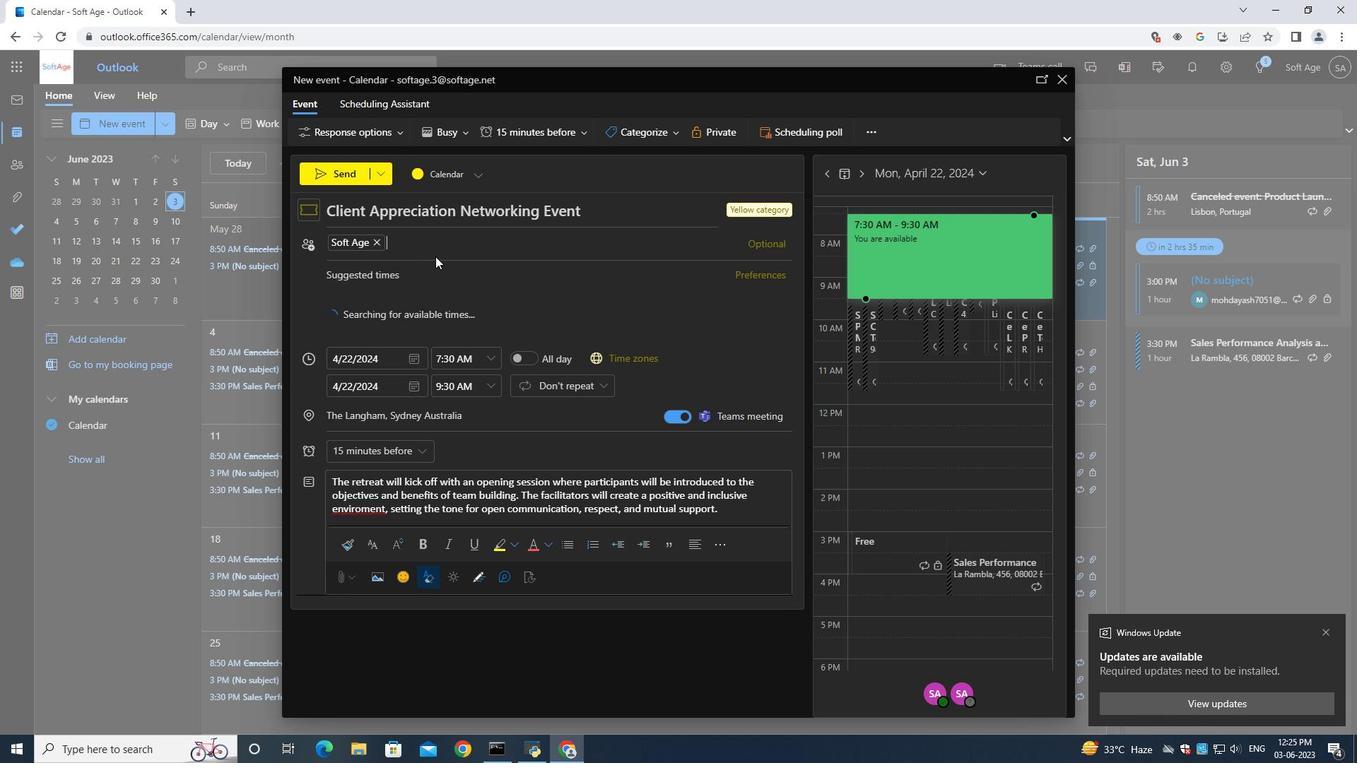 
Action: Key pressed softage.2<Key.shift>@softqg<Key.backspace><Key.backspace>age.net
Screenshot: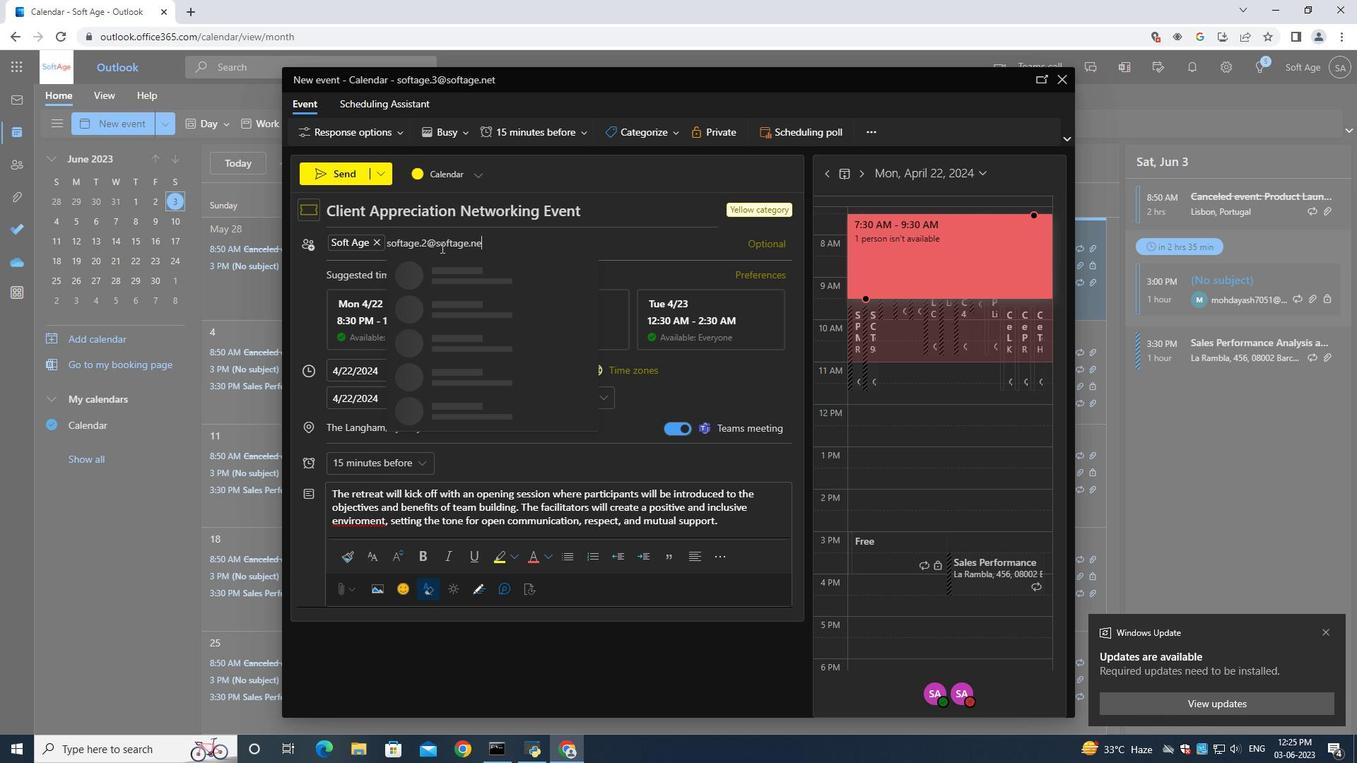 
Action: Mouse moved to (484, 274)
Screenshot: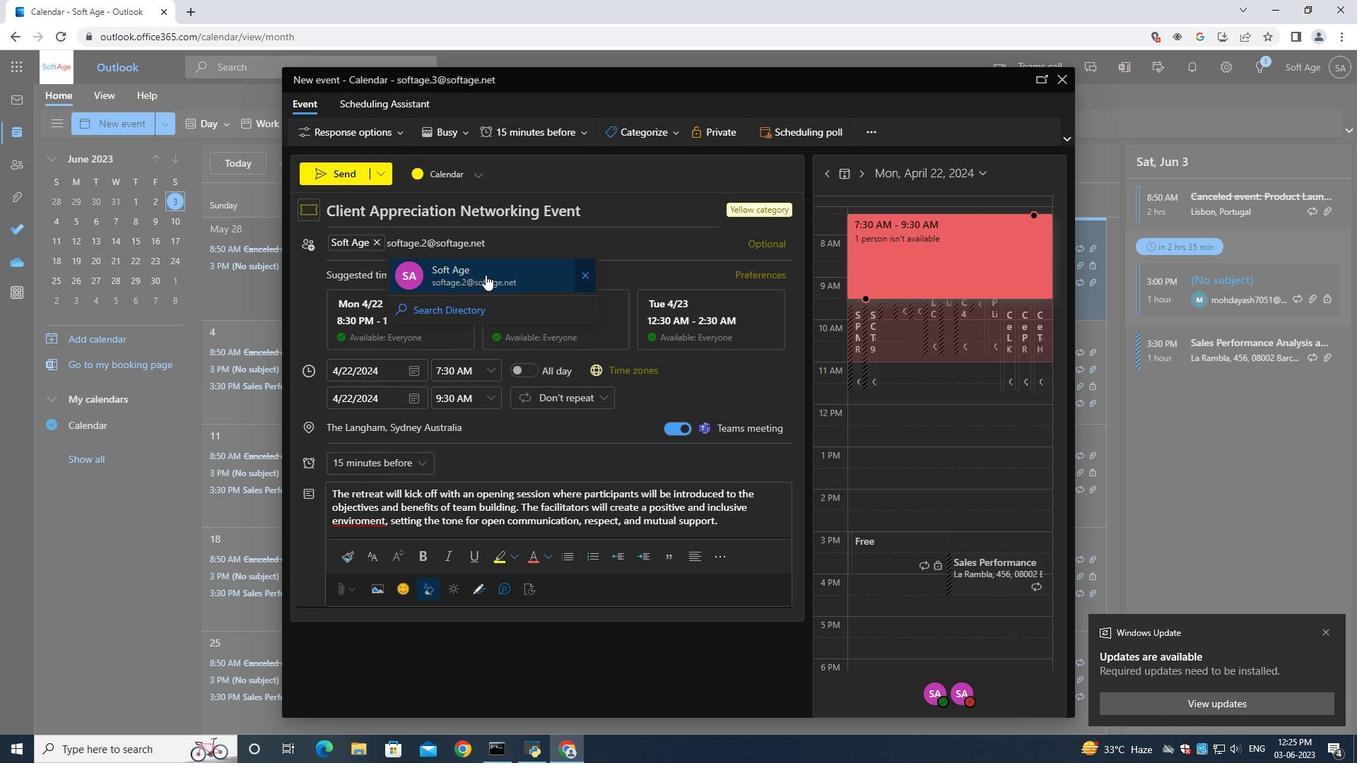 
Action: Mouse pressed left at (484, 274)
Screenshot: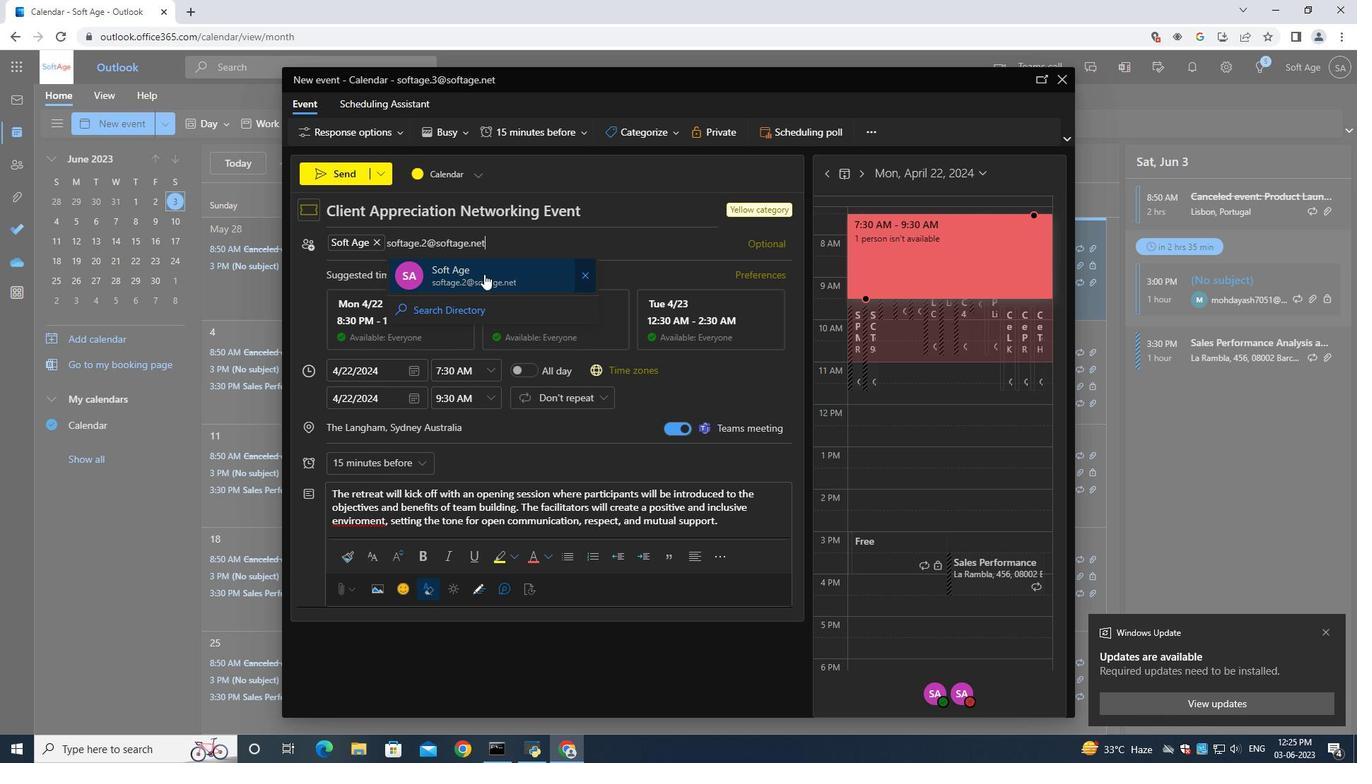 
Action: Mouse moved to (373, 465)
Screenshot: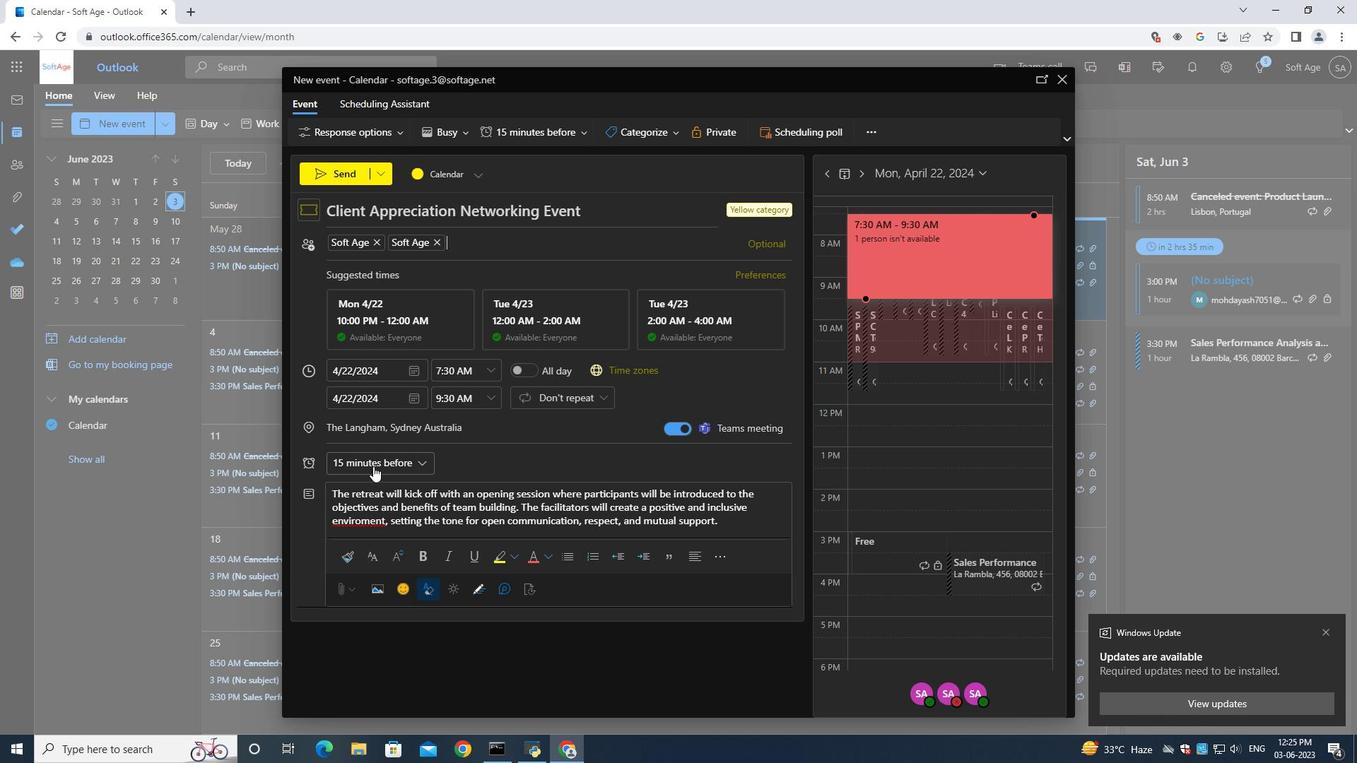 
Action: Mouse pressed left at (373, 465)
Screenshot: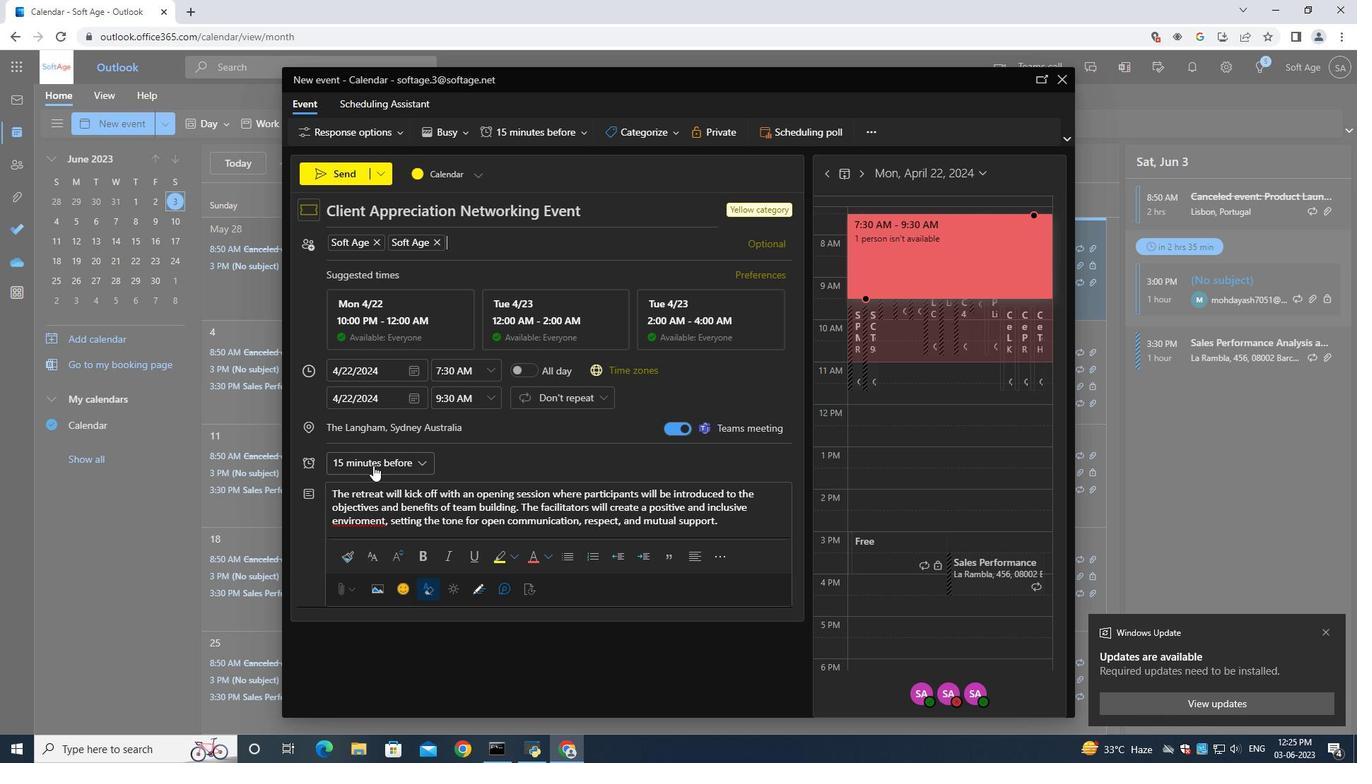 
Action: Mouse moved to (378, 354)
Screenshot: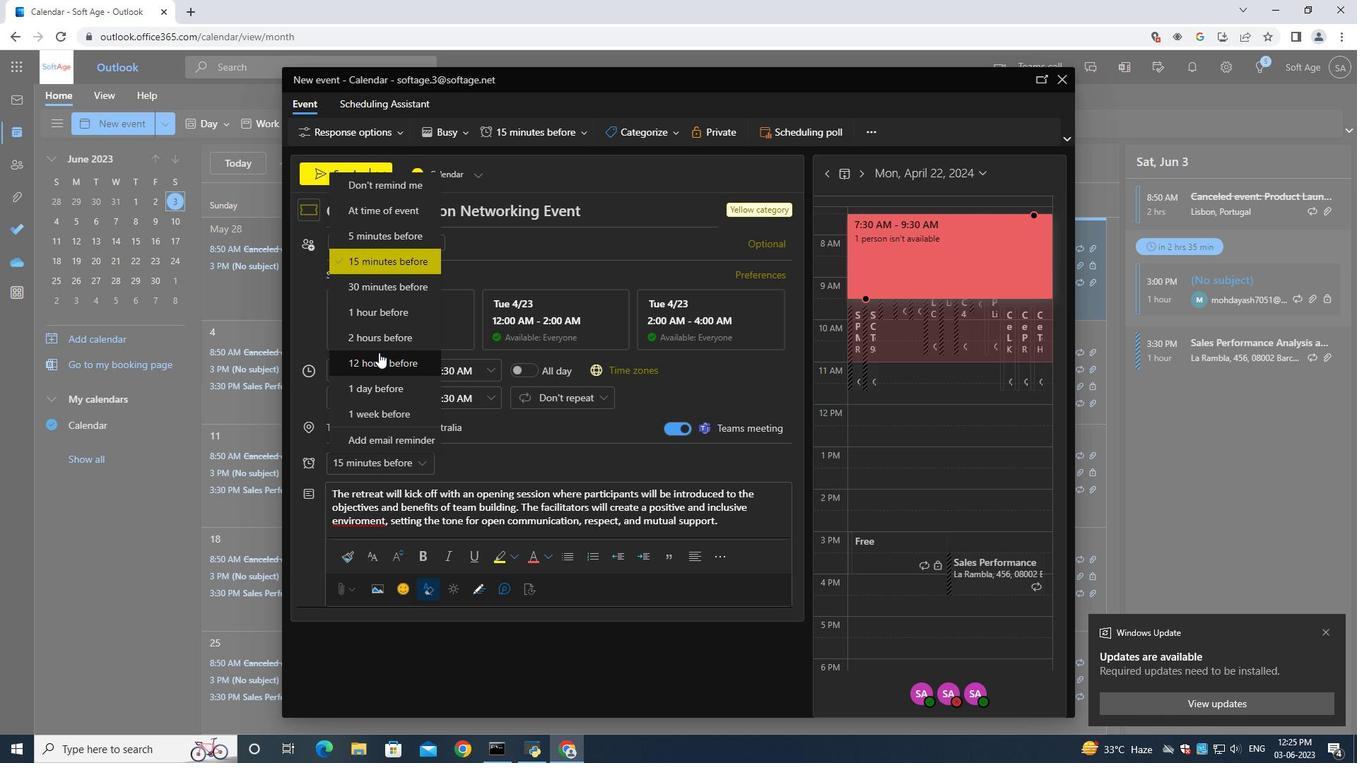 
Action: Mouse pressed left at (378, 354)
Screenshot: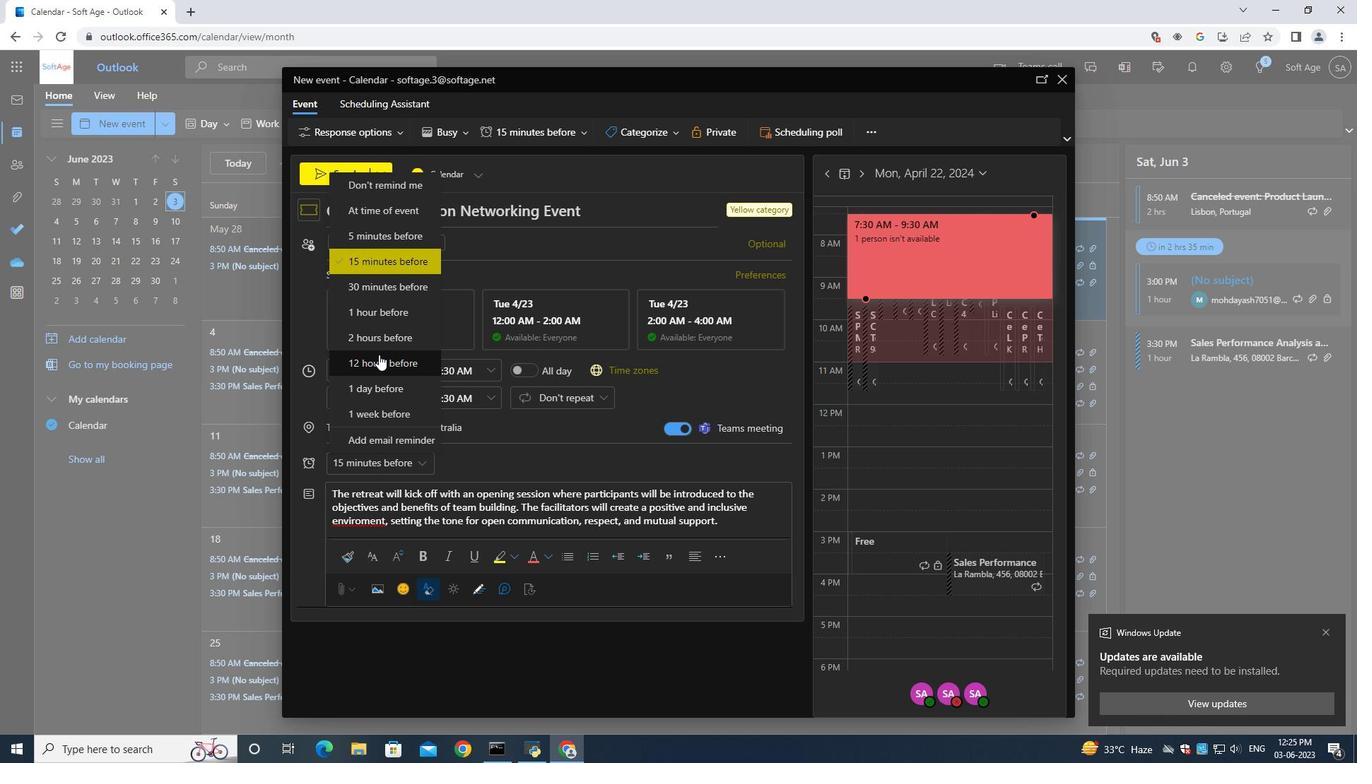 
Action: Mouse moved to (349, 179)
Screenshot: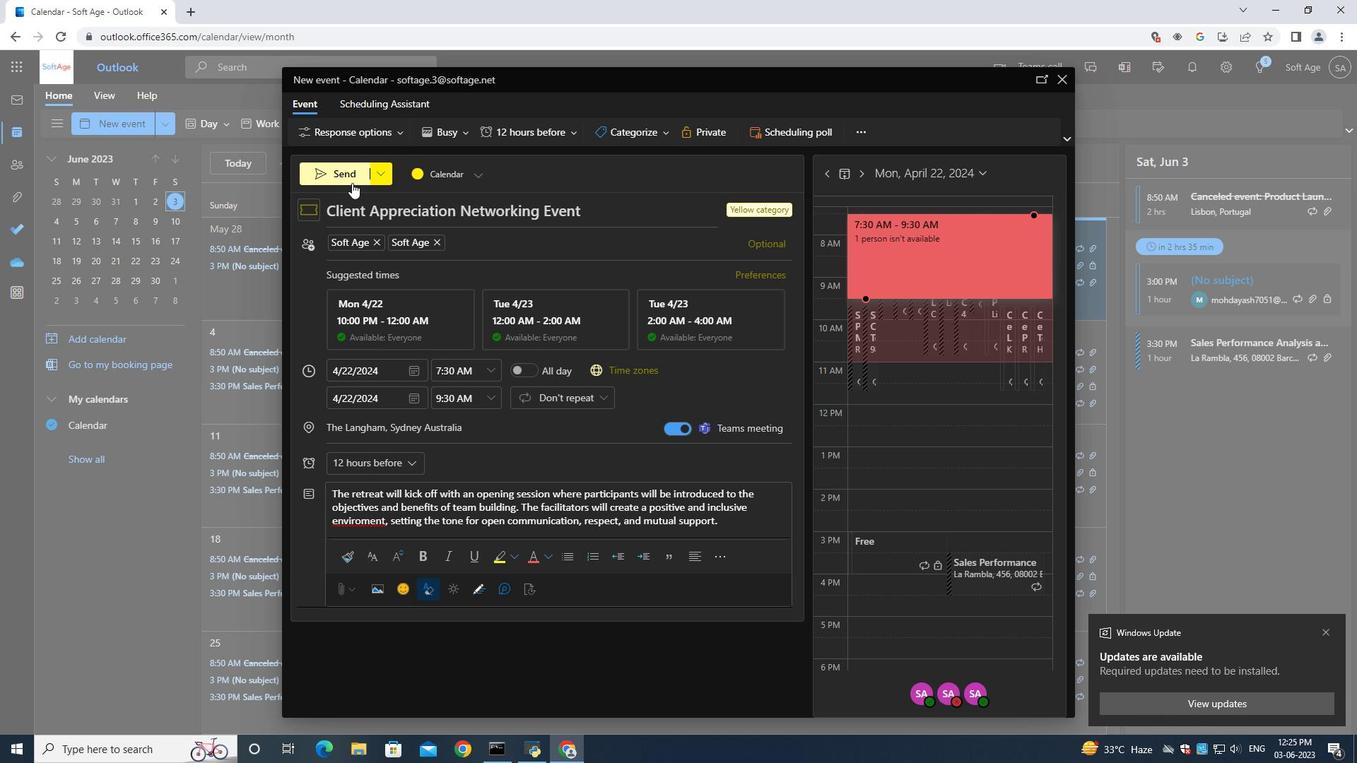 
Action: Mouse pressed left at (349, 179)
Screenshot: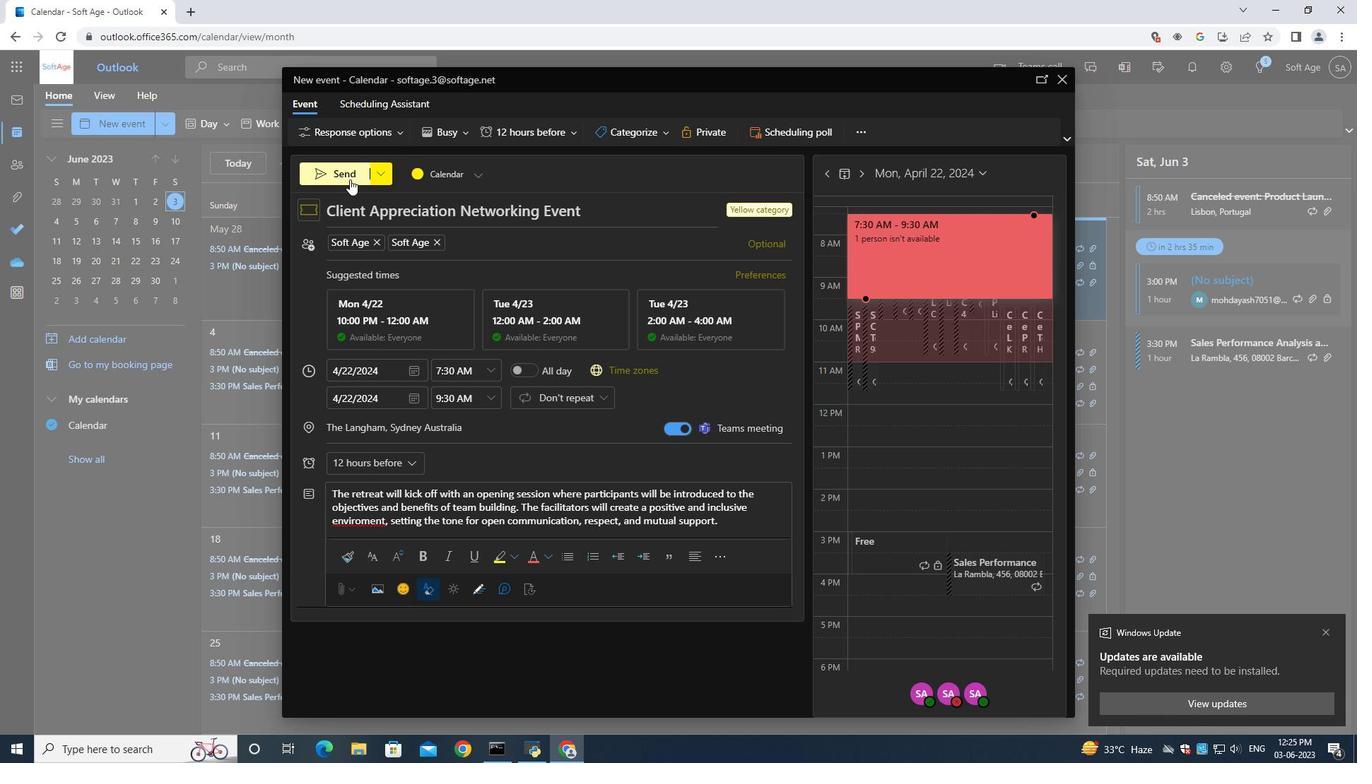 
Action: Mouse moved to (351, 180)
Screenshot: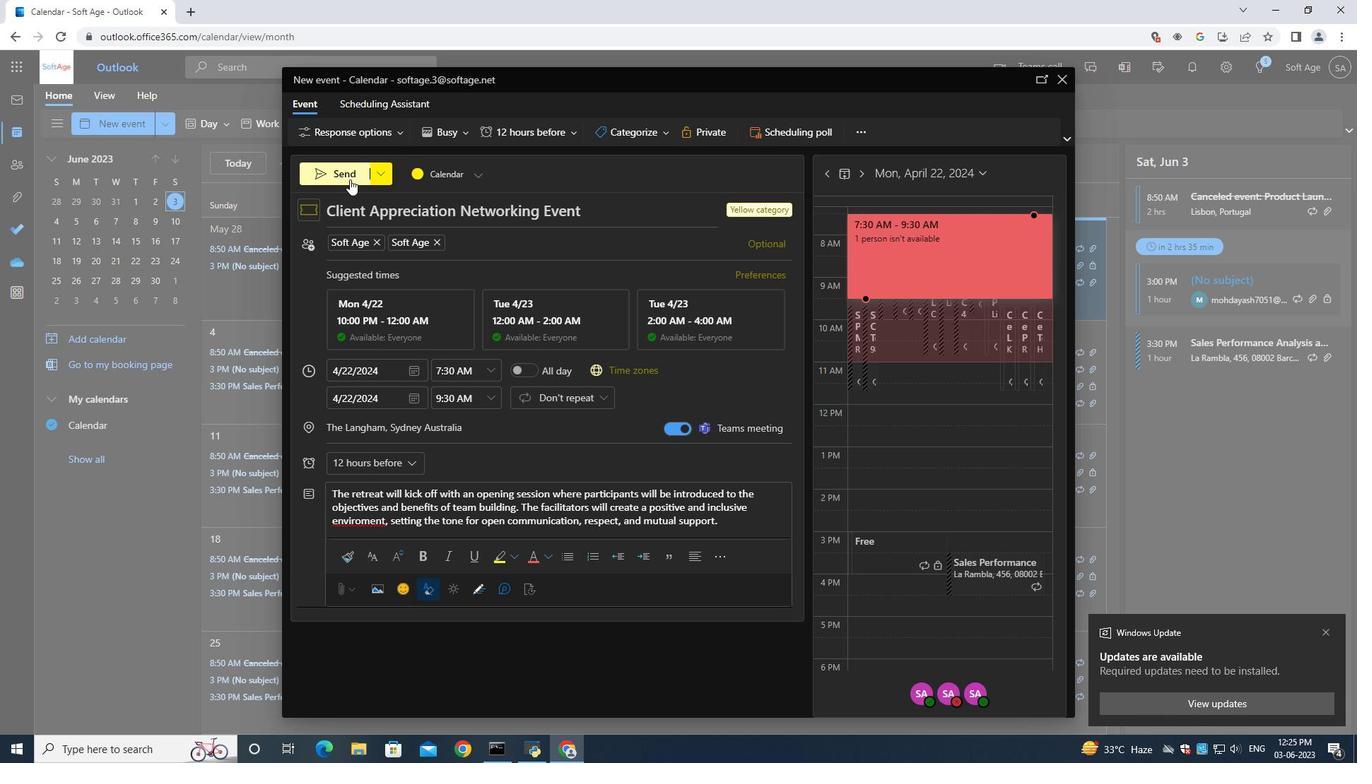 
